 Task: Search one way flight ticket for 4 adults, 2 children, 2 infants in seat and 1 infant on lap in economy from Wilkes-barre/scranton: Wilkes-barre/scranton International Airport to Greensboro: Piedmont Triad International Airport on 5-1-2023. Choice of flights is Alaska. Price is upto 90000. Outbound departure time preference is 7:30.
Action: Mouse moved to (250, 282)
Screenshot: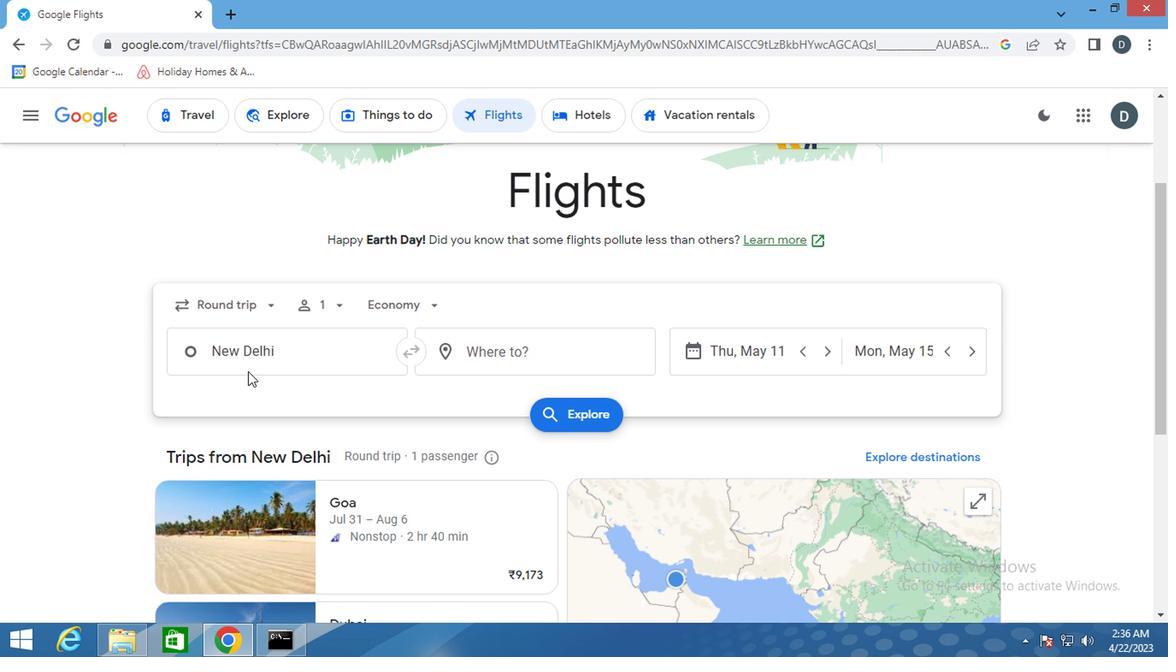 
Action: Mouse pressed left at (250, 282)
Screenshot: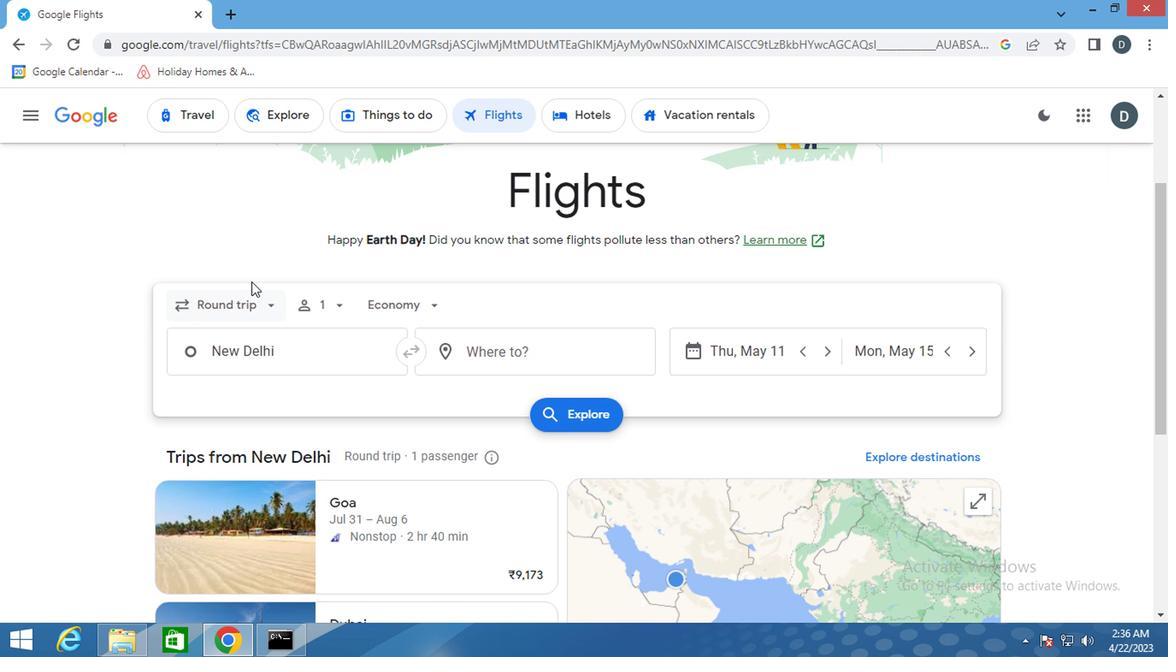 
Action: Mouse moved to (248, 299)
Screenshot: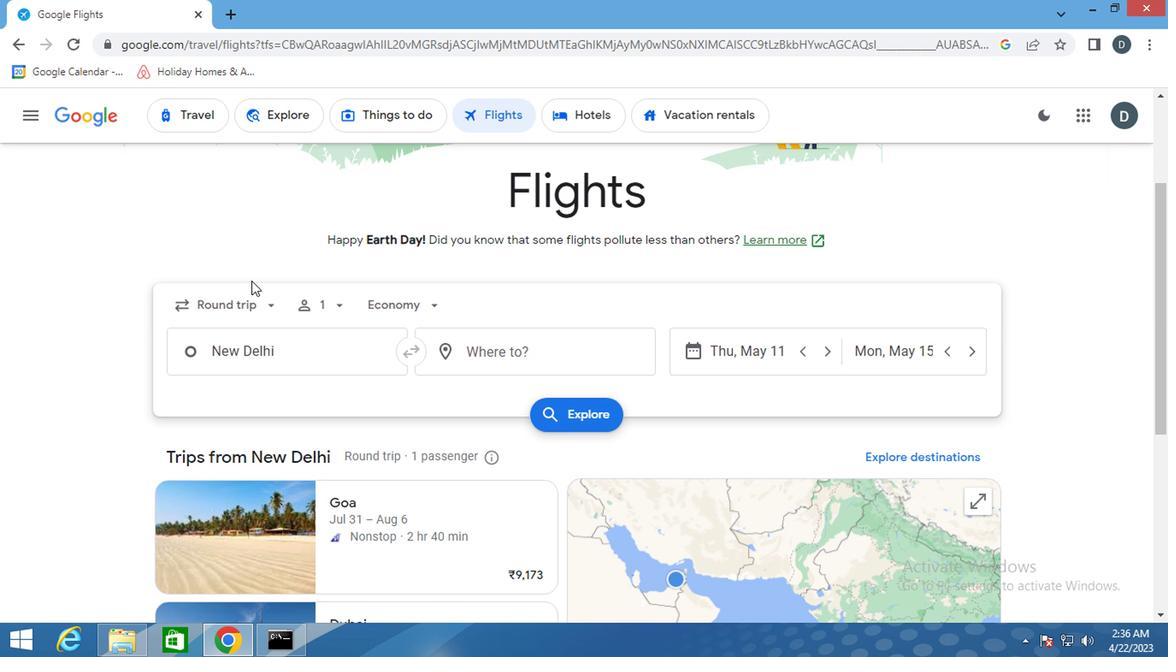 
Action: Mouse pressed left at (248, 299)
Screenshot: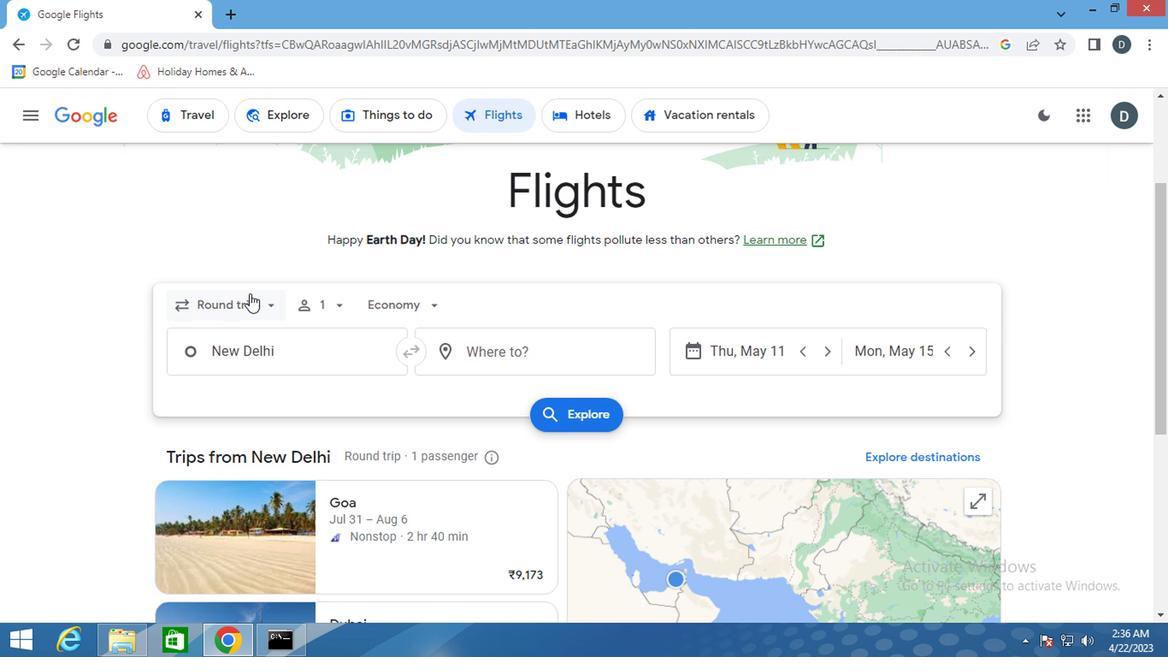 
Action: Mouse moved to (258, 386)
Screenshot: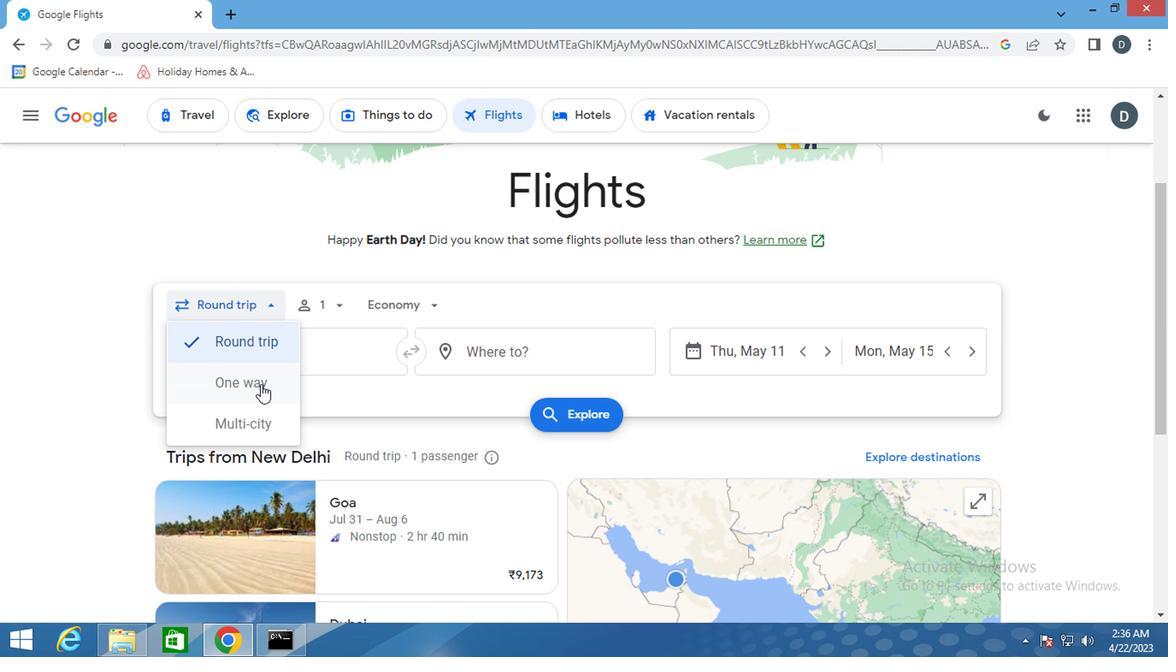
Action: Mouse pressed left at (258, 386)
Screenshot: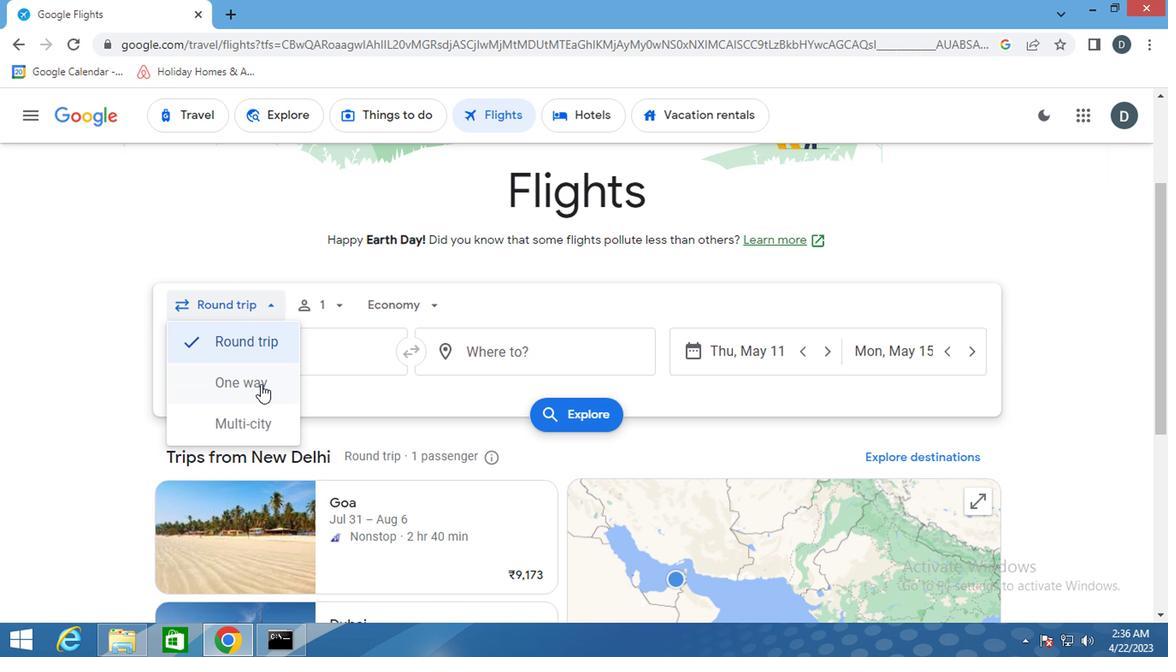 
Action: Mouse moved to (316, 306)
Screenshot: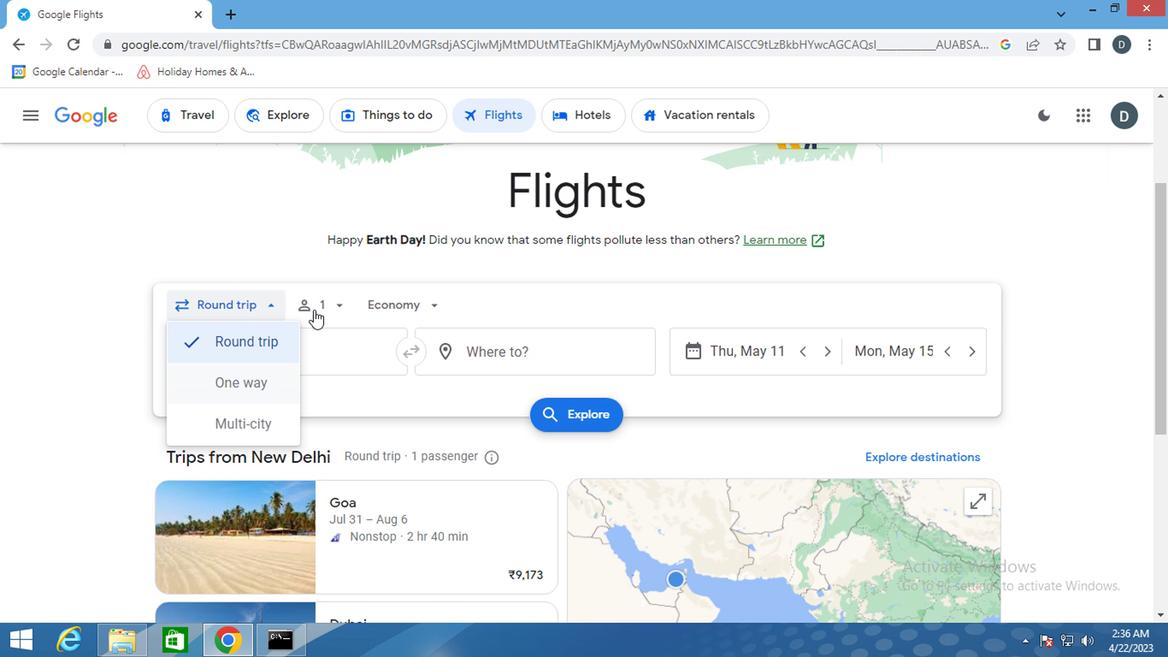 
Action: Mouse pressed left at (316, 306)
Screenshot: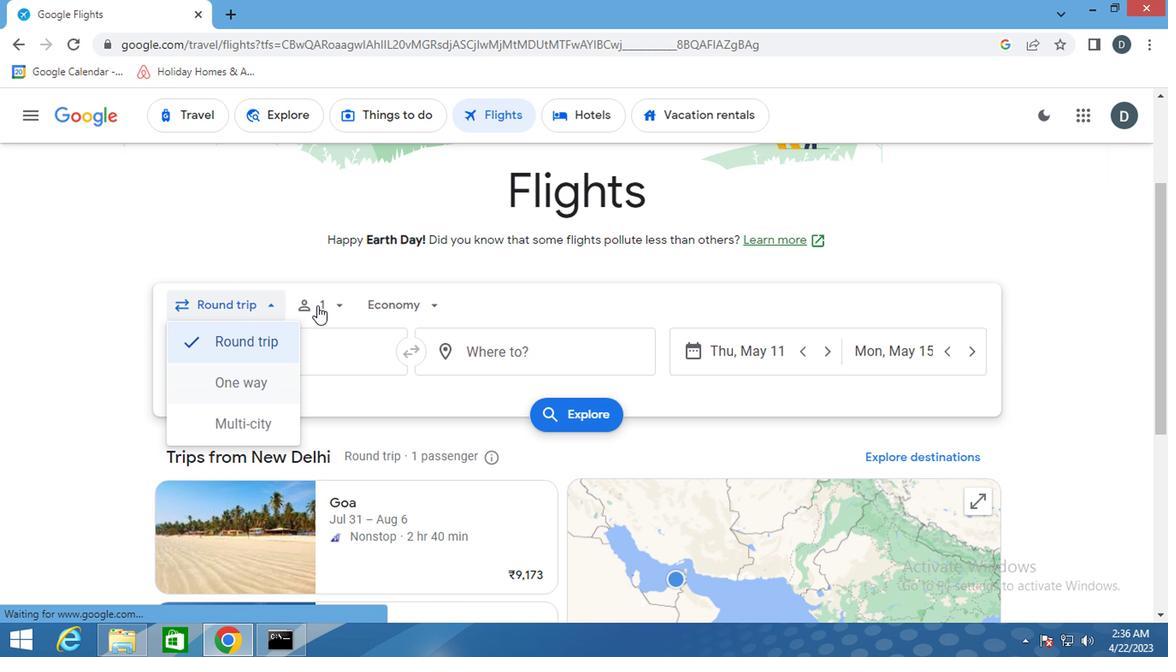 
Action: Mouse moved to (463, 351)
Screenshot: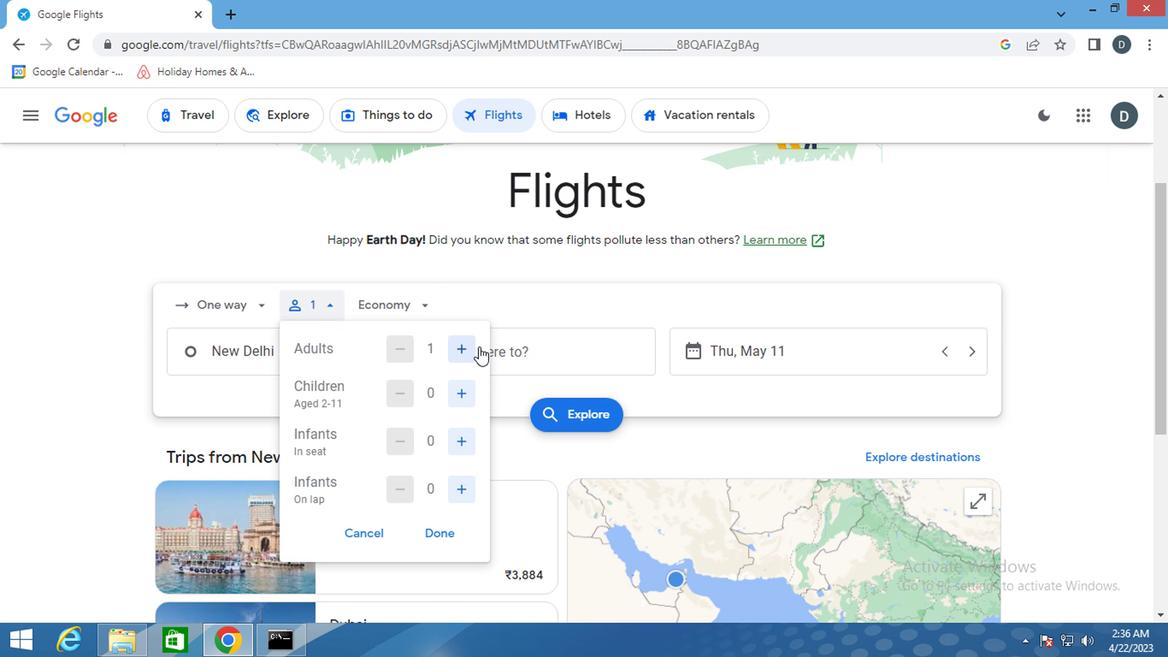 
Action: Mouse pressed left at (463, 351)
Screenshot: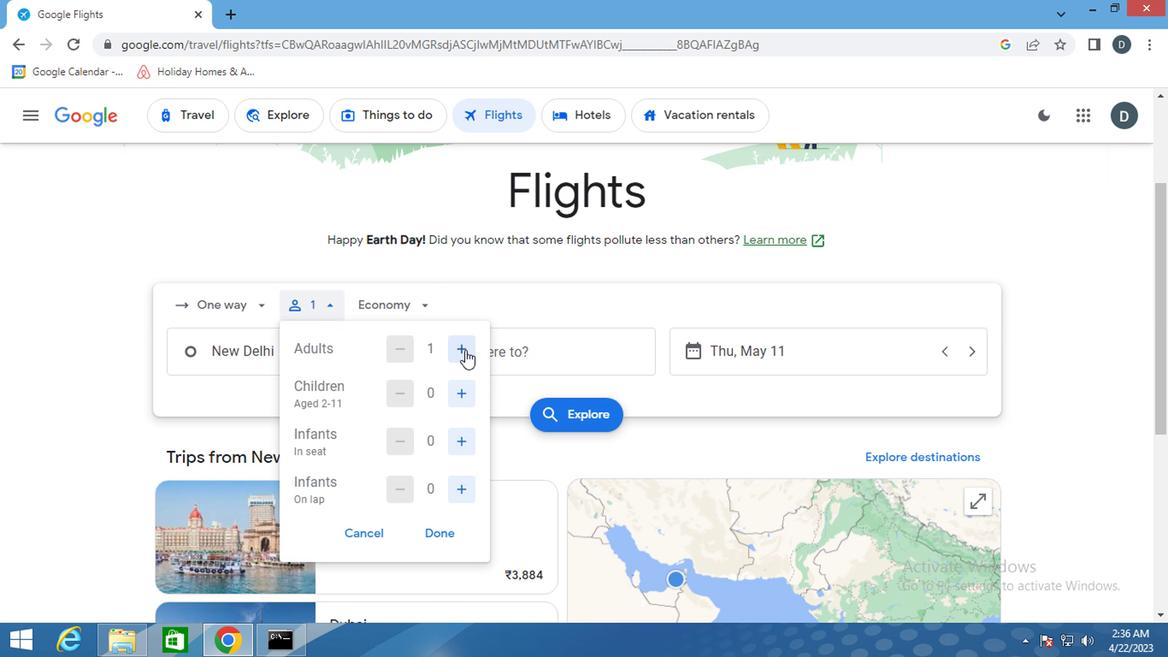 
Action: Mouse pressed left at (463, 351)
Screenshot: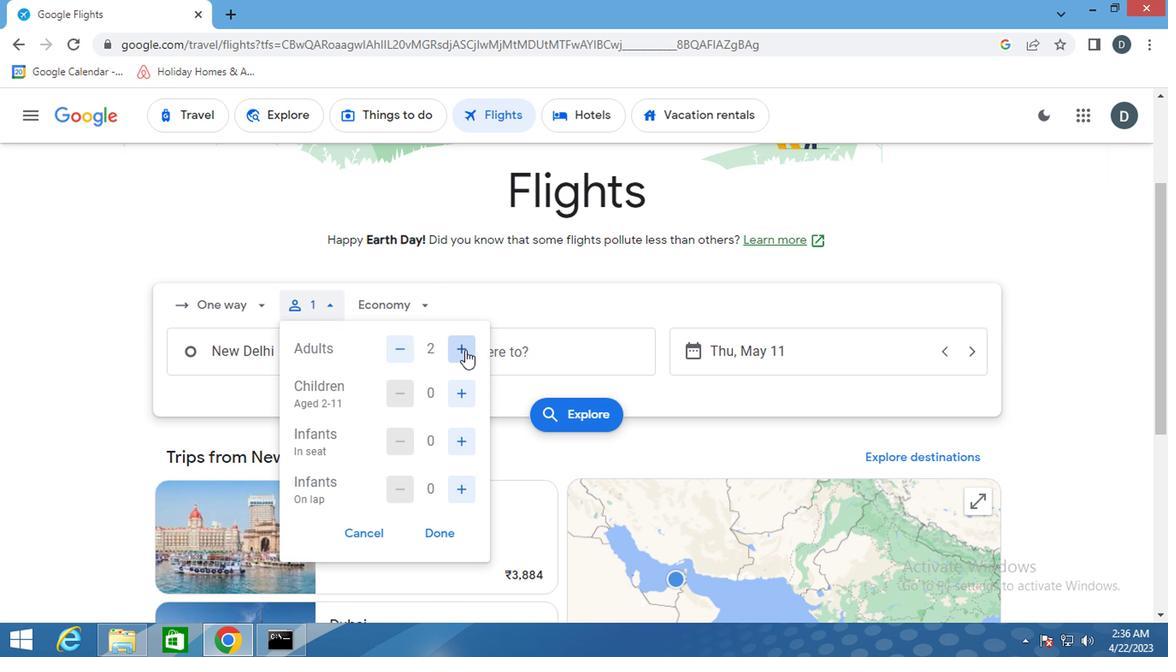 
Action: Mouse pressed left at (463, 351)
Screenshot: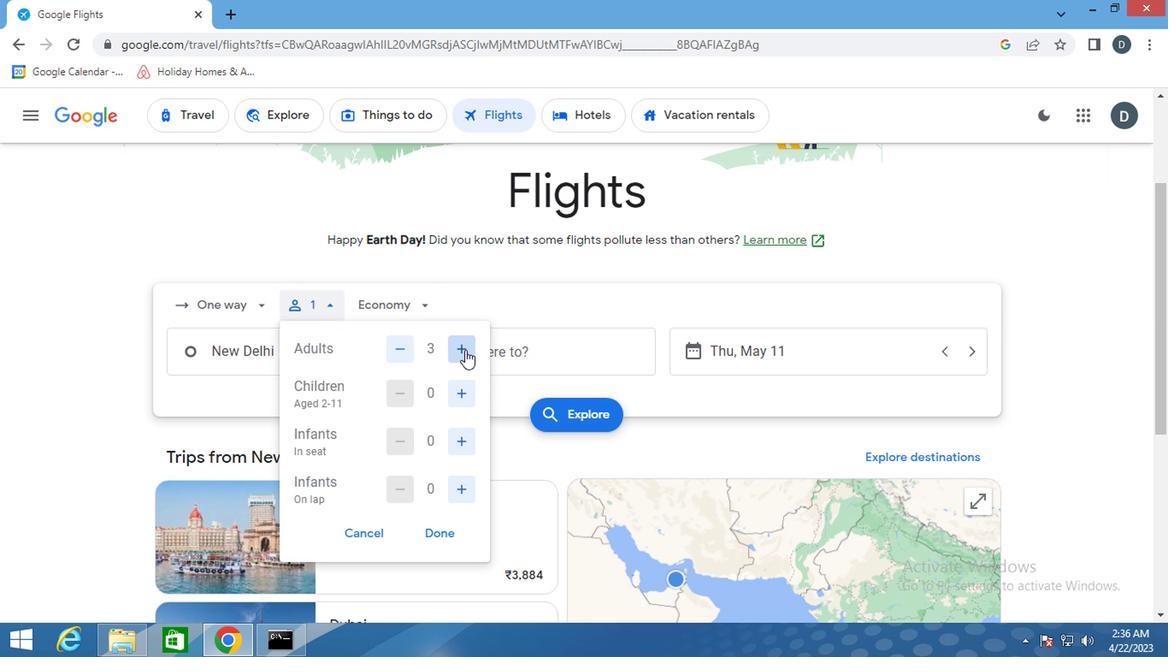 
Action: Mouse moved to (458, 394)
Screenshot: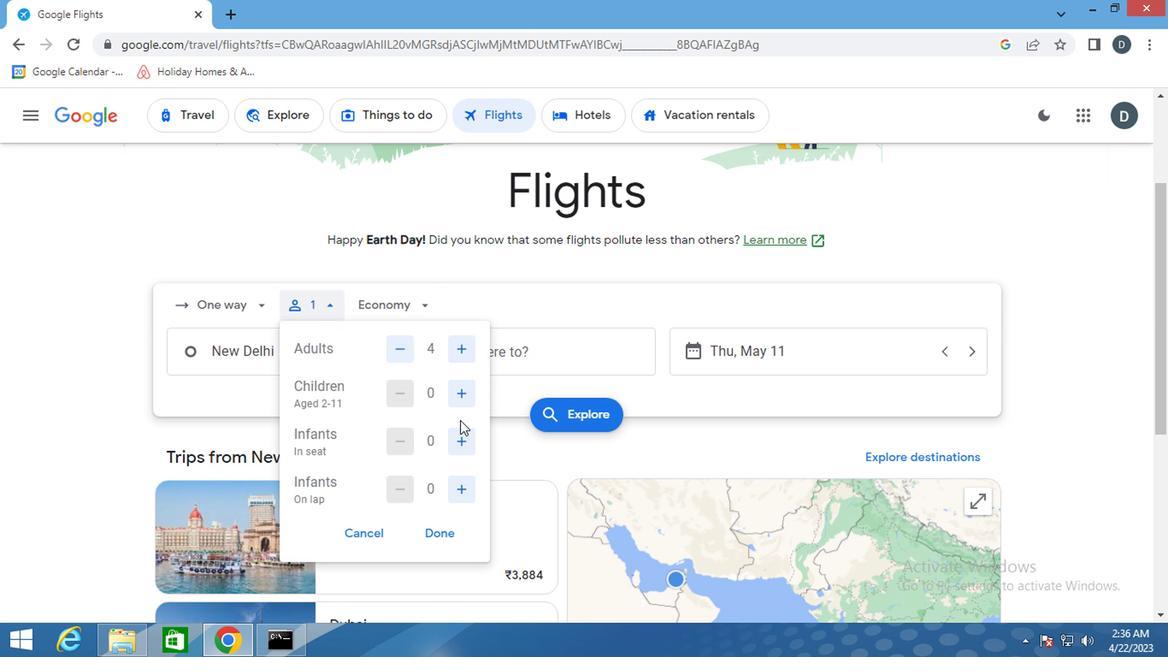 
Action: Mouse pressed left at (458, 394)
Screenshot: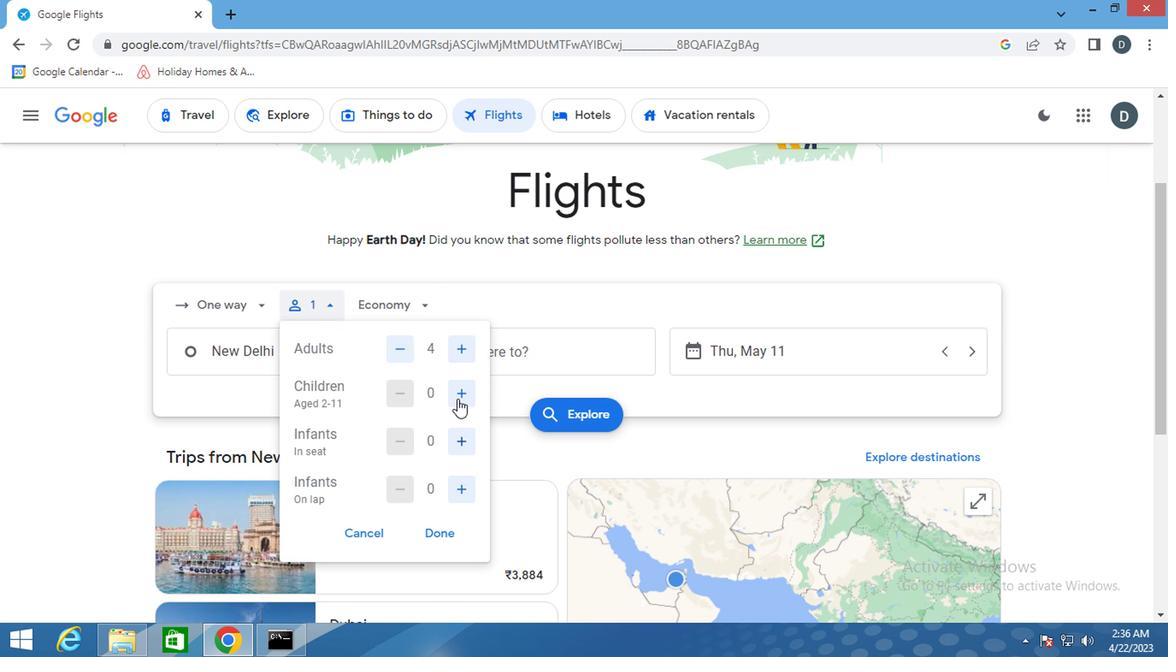 
Action: Mouse pressed left at (458, 394)
Screenshot: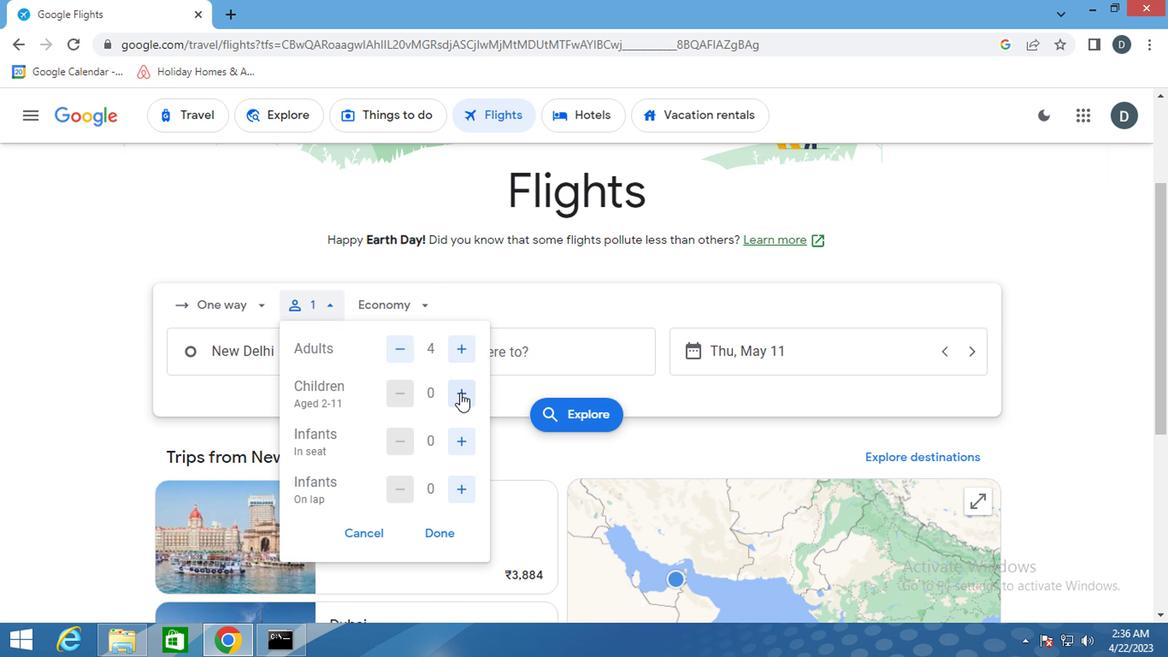 
Action: Mouse moved to (459, 432)
Screenshot: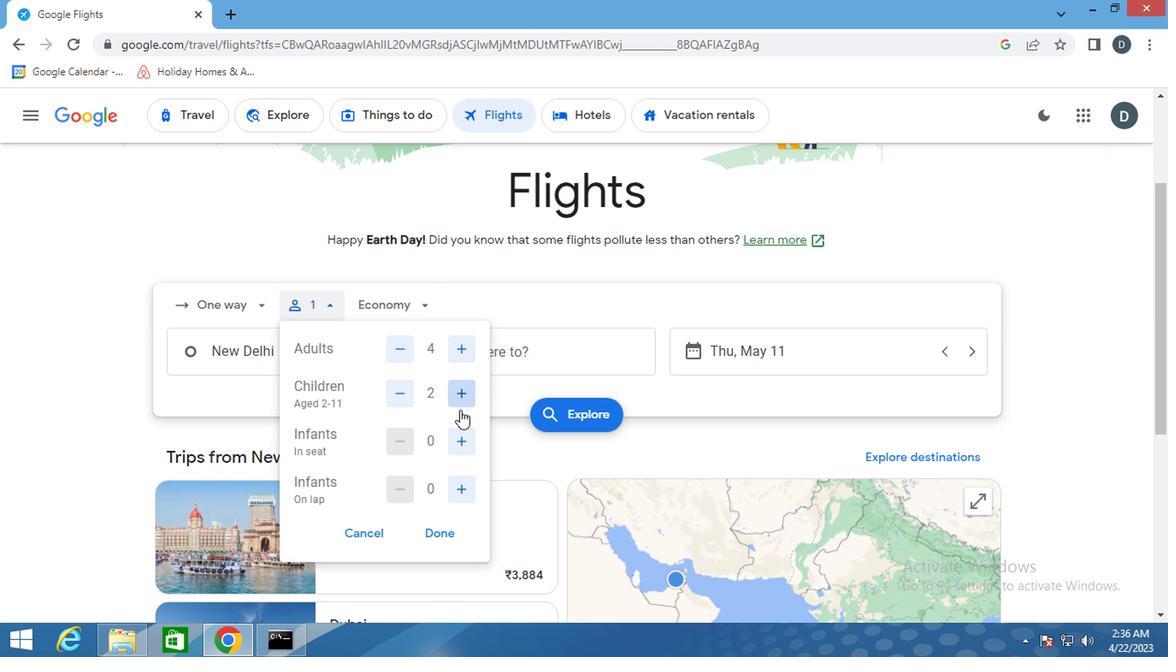 
Action: Mouse pressed left at (459, 432)
Screenshot: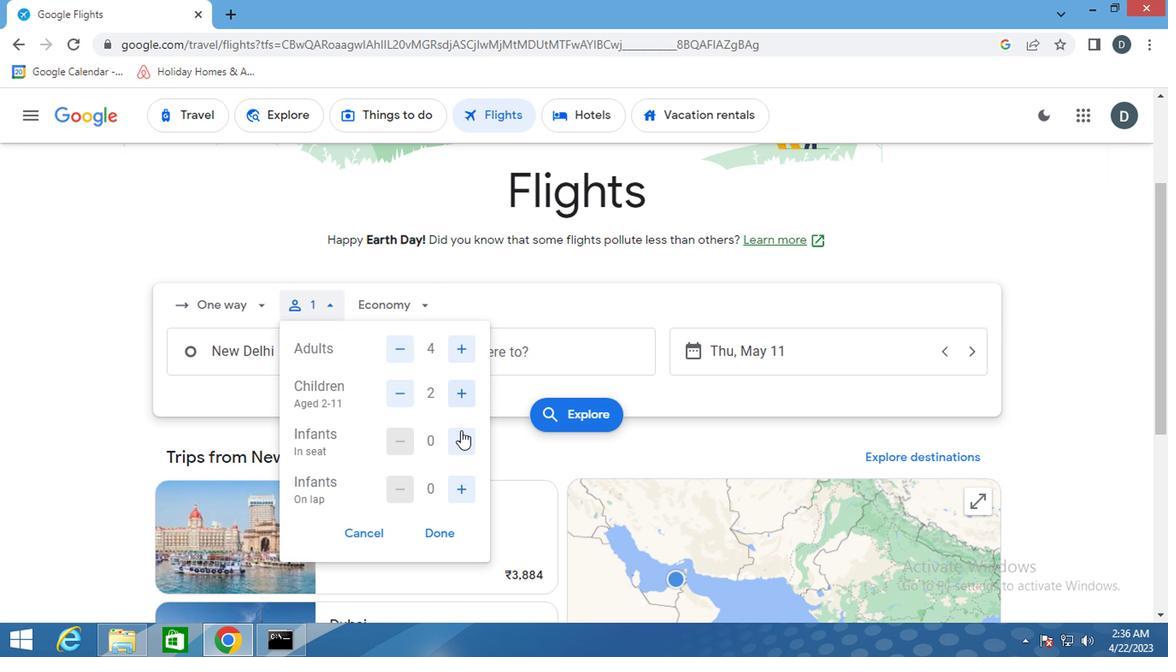
Action: Mouse pressed left at (459, 432)
Screenshot: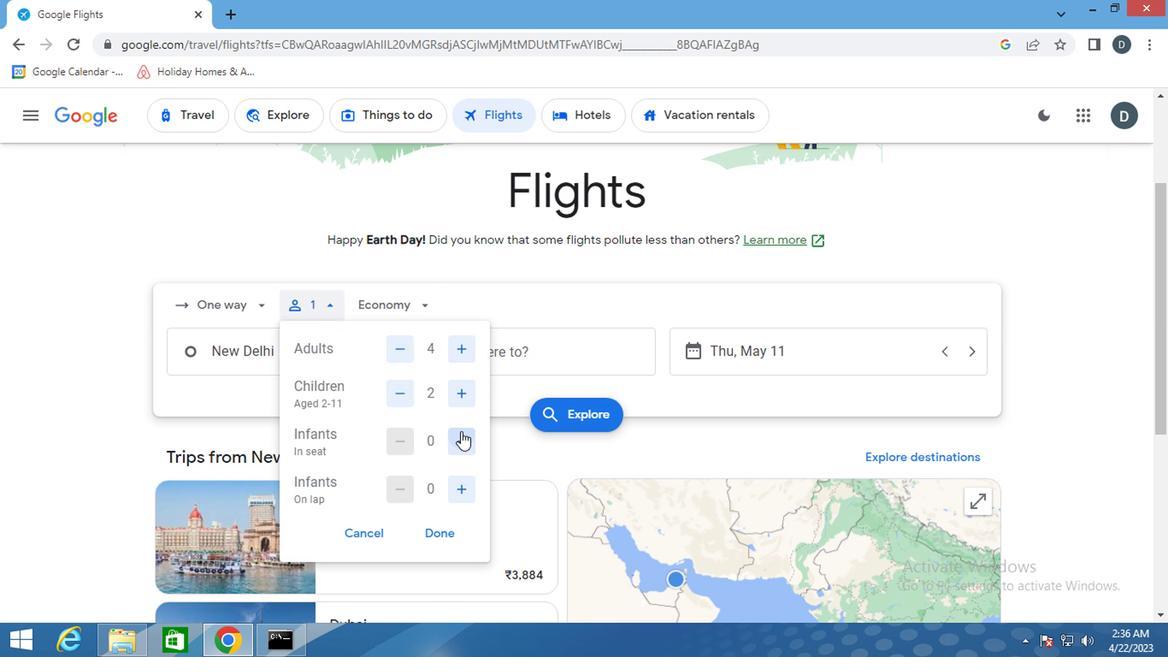 
Action: Mouse moved to (470, 500)
Screenshot: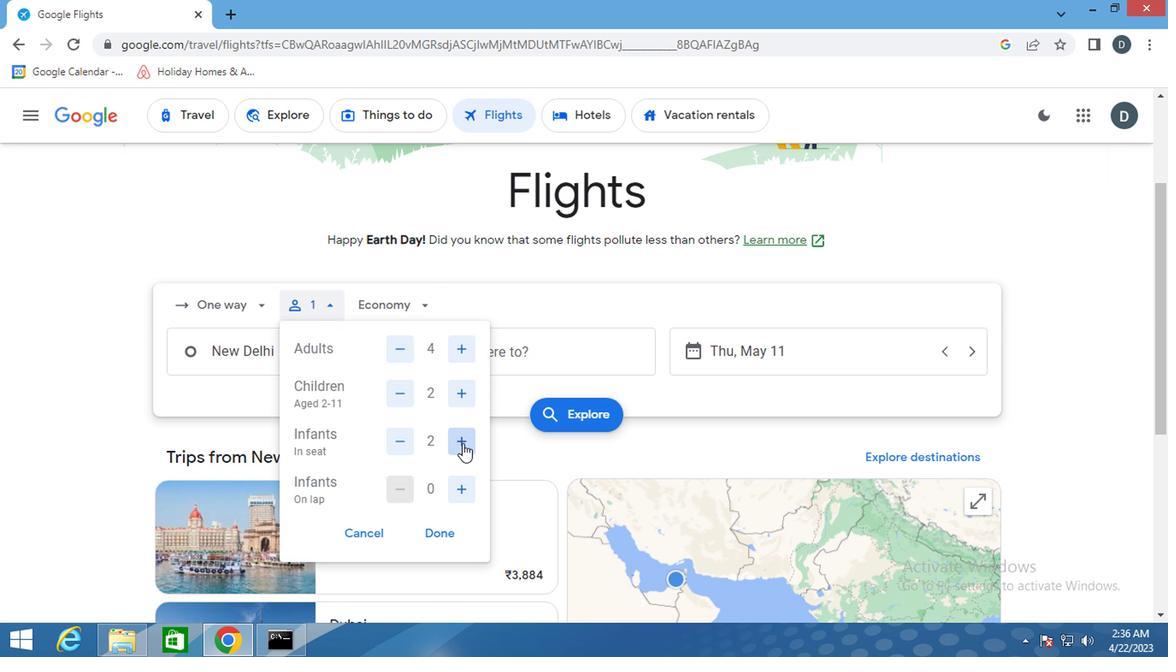 
Action: Mouse pressed left at (470, 500)
Screenshot: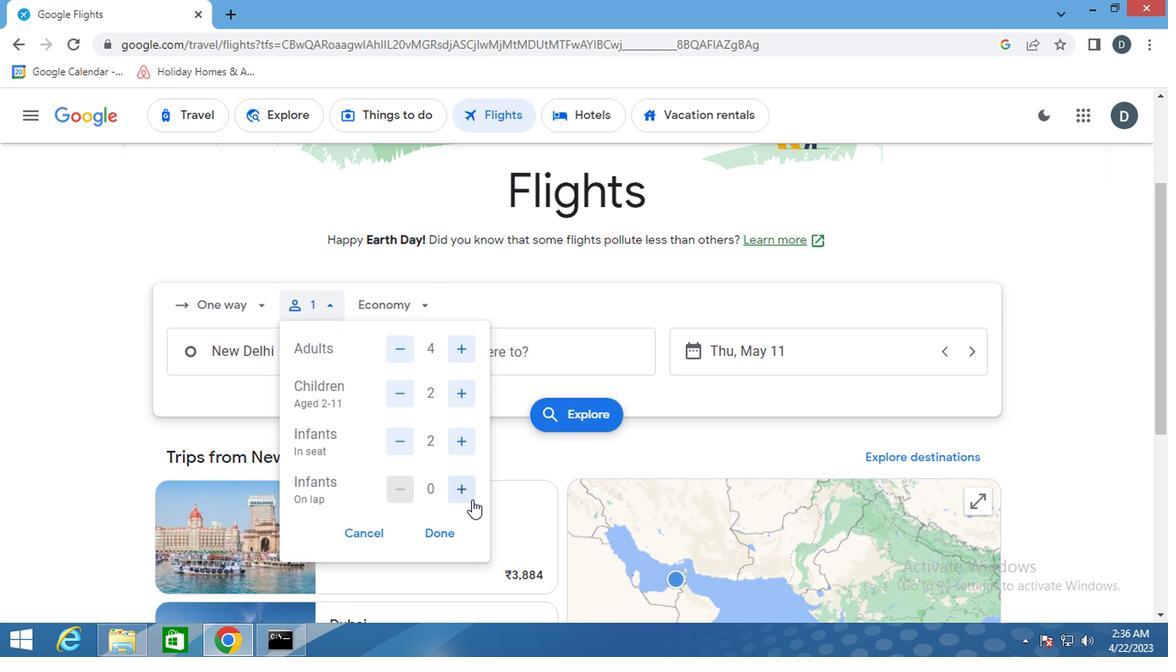 
Action: Mouse moved to (445, 529)
Screenshot: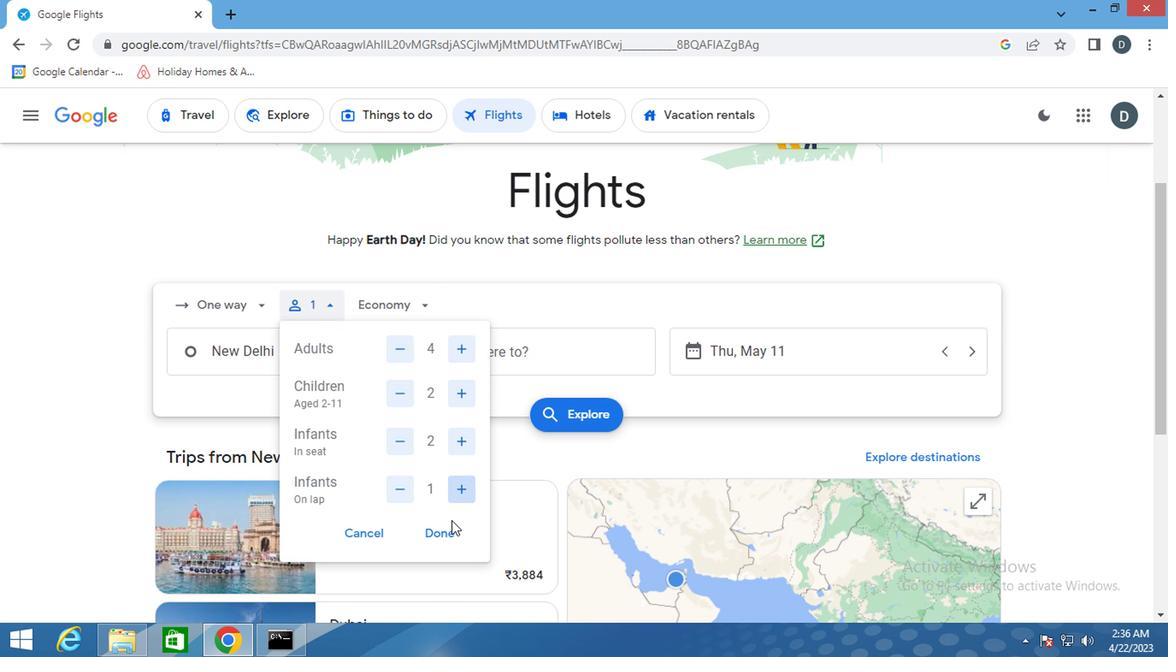 
Action: Mouse pressed left at (445, 529)
Screenshot: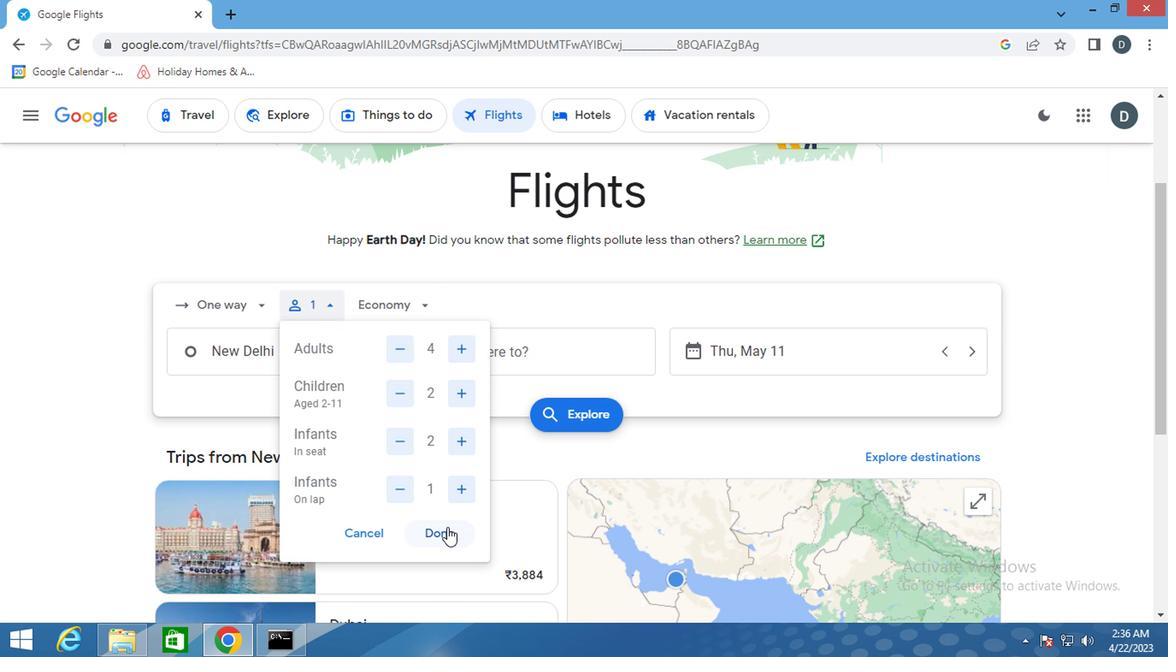 
Action: Mouse moved to (285, 365)
Screenshot: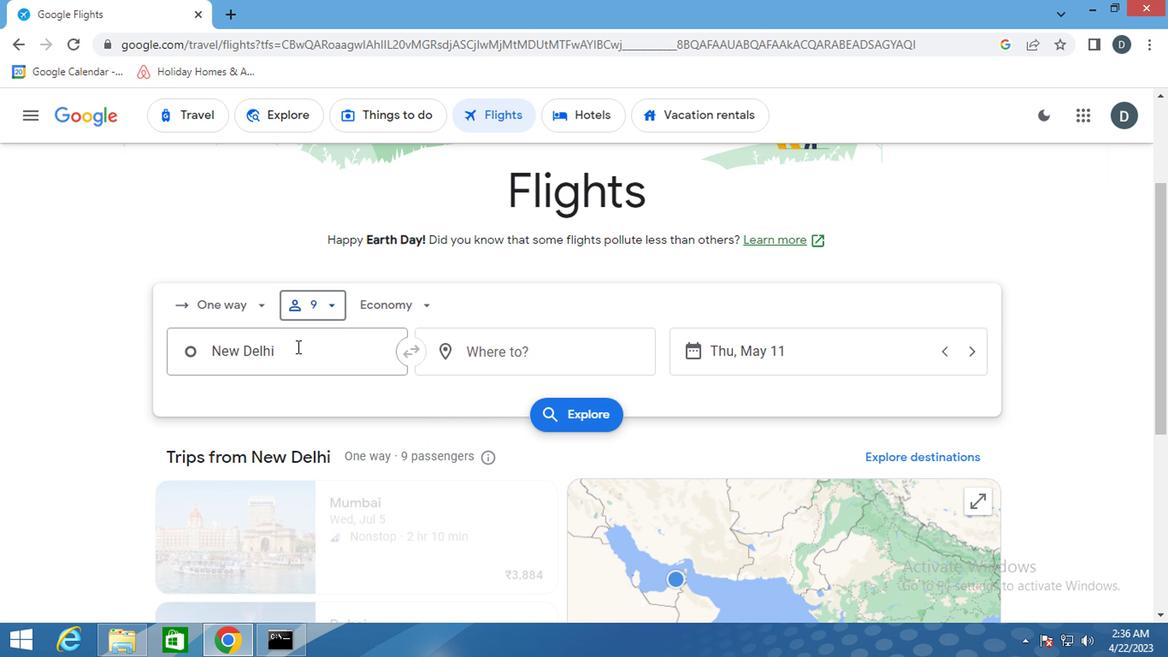 
Action: Mouse pressed left at (285, 365)
Screenshot: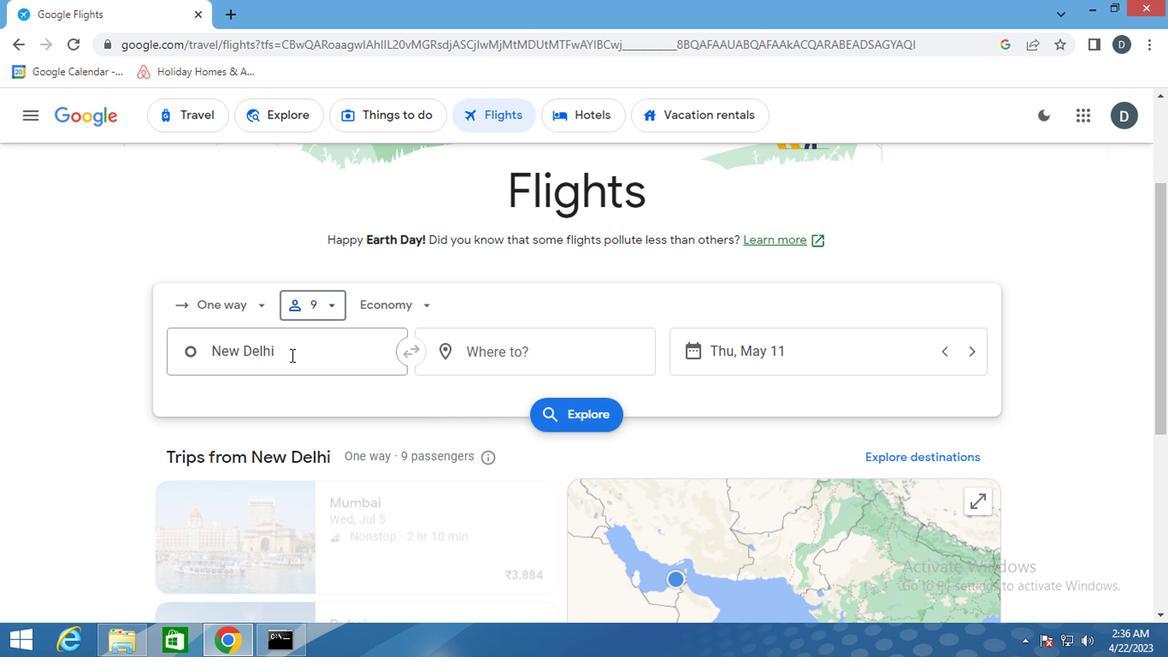 
Action: Key pressed <Key.shift>WILKES
Screenshot: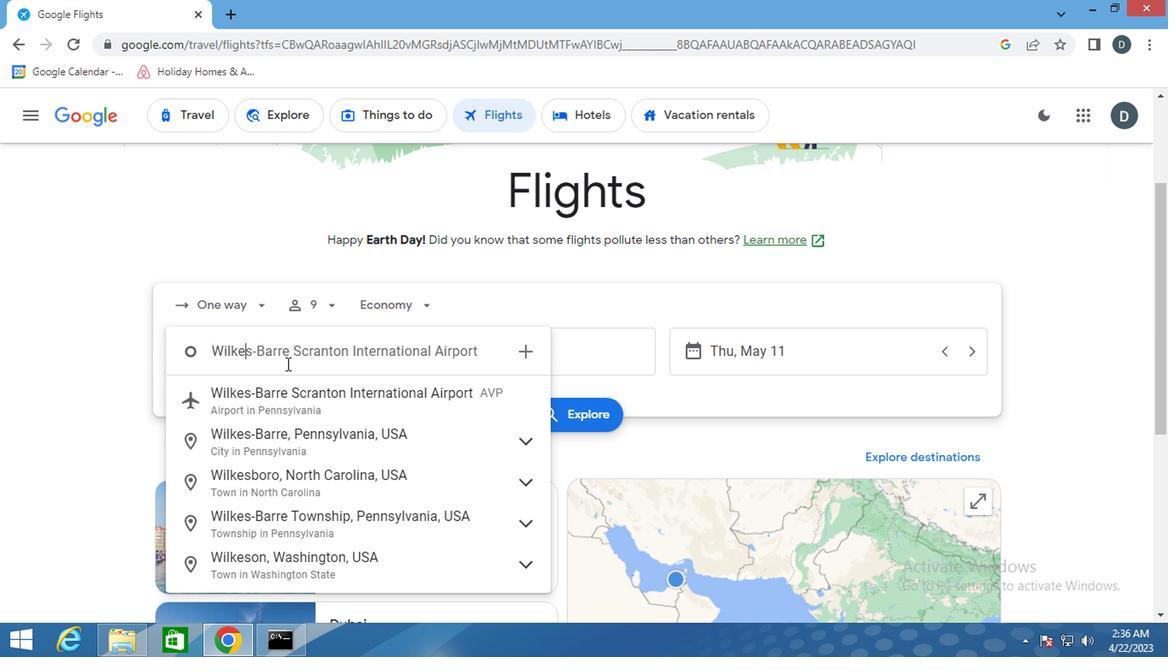 
Action: Mouse moved to (337, 402)
Screenshot: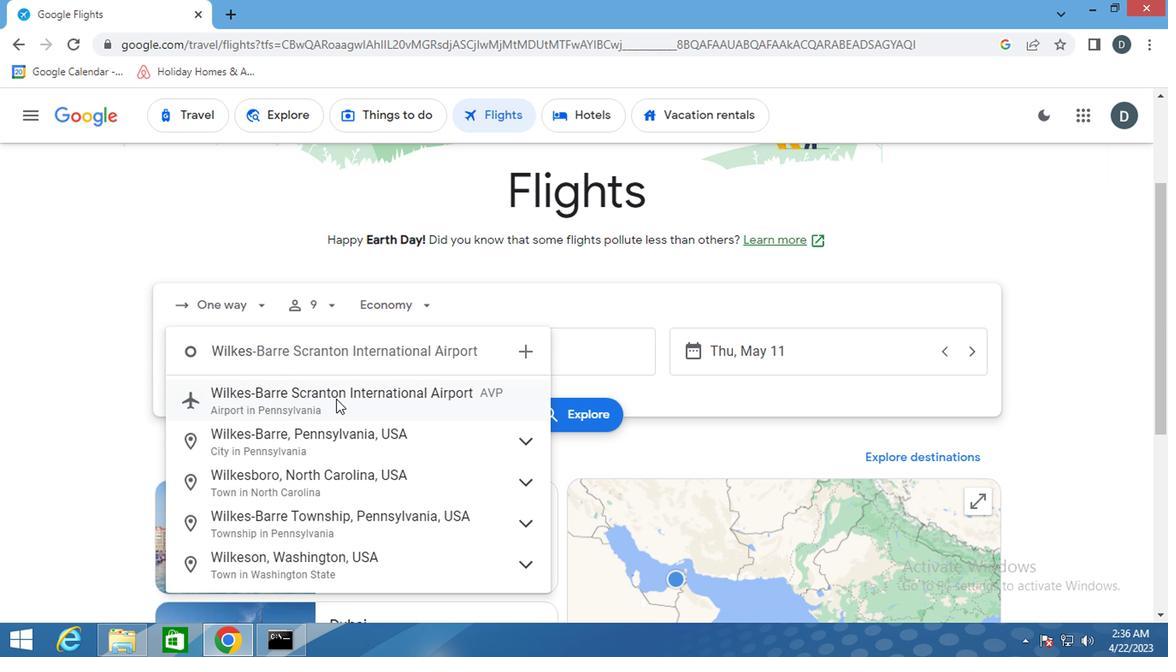 
Action: Mouse pressed left at (337, 402)
Screenshot: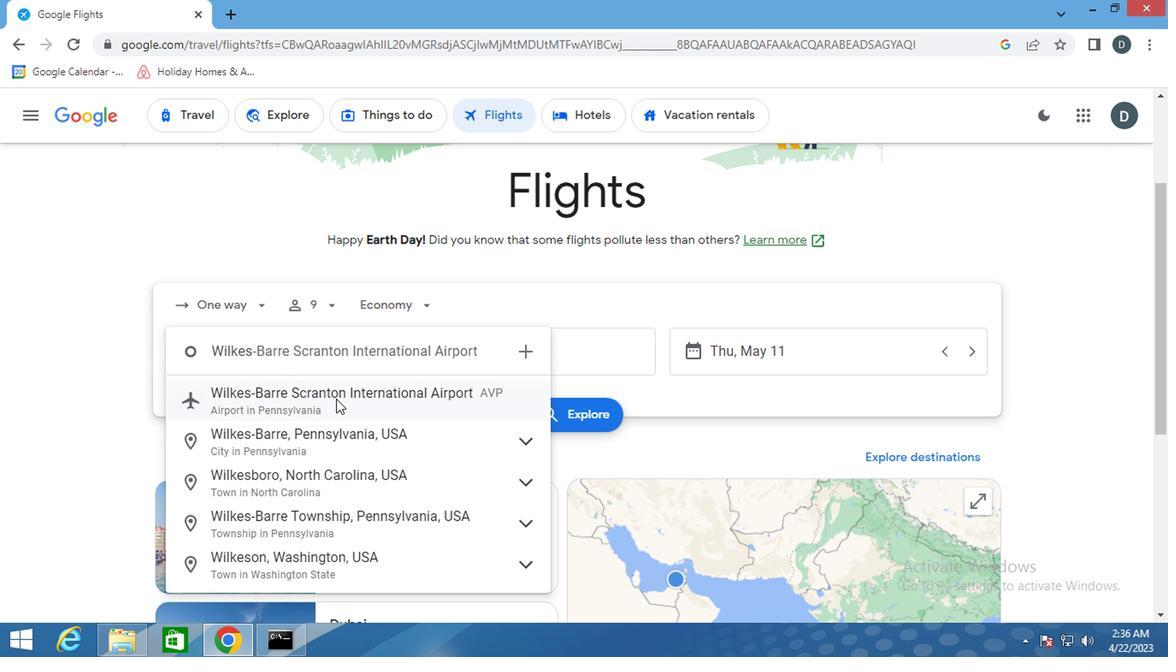 
Action: Mouse moved to (505, 343)
Screenshot: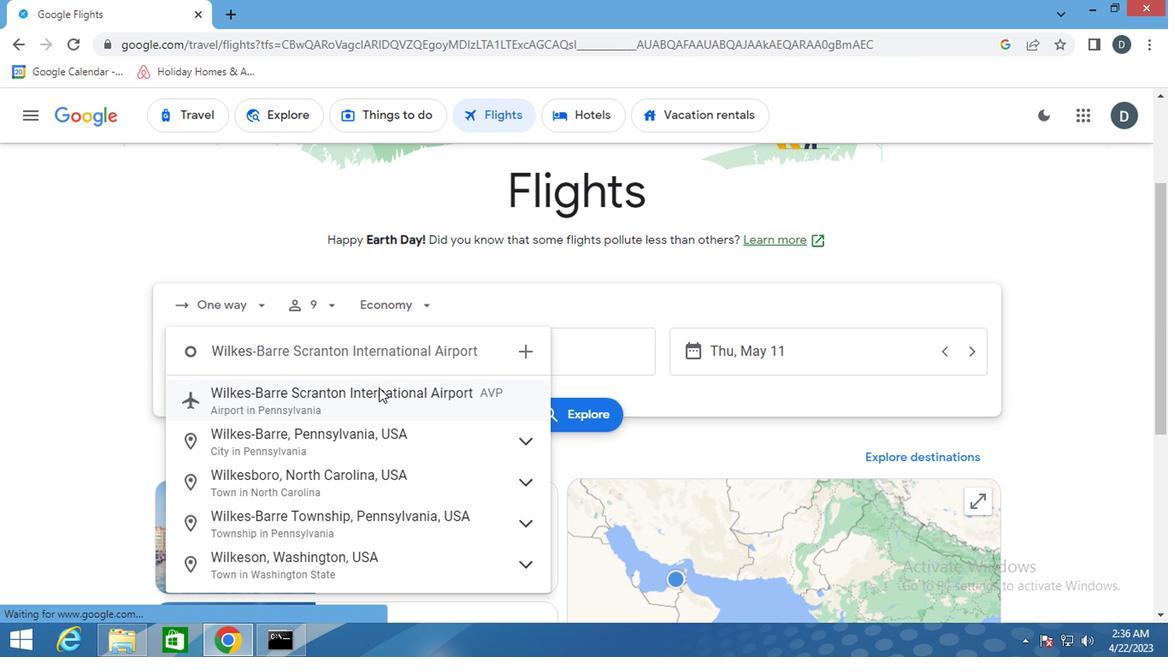 
Action: Mouse pressed left at (505, 343)
Screenshot: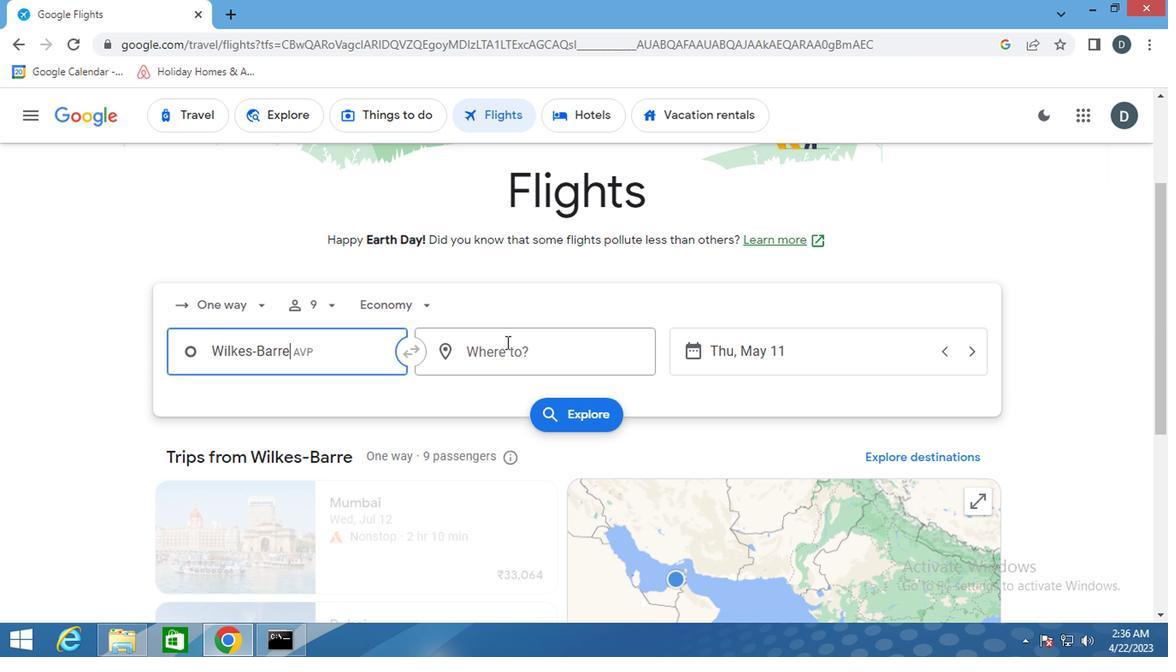 
Action: Key pressed <Key.shift>GREENS
Screenshot: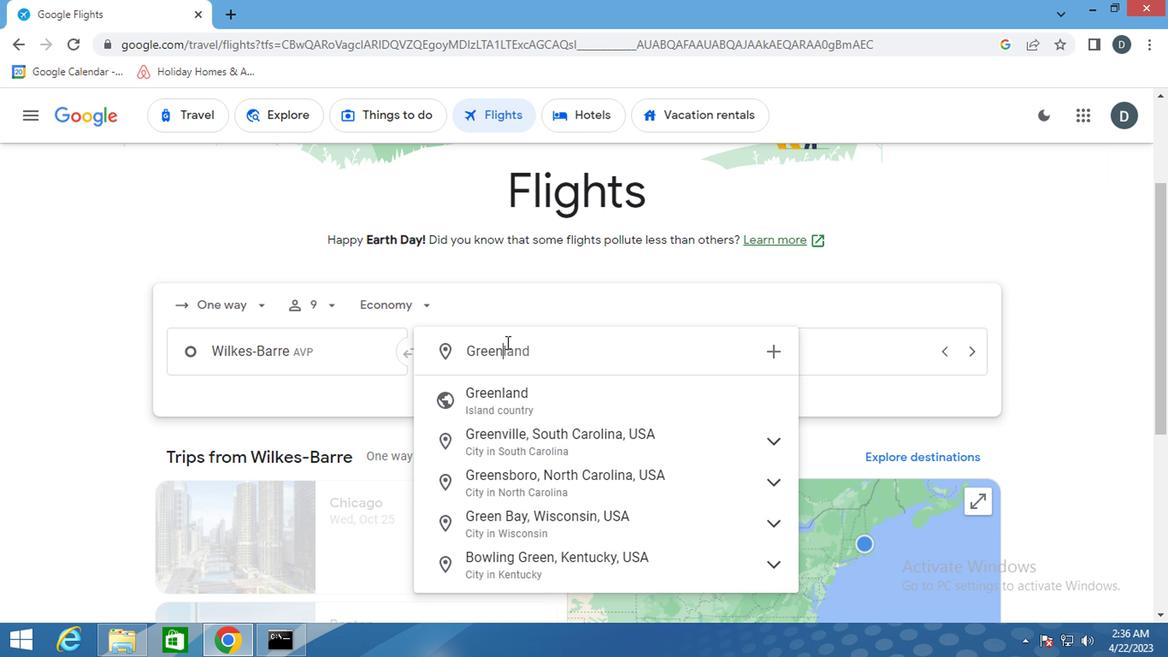 
Action: Mouse moved to (573, 438)
Screenshot: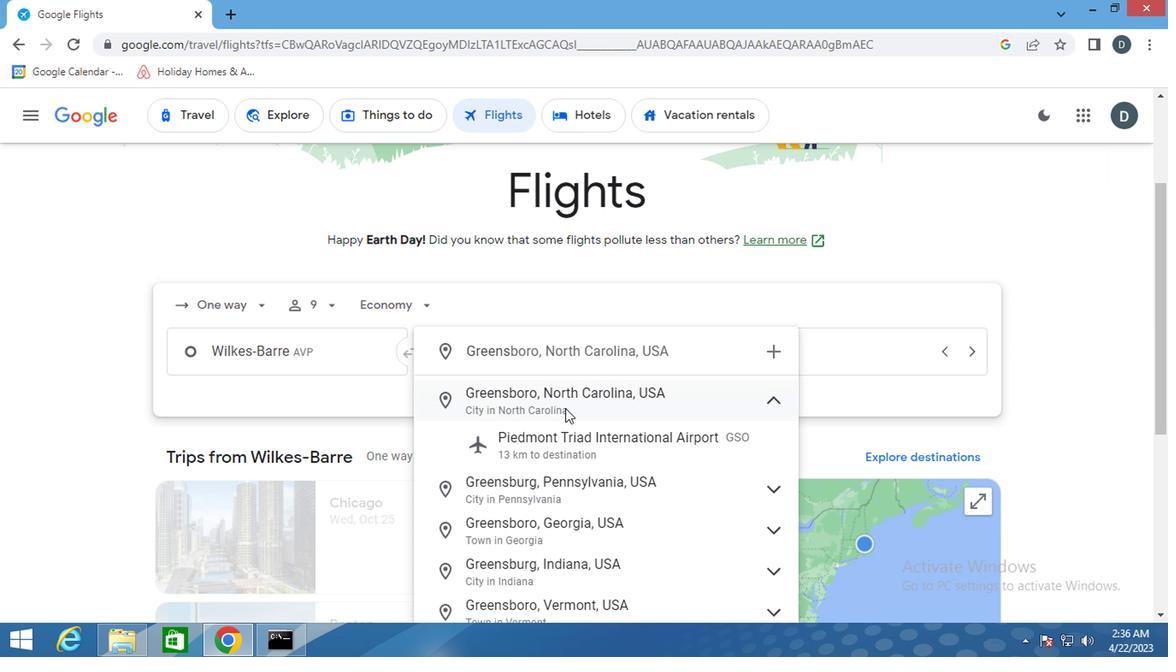 
Action: Mouse pressed left at (573, 438)
Screenshot: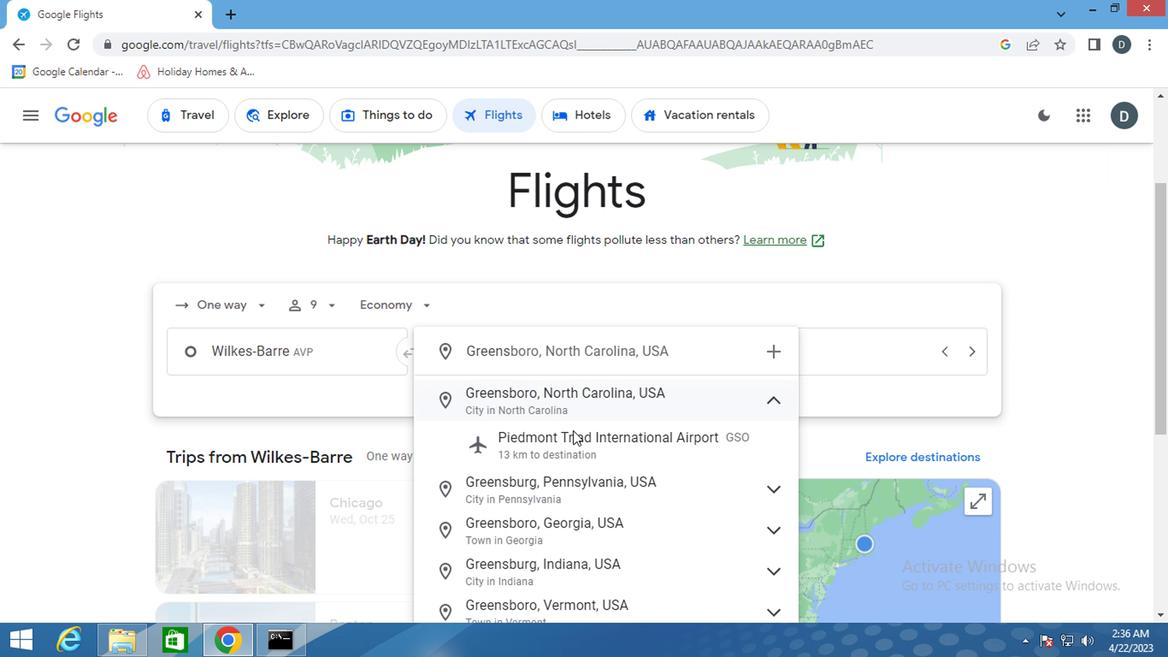 
Action: Mouse moved to (794, 340)
Screenshot: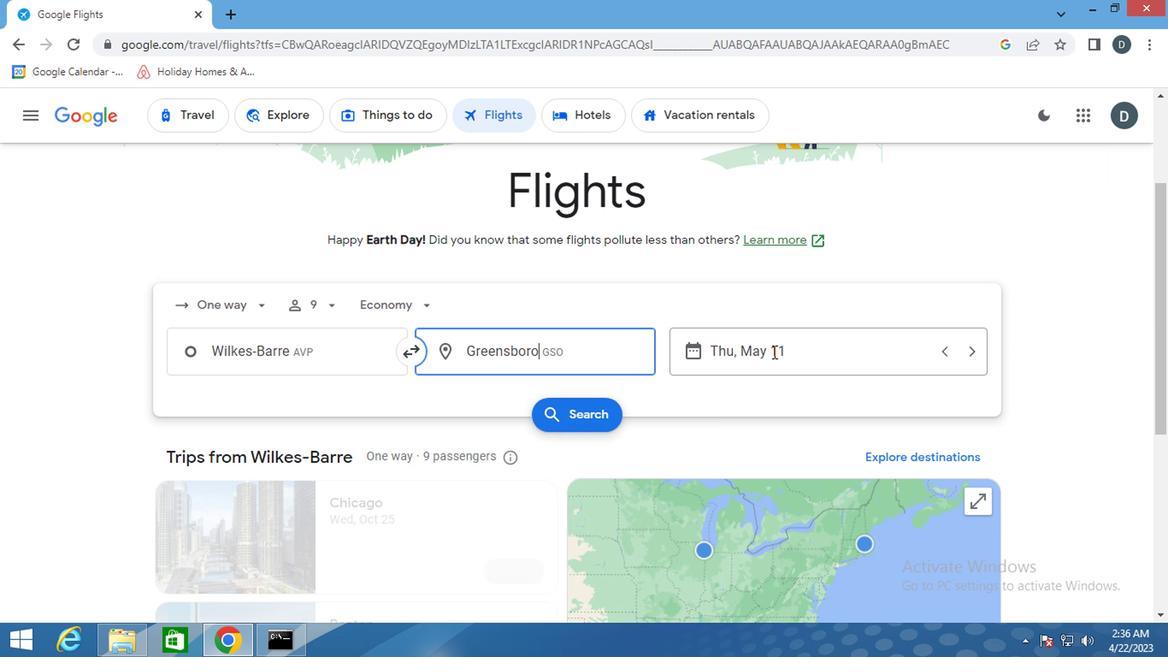 
Action: Mouse pressed left at (794, 340)
Screenshot: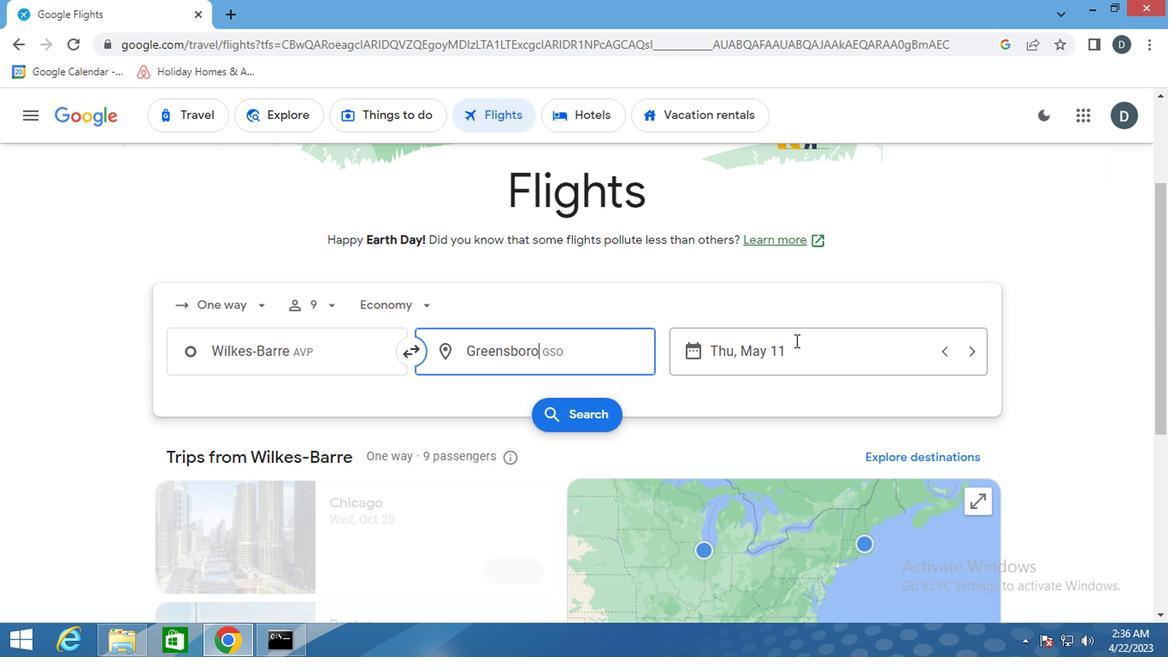 
Action: Mouse moved to (740, 310)
Screenshot: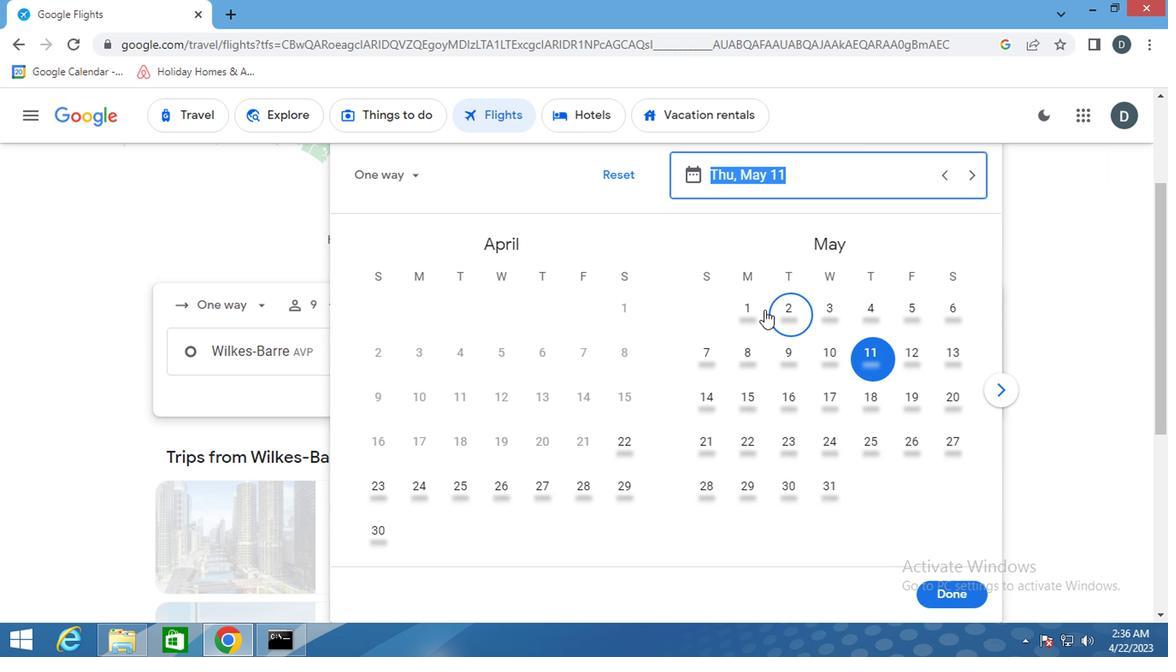 
Action: Mouse pressed left at (740, 310)
Screenshot: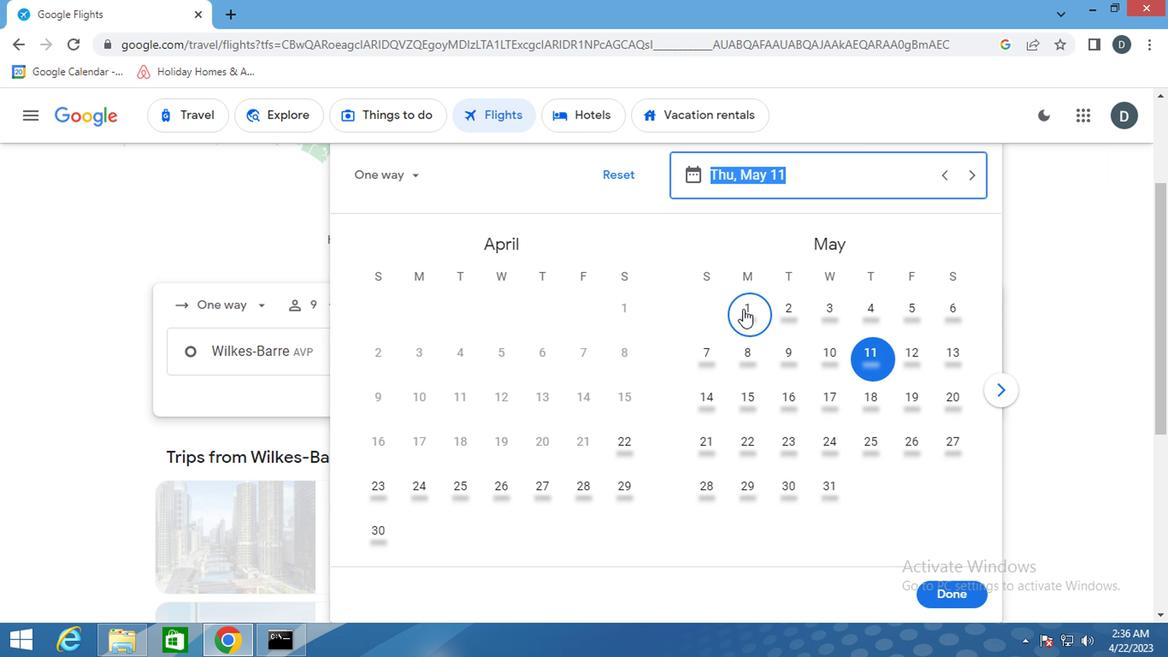 
Action: Mouse moved to (949, 599)
Screenshot: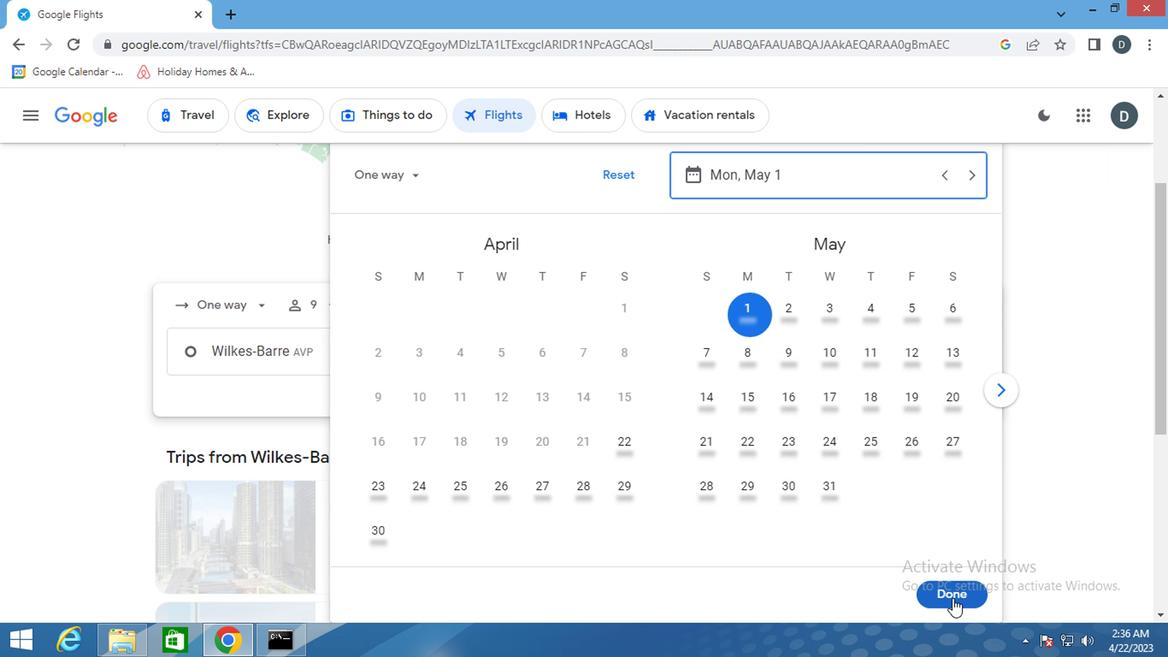
Action: Mouse pressed left at (949, 599)
Screenshot: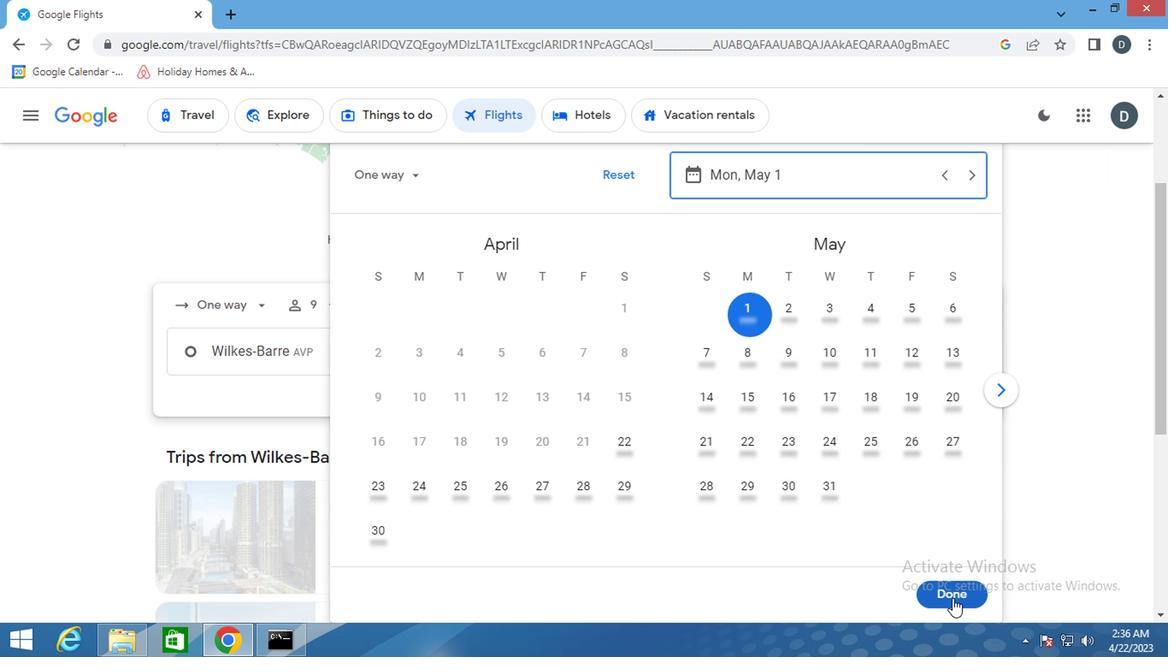 
Action: Mouse moved to (591, 428)
Screenshot: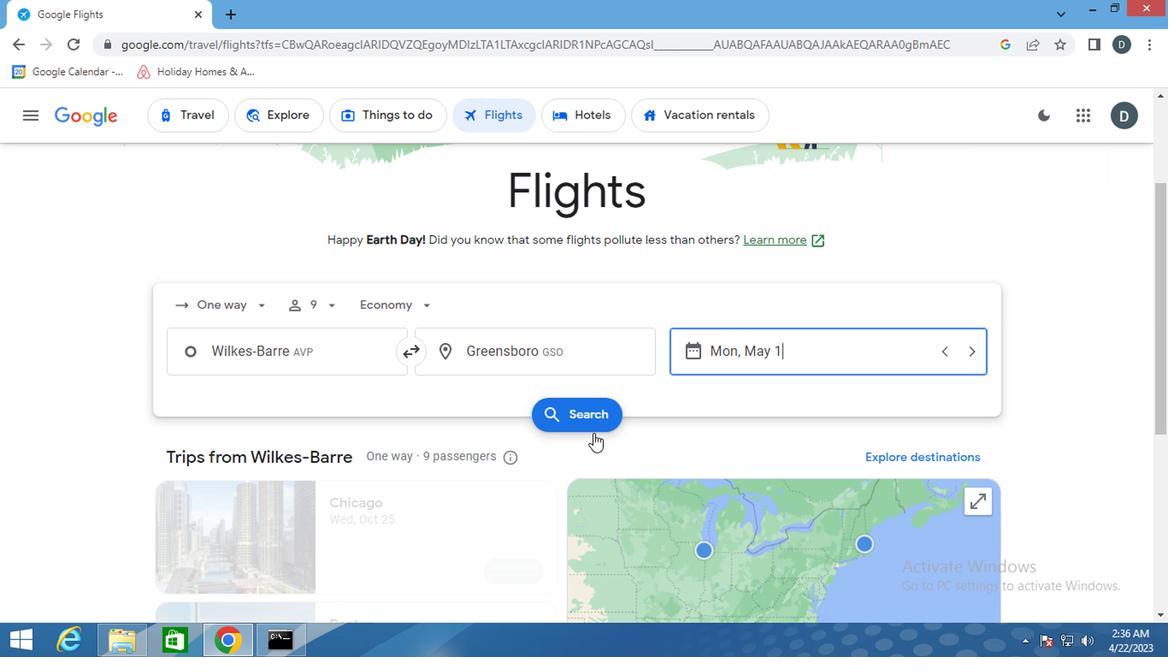 
Action: Mouse pressed left at (591, 428)
Screenshot: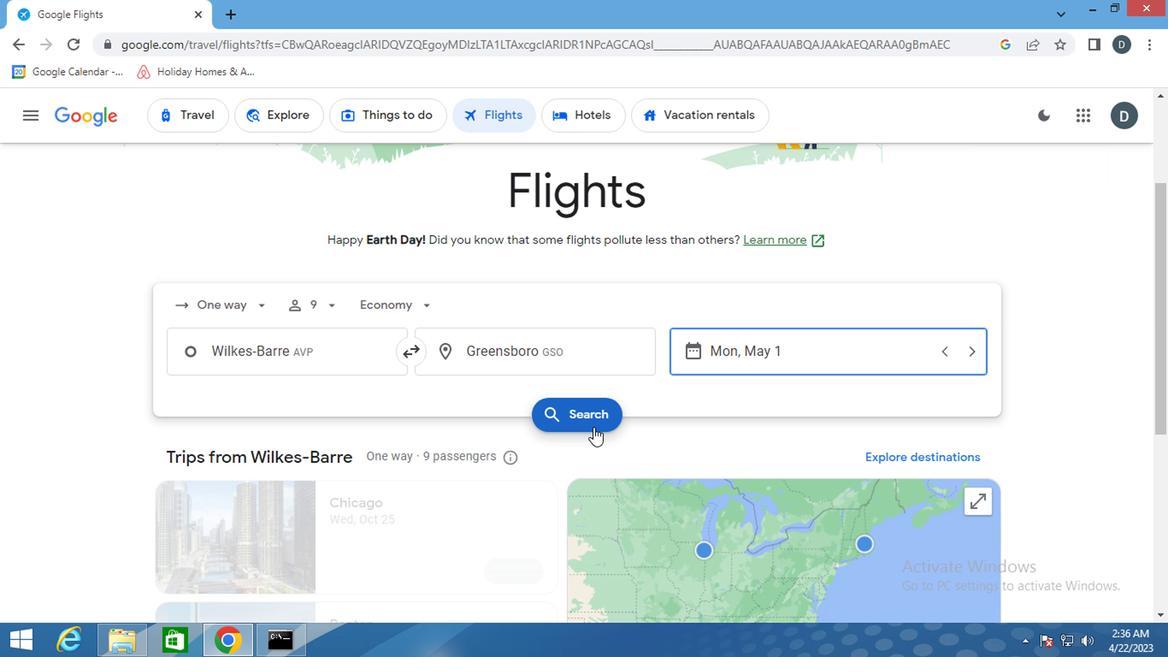 
Action: Mouse moved to (197, 273)
Screenshot: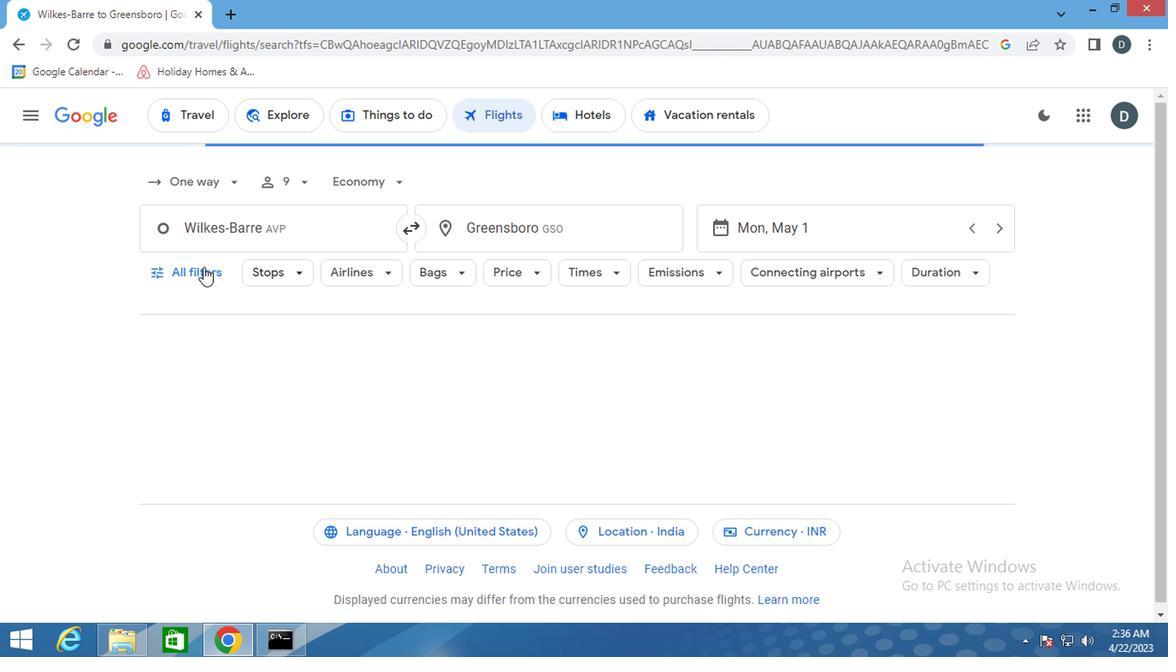 
Action: Mouse pressed left at (197, 273)
Screenshot: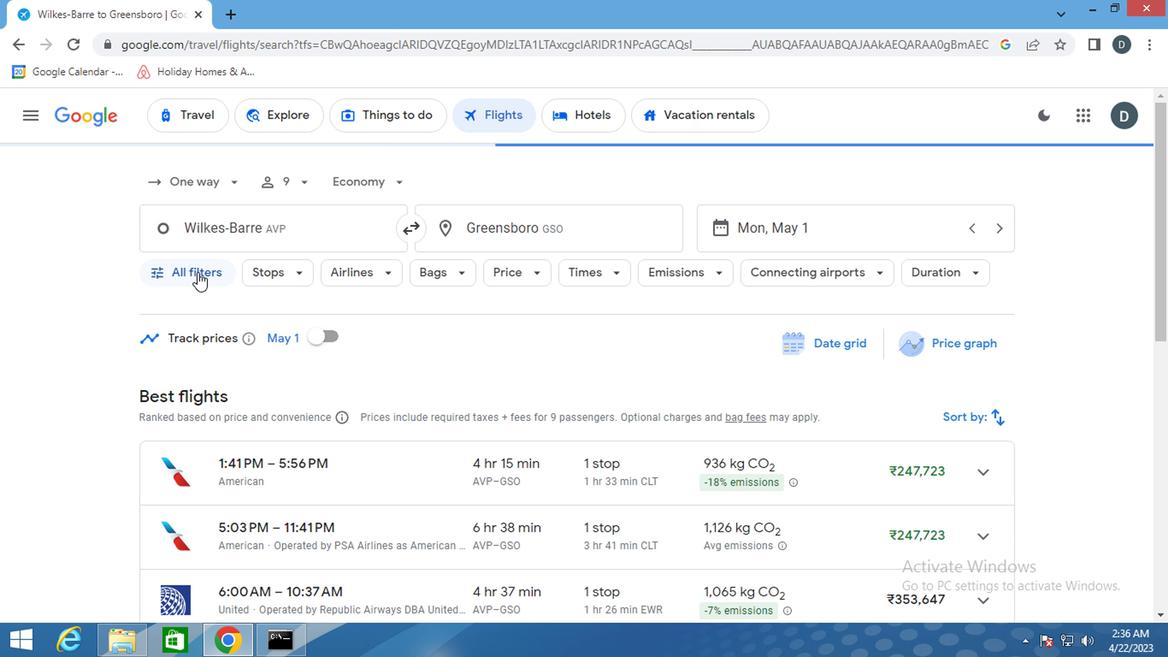 
Action: Mouse moved to (315, 470)
Screenshot: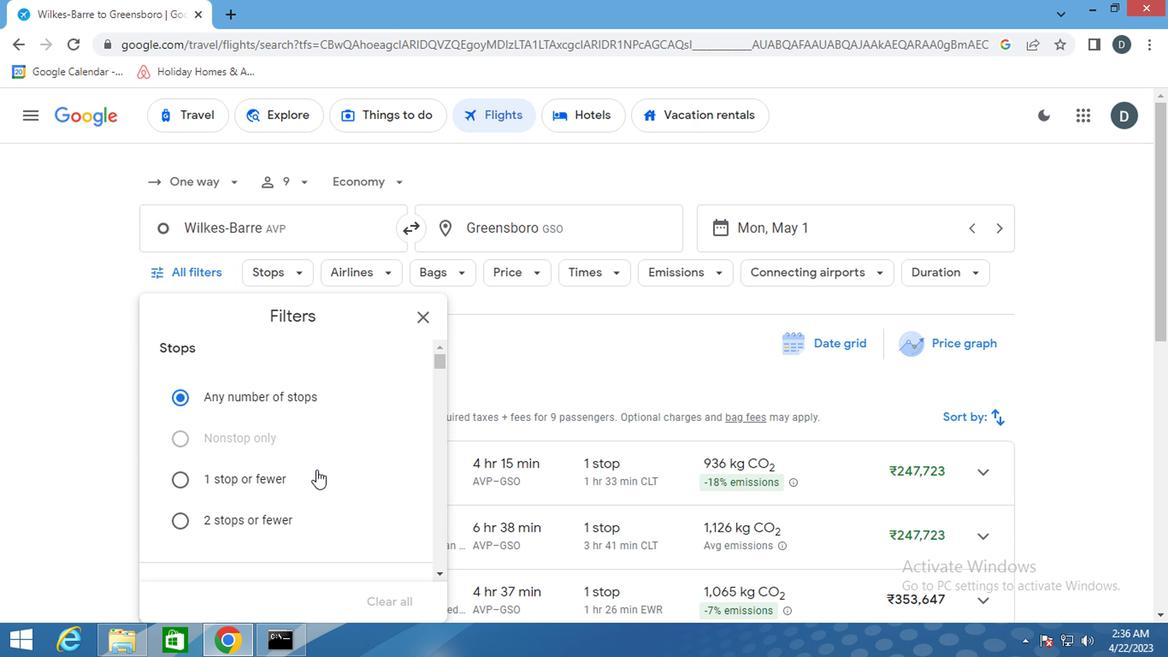 
Action: Mouse scrolled (315, 470) with delta (0, 0)
Screenshot: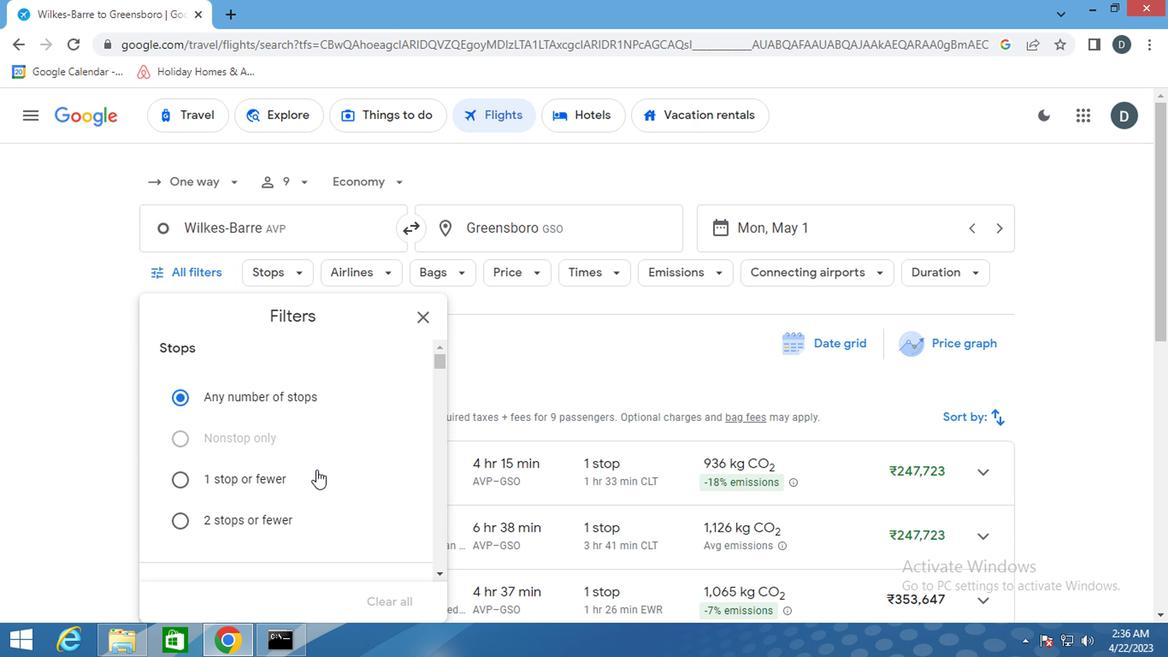 
Action: Mouse scrolled (315, 470) with delta (0, 0)
Screenshot: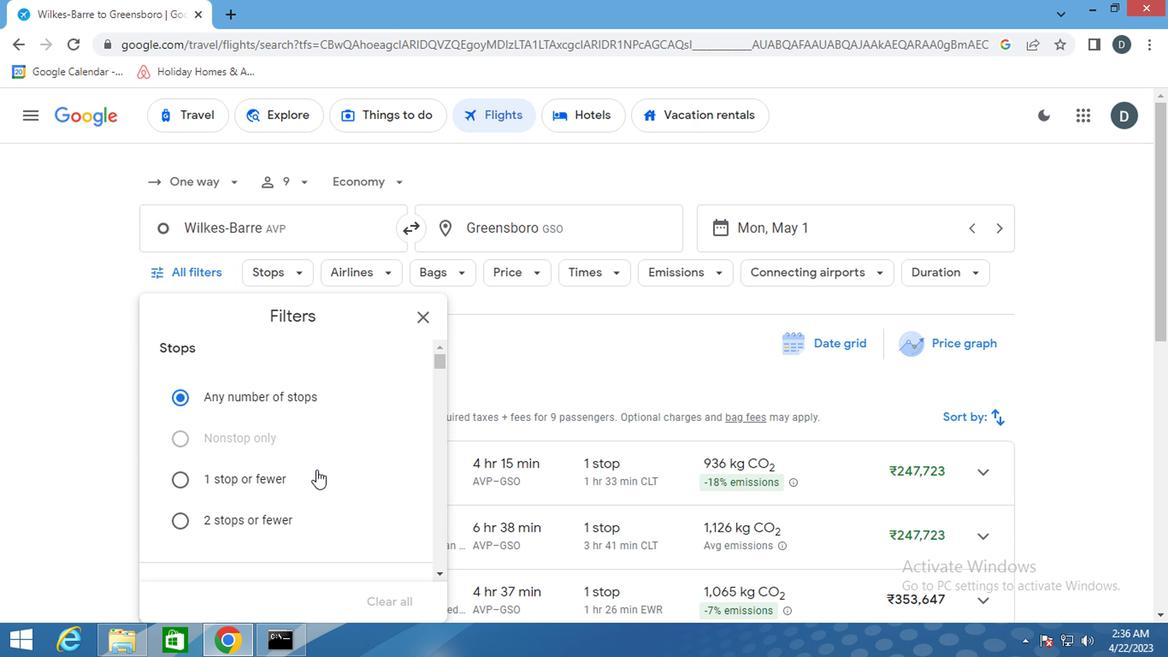 
Action: Mouse scrolled (315, 470) with delta (0, 0)
Screenshot: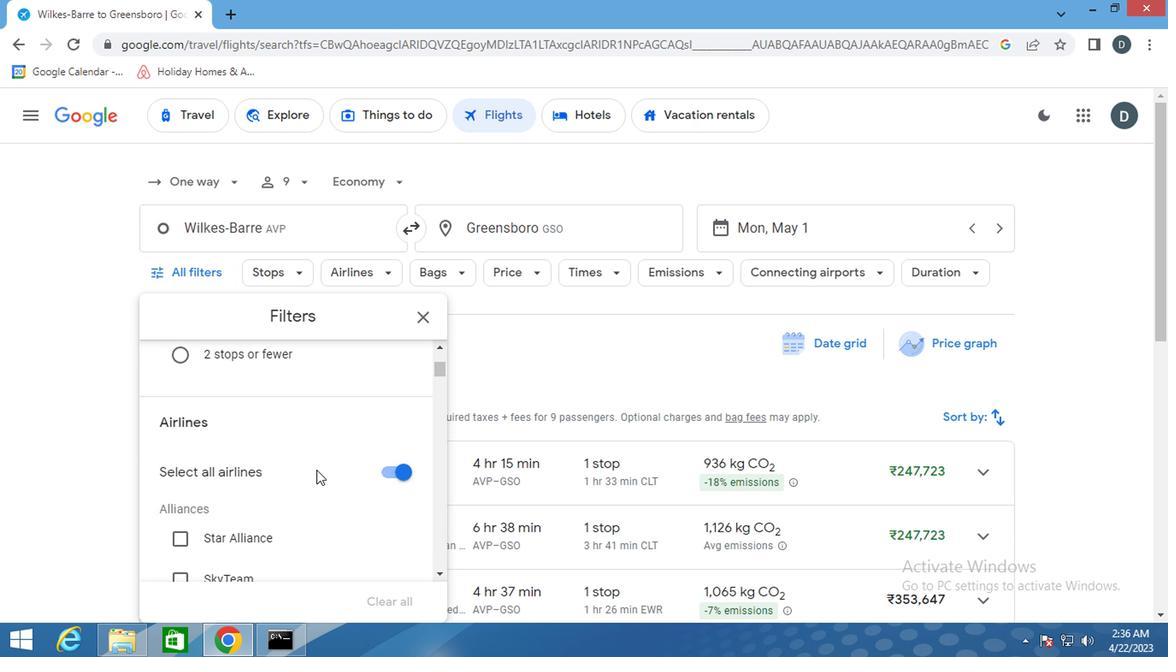 
Action: Mouse scrolled (315, 470) with delta (0, 0)
Screenshot: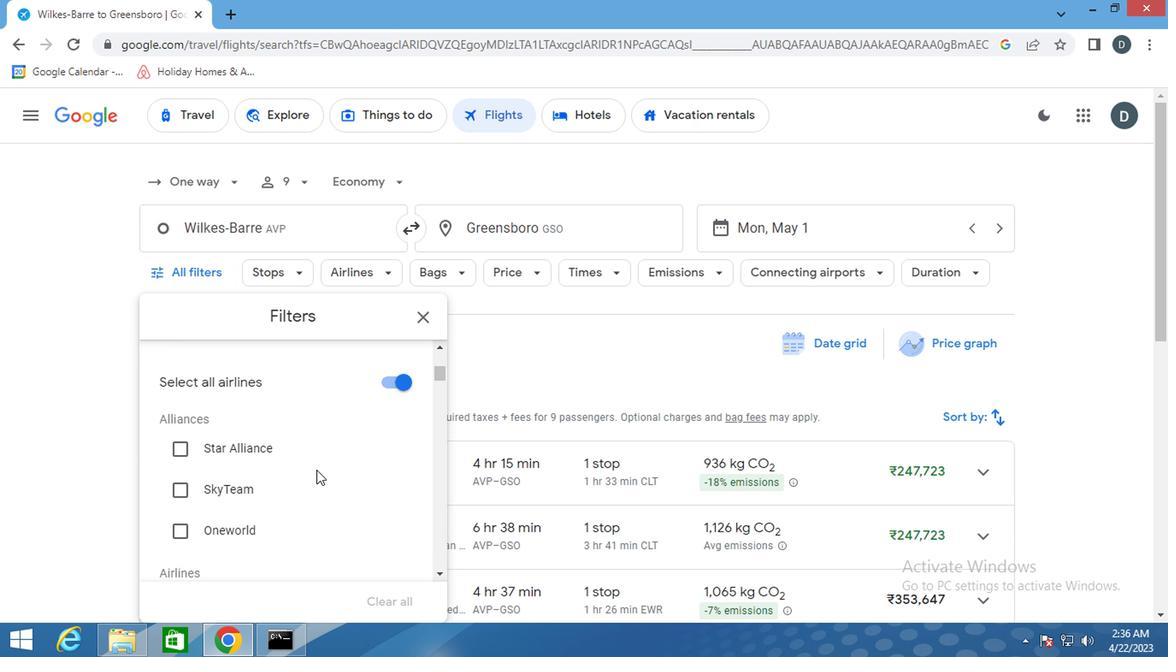 
Action: Mouse scrolled (315, 470) with delta (0, 0)
Screenshot: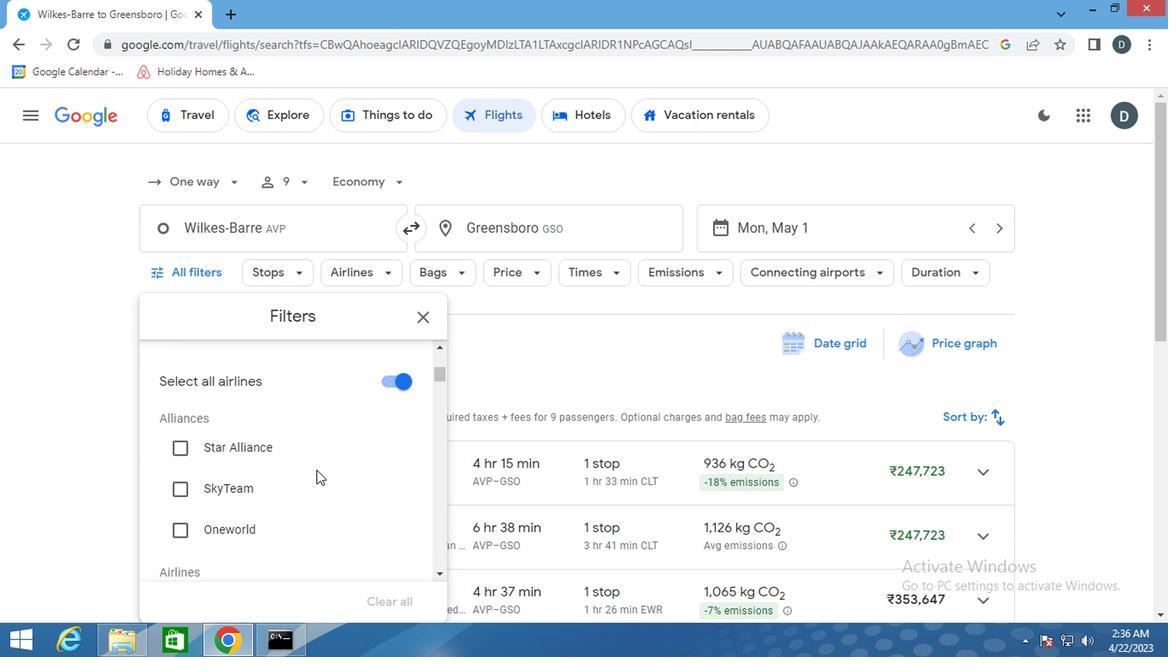 
Action: Mouse moved to (231, 505)
Screenshot: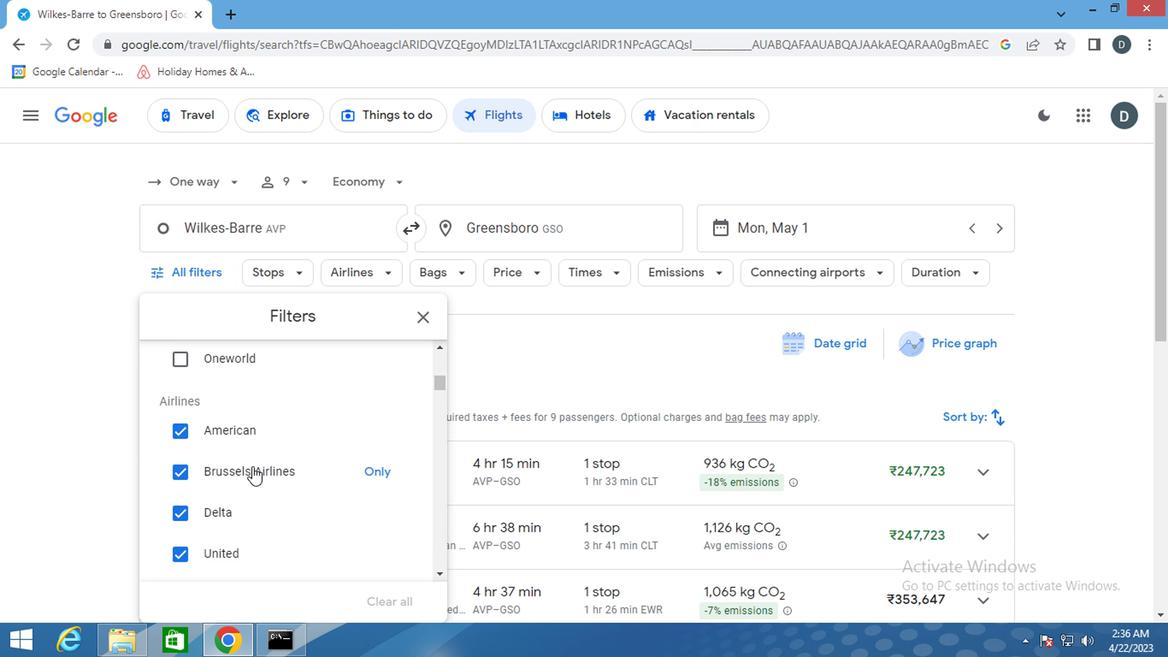 
Action: Mouse scrolled (231, 504) with delta (0, -1)
Screenshot: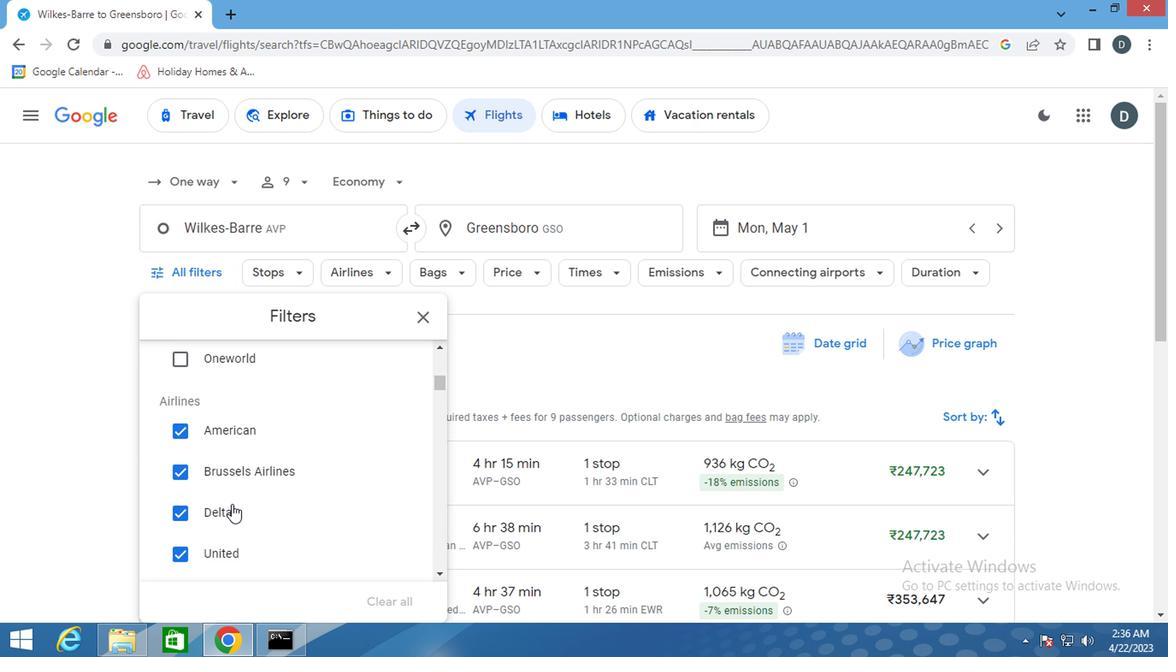 
Action: Mouse scrolled (231, 504) with delta (0, -1)
Screenshot: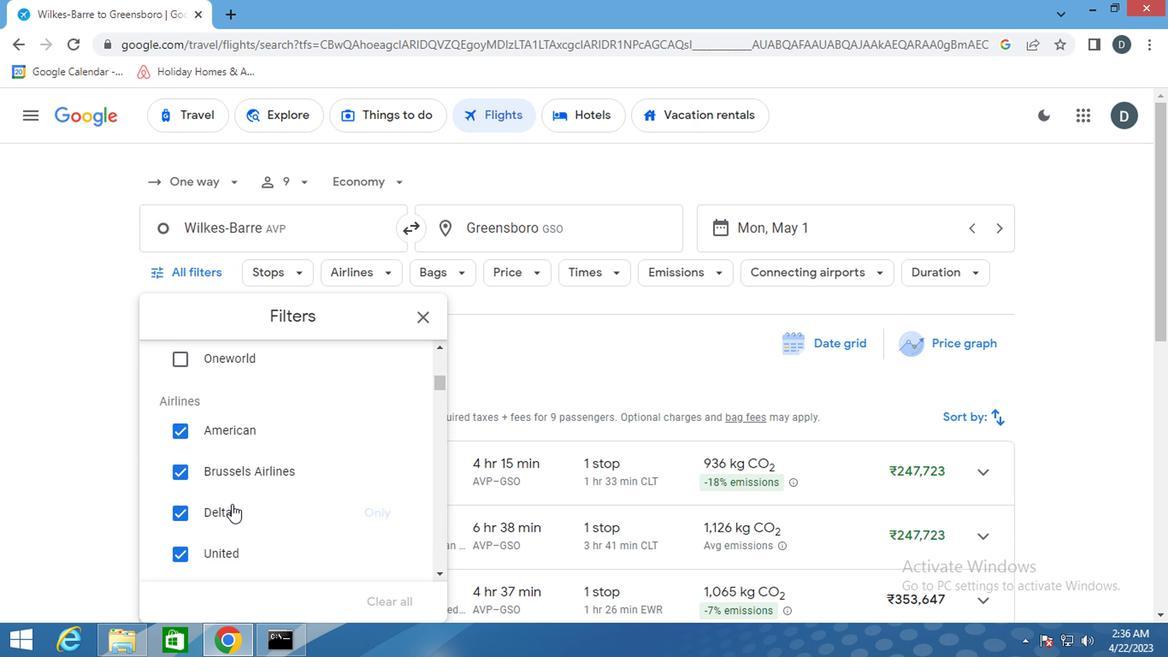 
Action: Mouse moved to (263, 495)
Screenshot: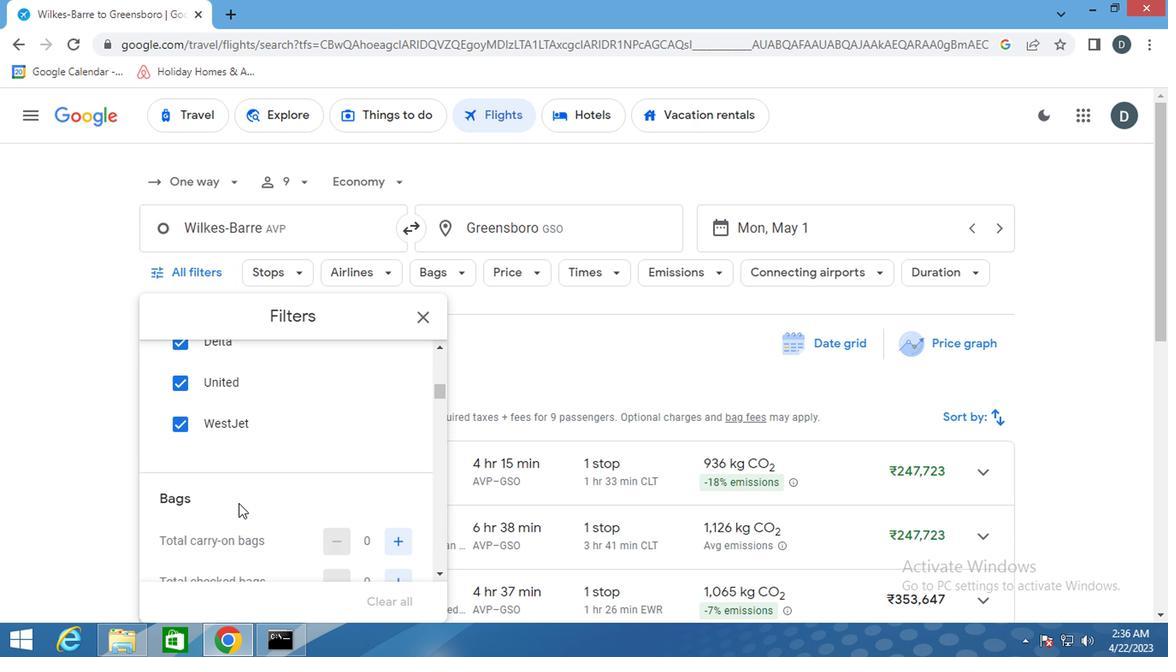 
Action: Mouse scrolled (263, 495) with delta (0, 0)
Screenshot: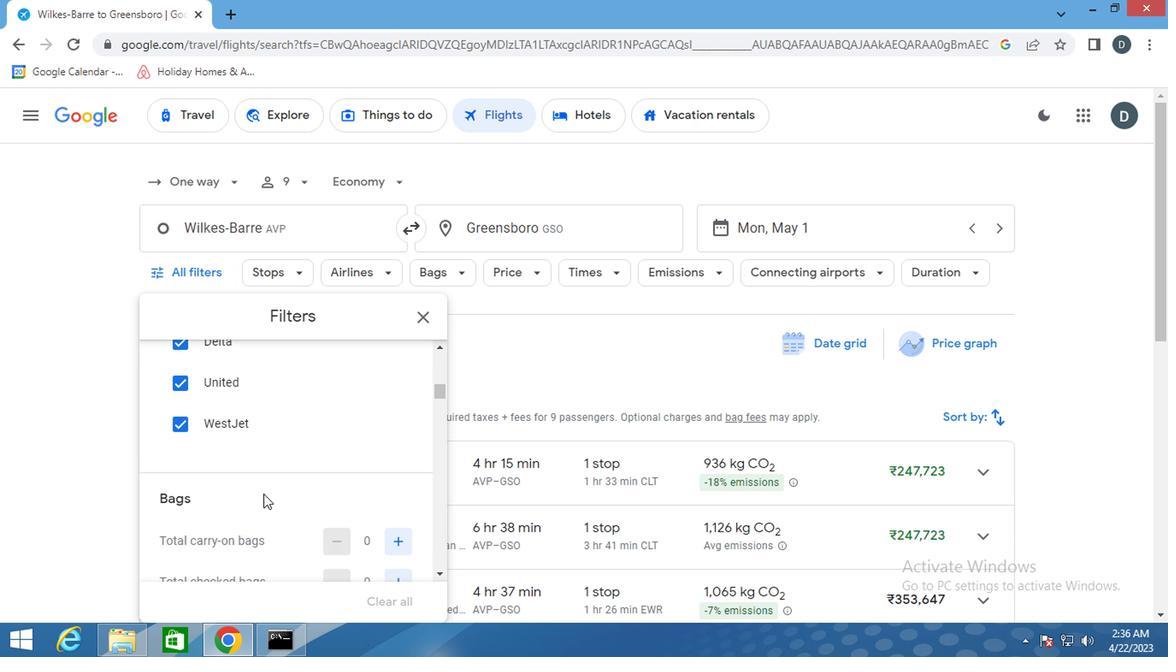 
Action: Mouse scrolled (263, 495) with delta (0, 0)
Screenshot: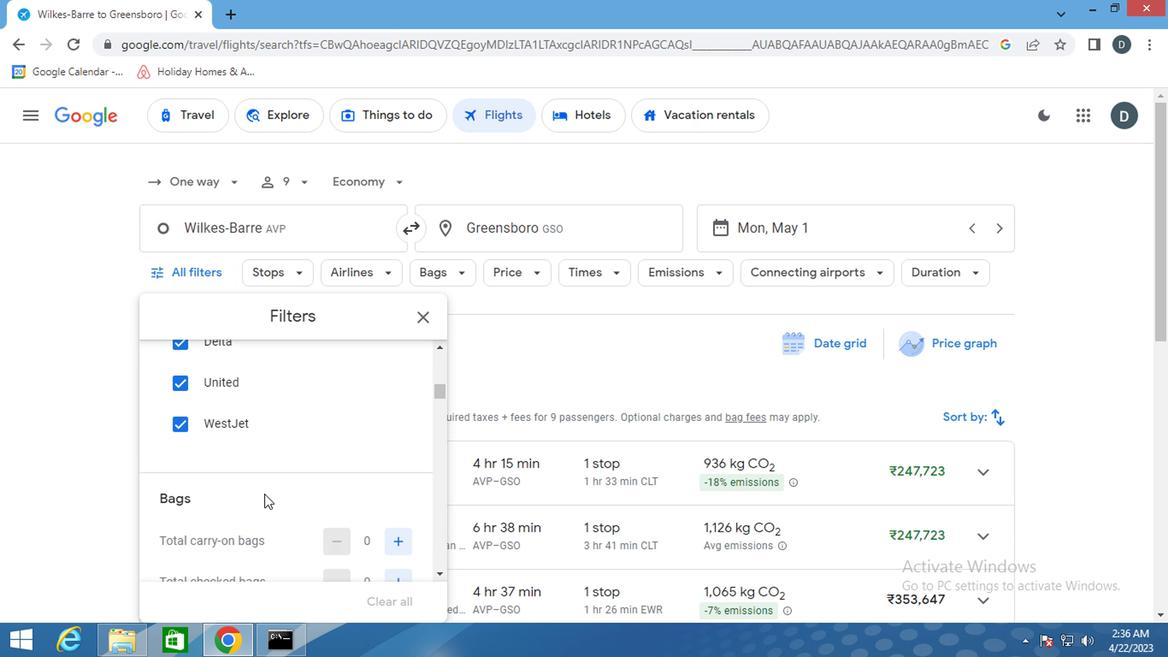 
Action: Mouse scrolled (263, 495) with delta (0, 0)
Screenshot: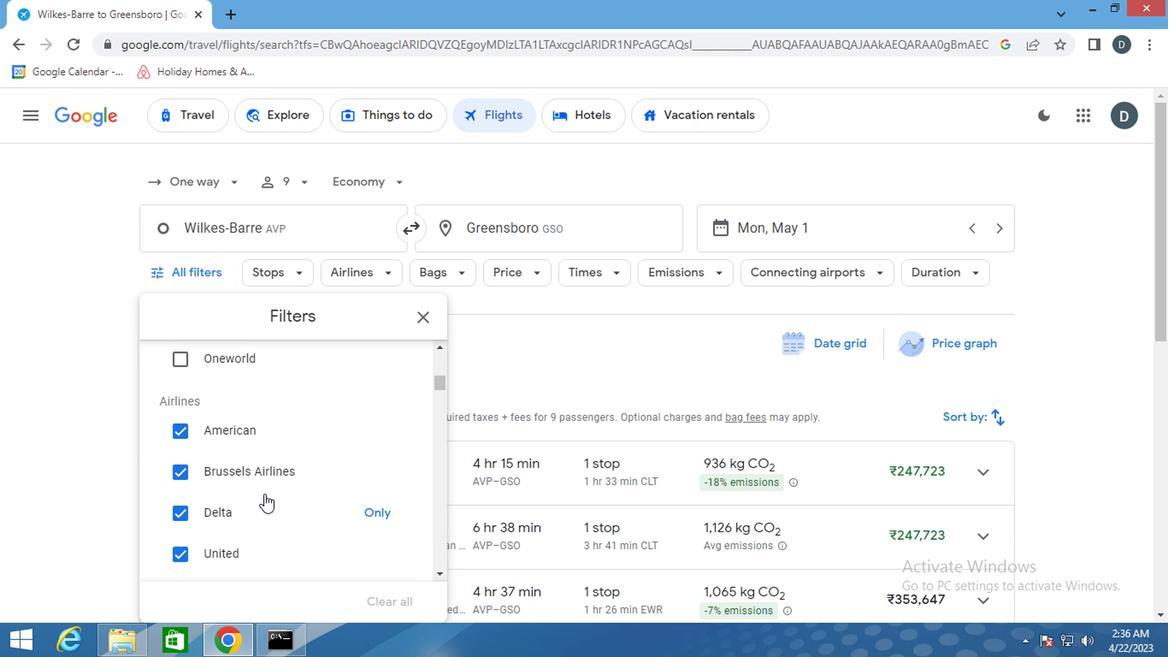 
Action: Mouse scrolled (263, 494) with delta (0, -1)
Screenshot: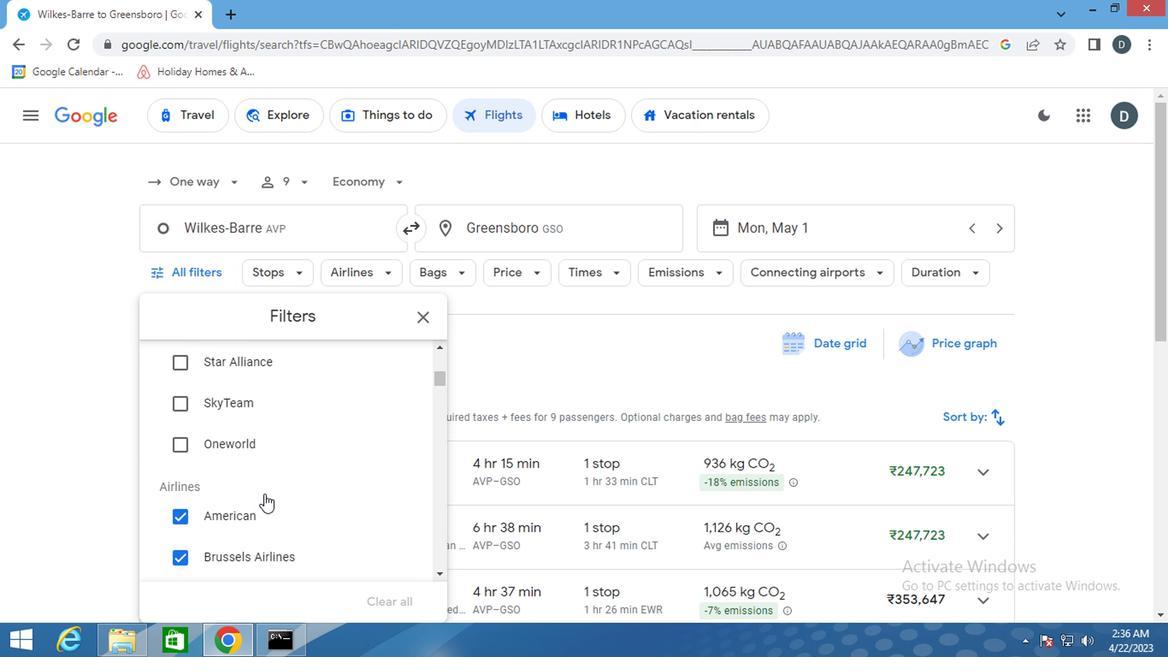 
Action: Mouse scrolled (263, 494) with delta (0, -1)
Screenshot: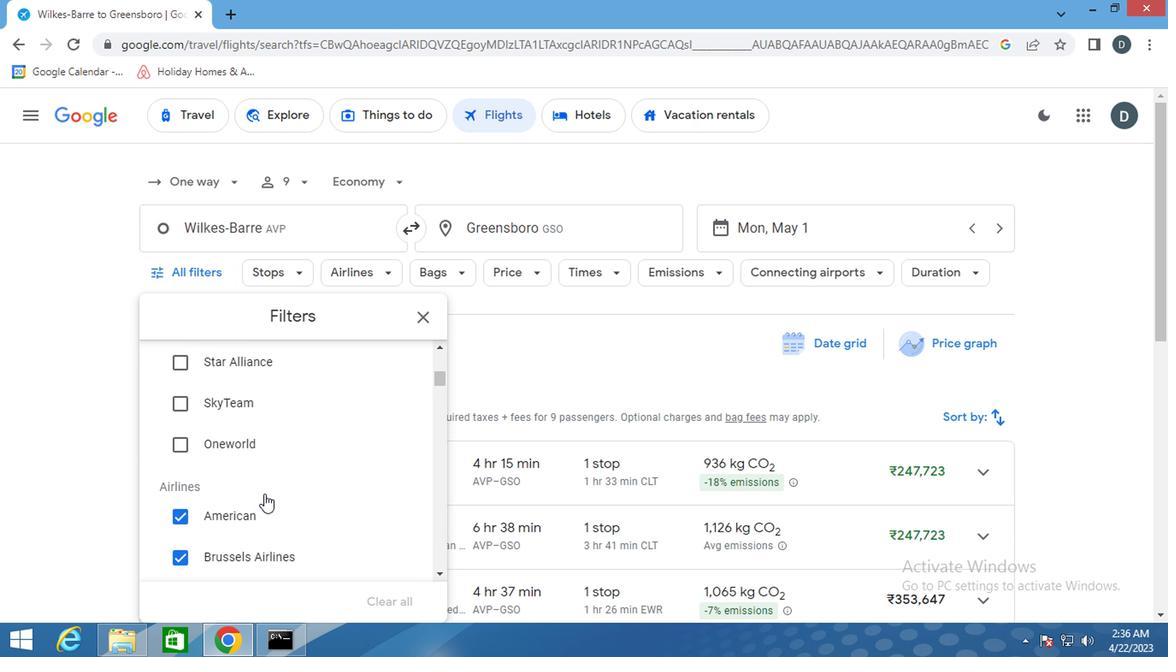 
Action: Mouse scrolled (263, 494) with delta (0, -1)
Screenshot: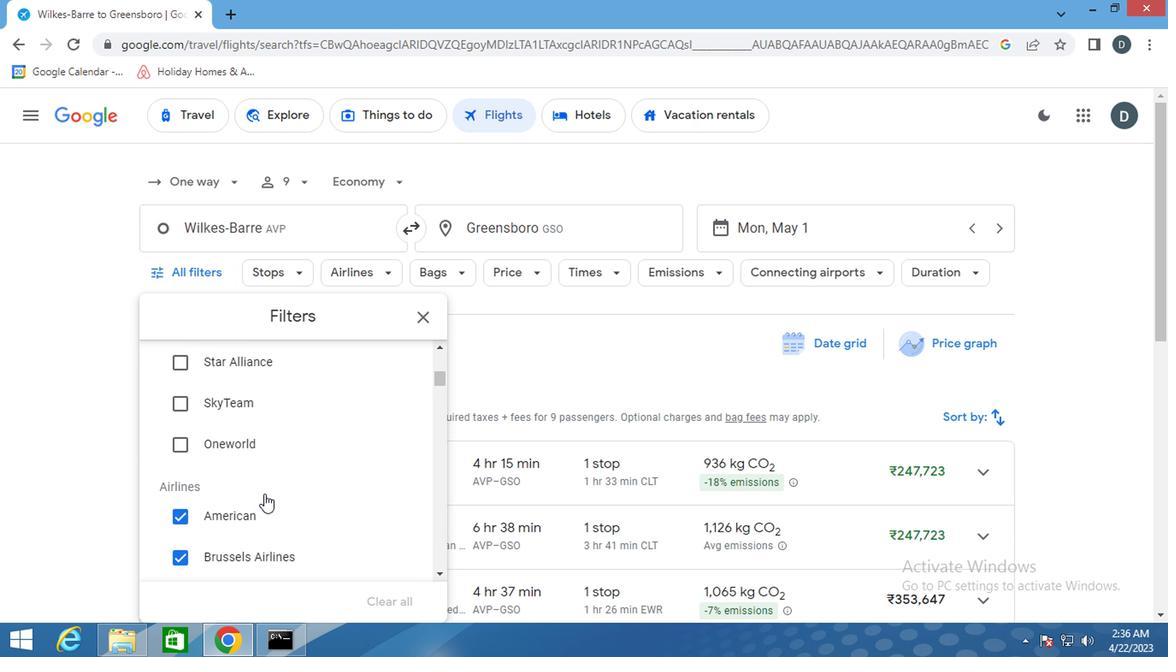 
Action: Mouse scrolled (263, 494) with delta (0, -1)
Screenshot: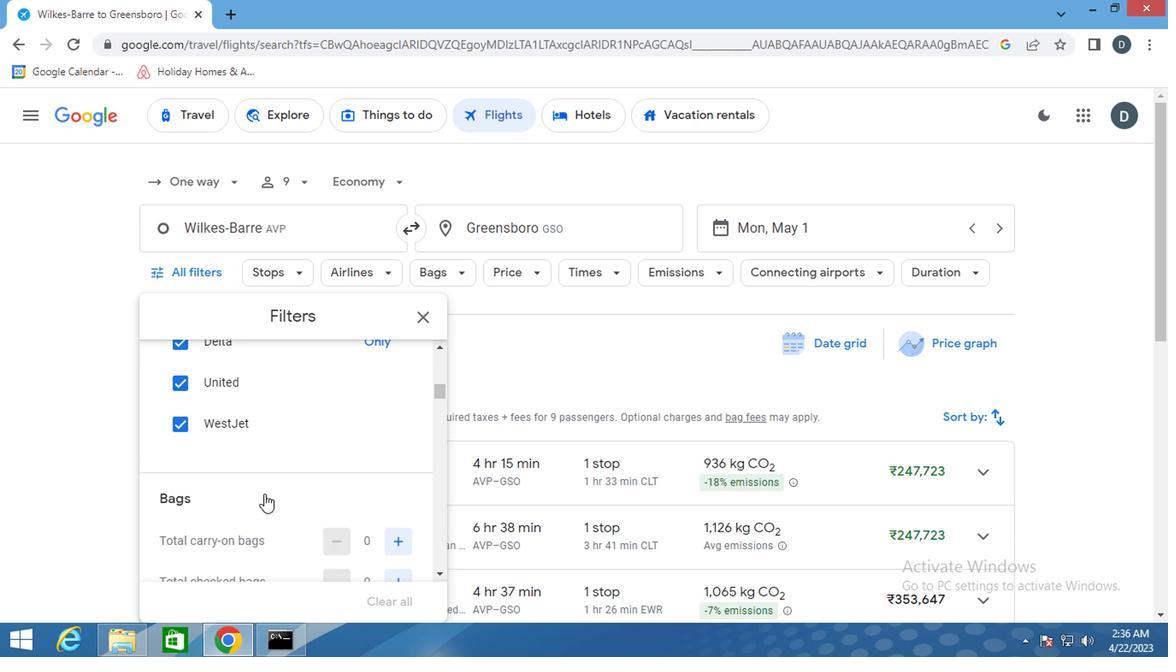 
Action: Mouse moved to (321, 477)
Screenshot: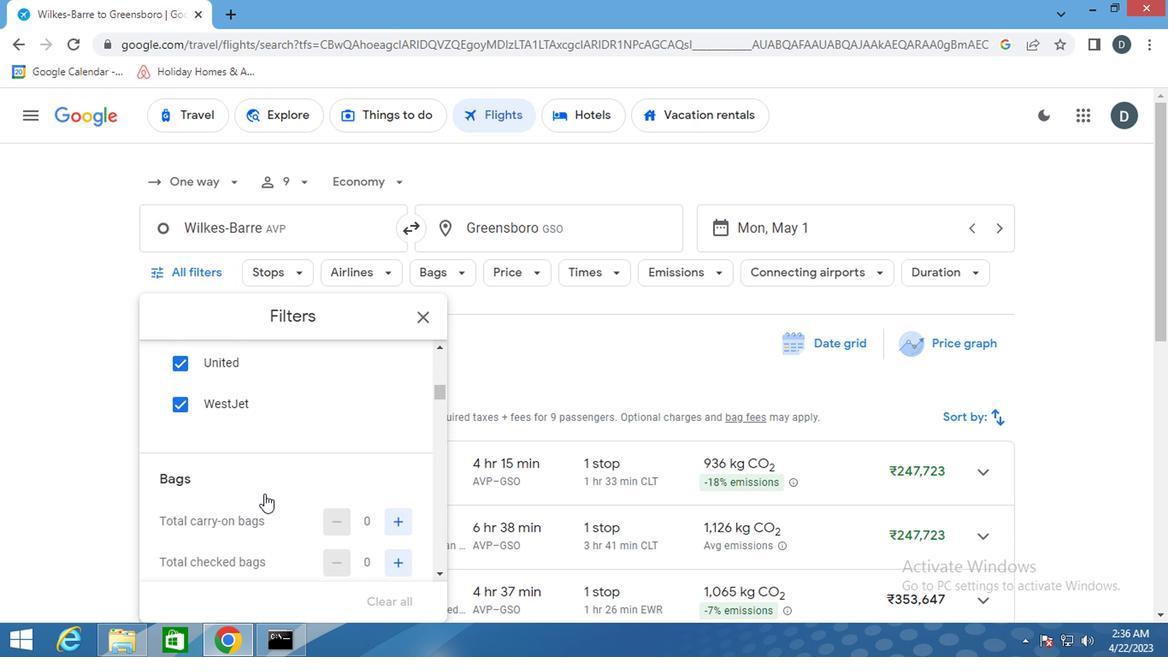 
Action: Mouse scrolled (321, 476) with delta (0, 0)
Screenshot: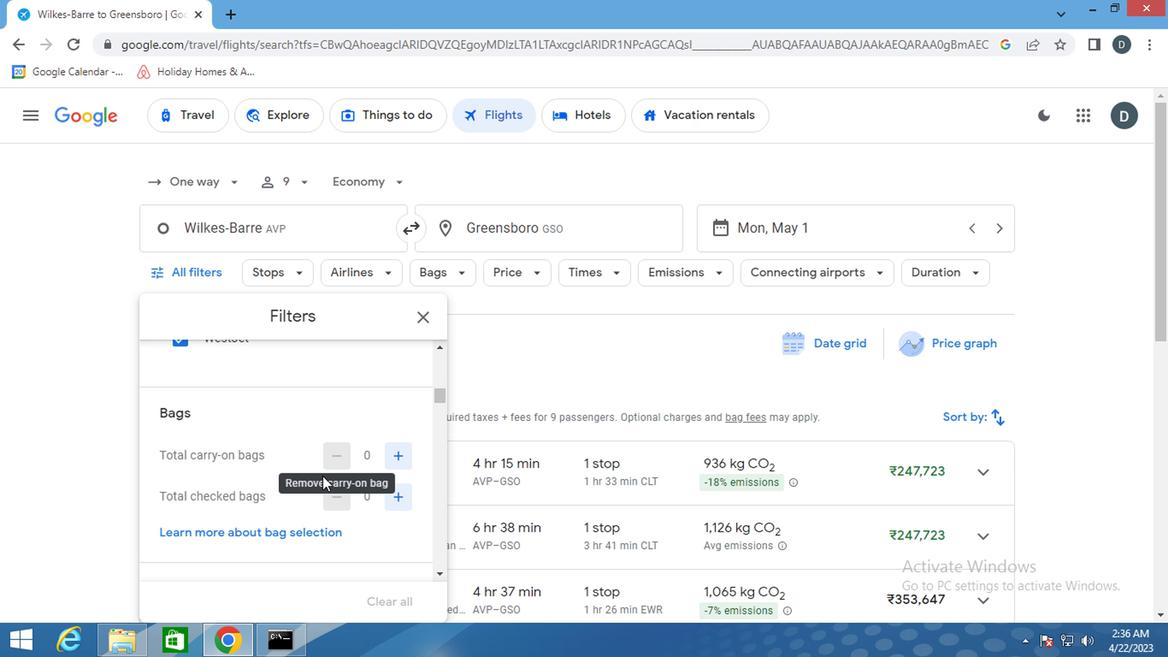 
Action: Mouse scrolled (321, 476) with delta (0, 0)
Screenshot: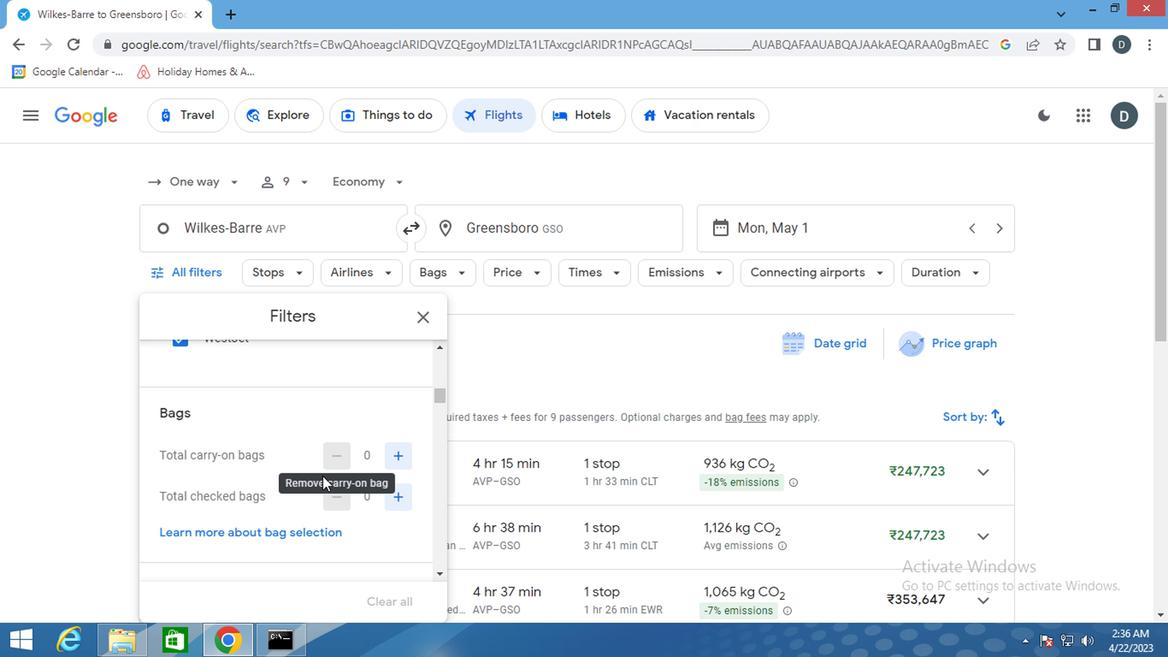 
Action: Mouse moved to (638, 372)
Screenshot: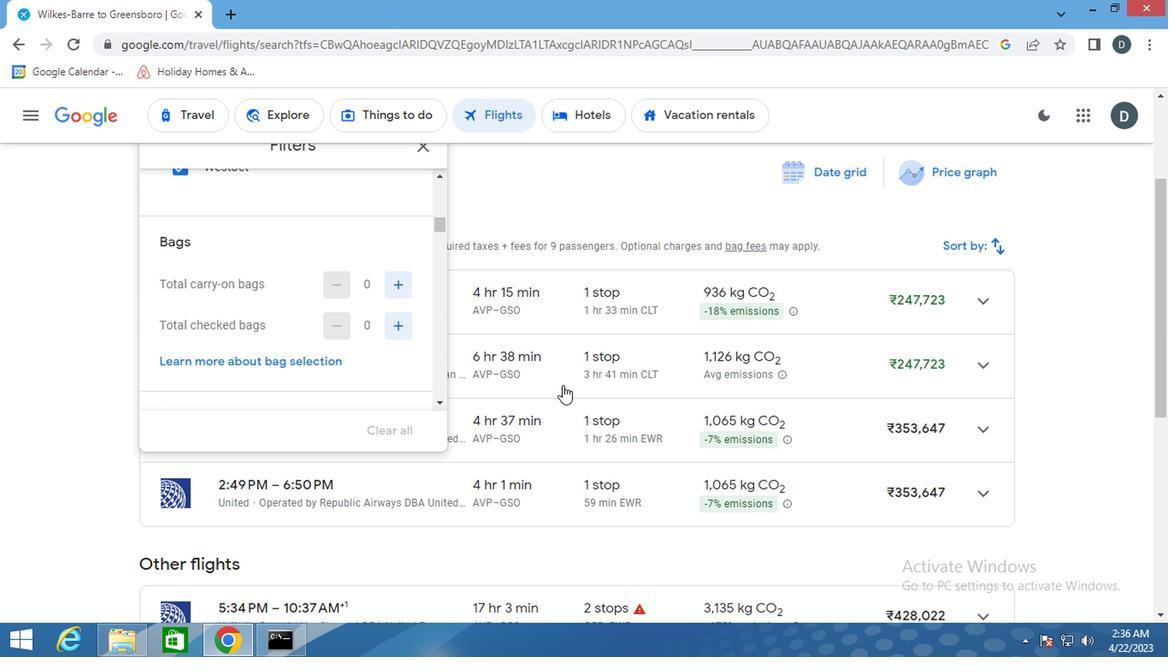 
Action: Mouse scrolled (638, 373) with delta (0, 1)
Screenshot: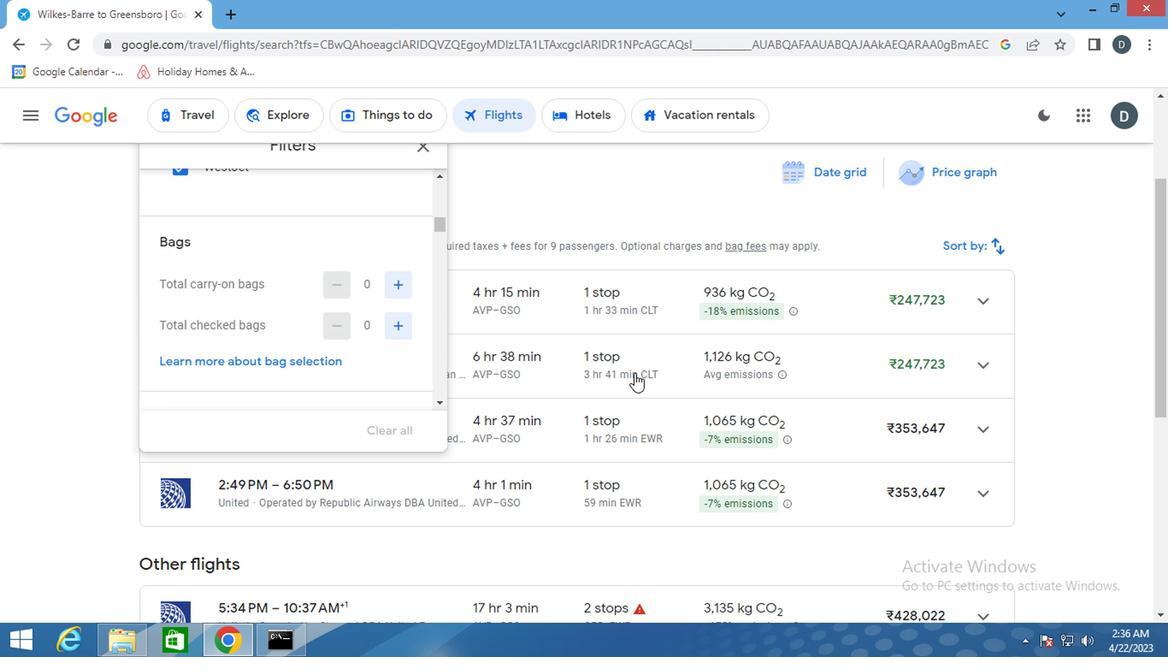 
Action: Mouse scrolled (638, 373) with delta (0, 1)
Screenshot: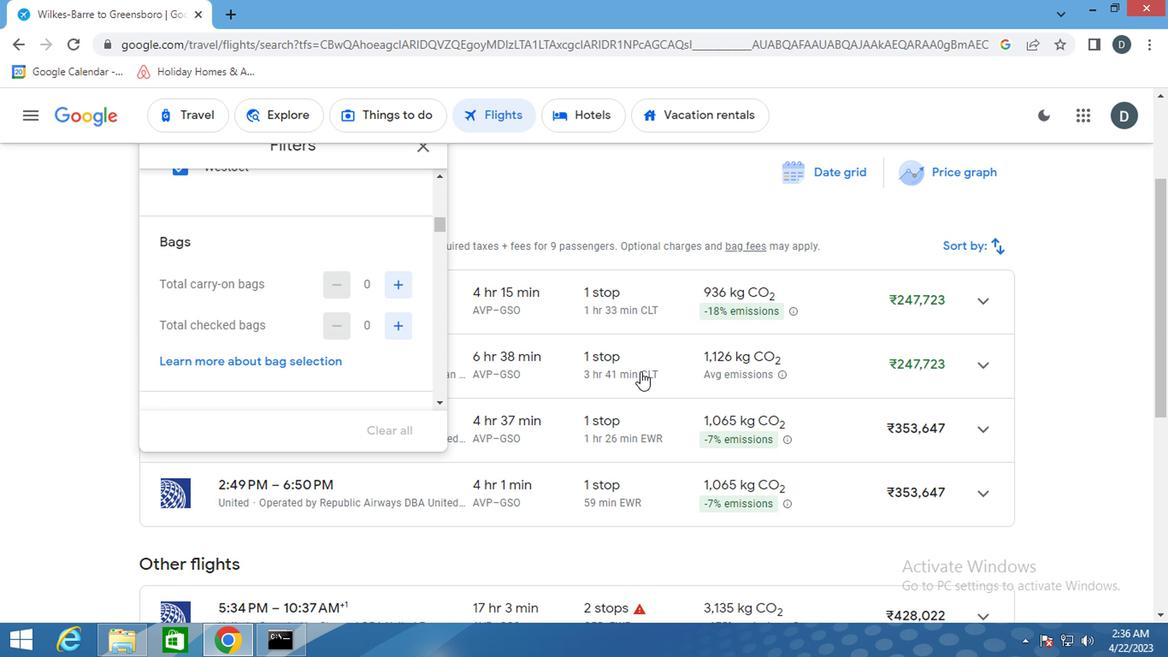 
Action: Mouse moved to (360, 464)
Screenshot: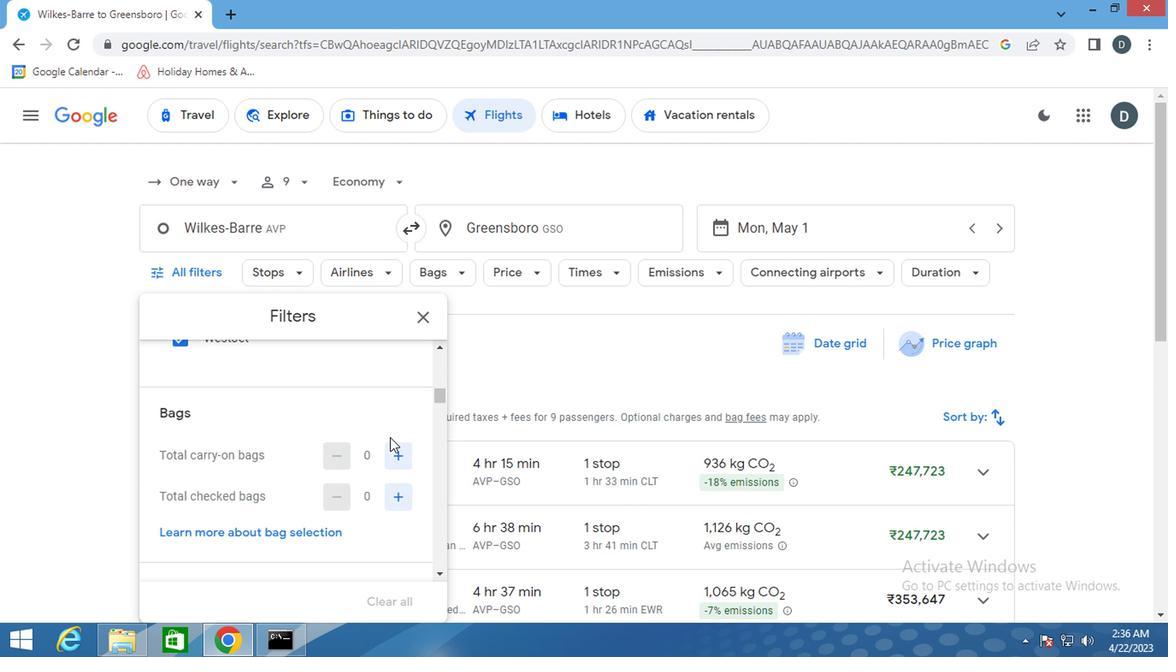 
Action: Mouse scrolled (360, 463) with delta (0, 0)
Screenshot: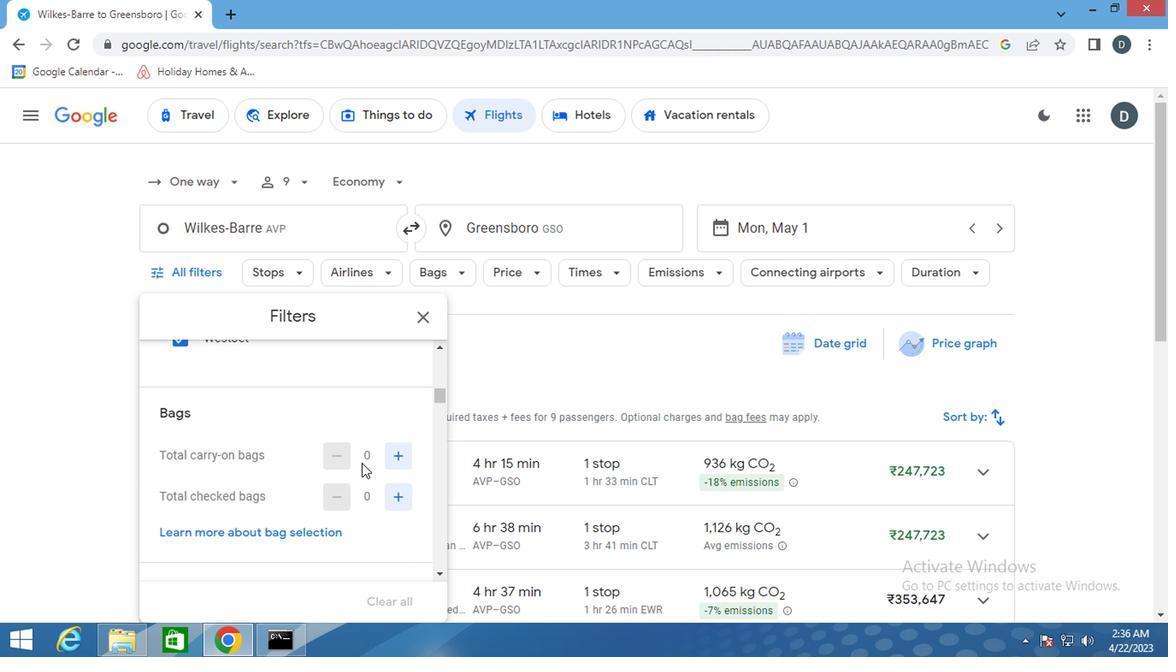 
Action: Mouse scrolled (360, 463) with delta (0, 0)
Screenshot: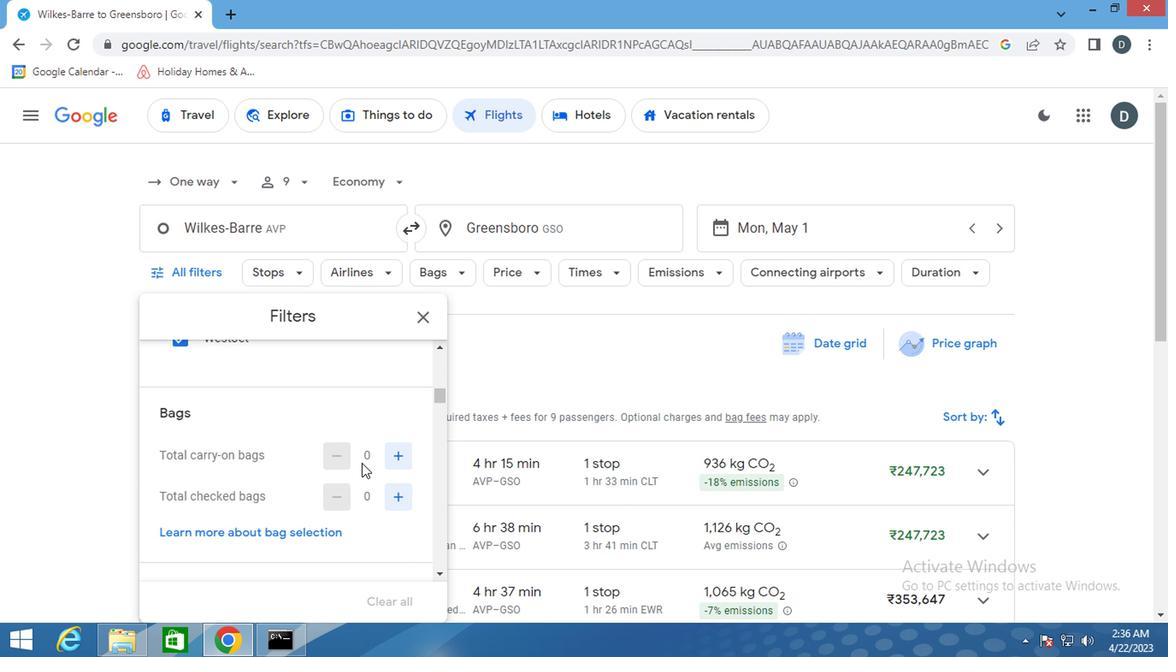 
Action: Mouse moved to (403, 489)
Screenshot: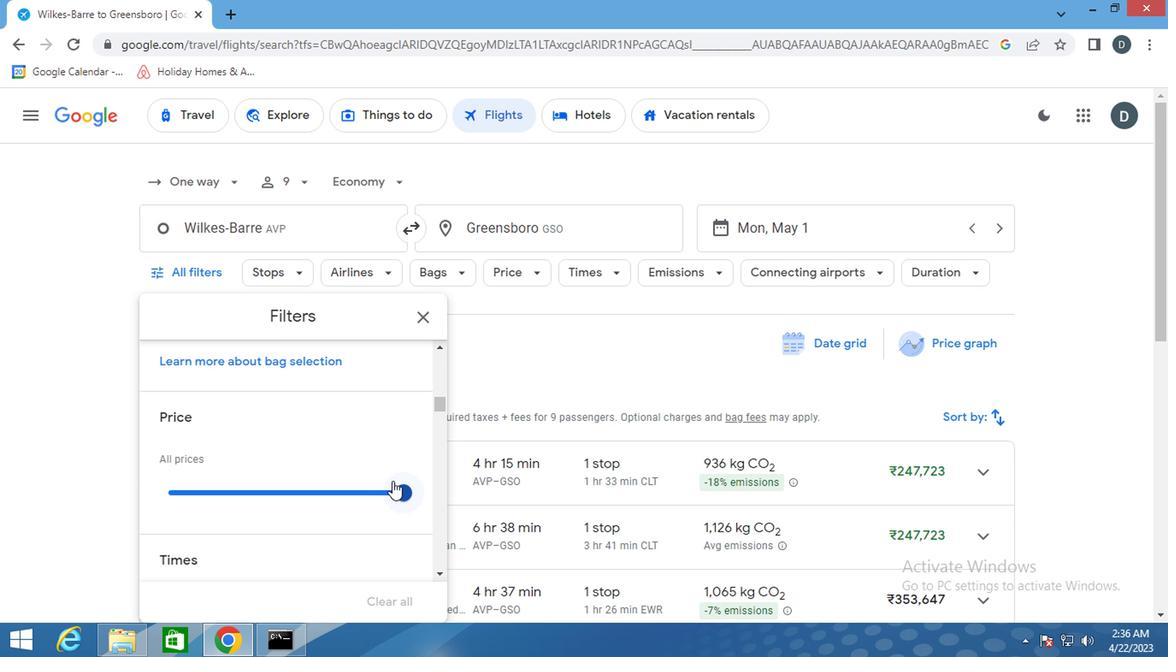
Action: Mouse pressed left at (403, 489)
Screenshot: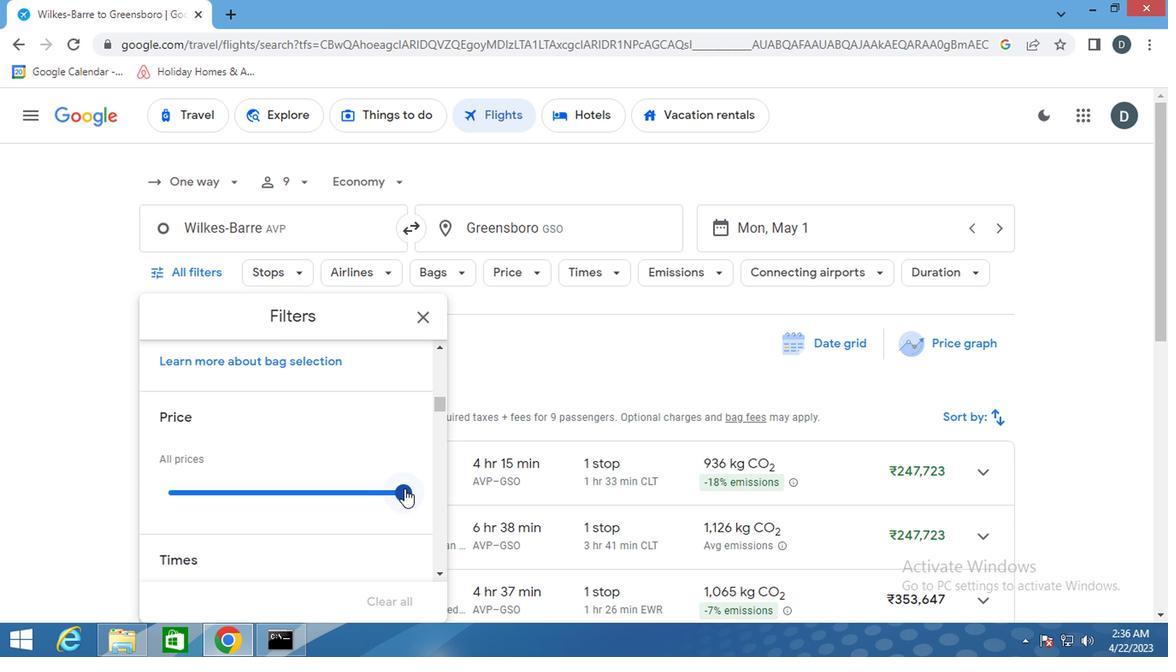 
Action: Mouse moved to (262, 526)
Screenshot: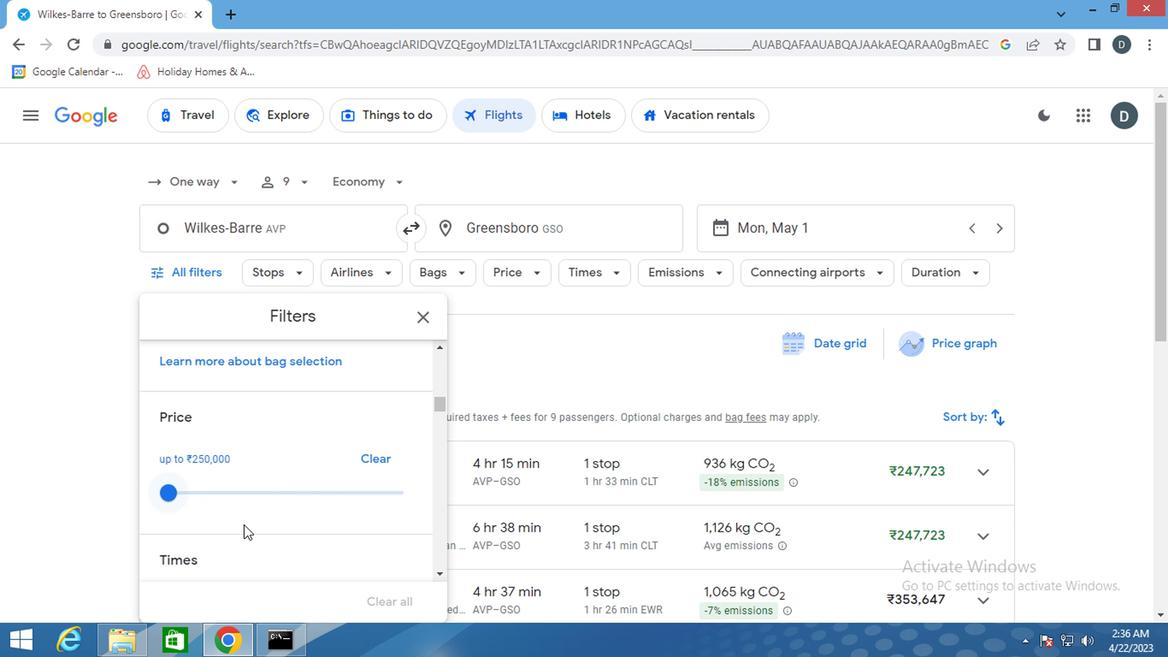 
Action: Mouse scrolled (262, 525) with delta (0, -1)
Screenshot: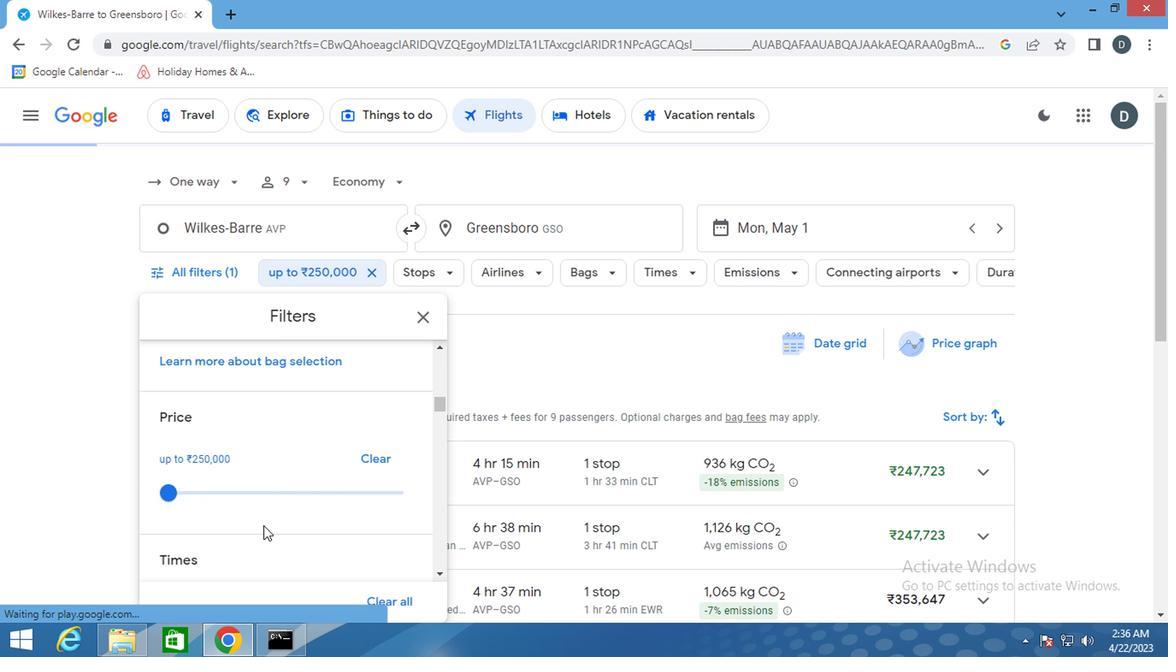 
Action: Mouse scrolled (262, 525) with delta (0, -1)
Screenshot: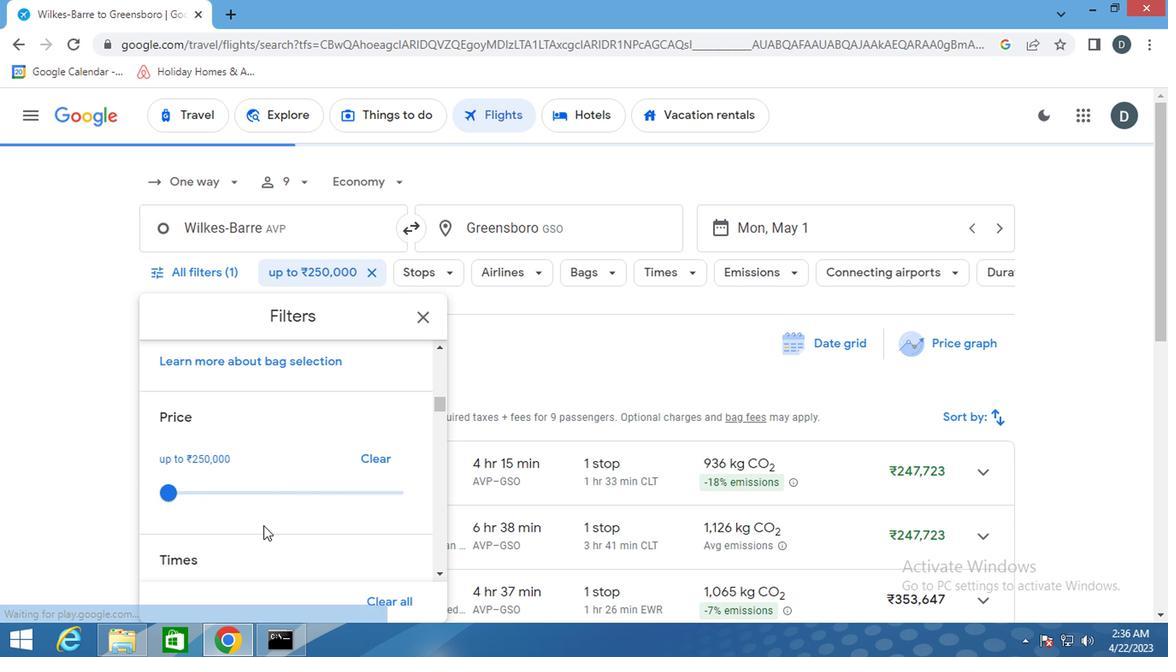 
Action: Mouse moved to (208, 483)
Screenshot: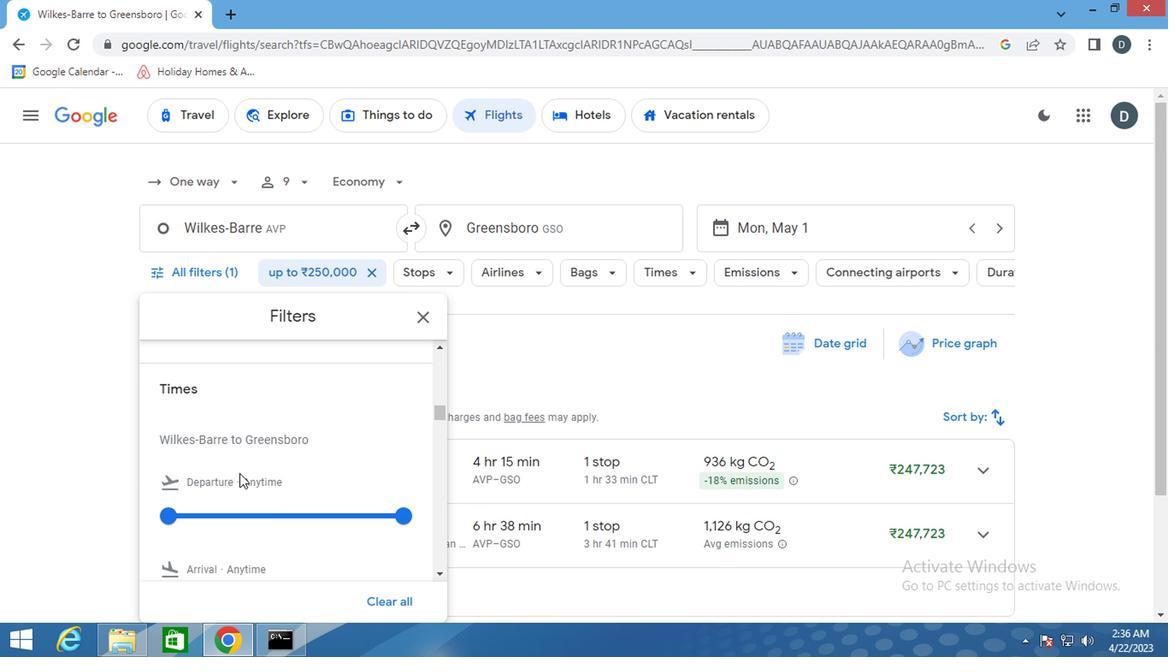 
Action: Mouse scrolled (208, 483) with delta (0, 0)
Screenshot: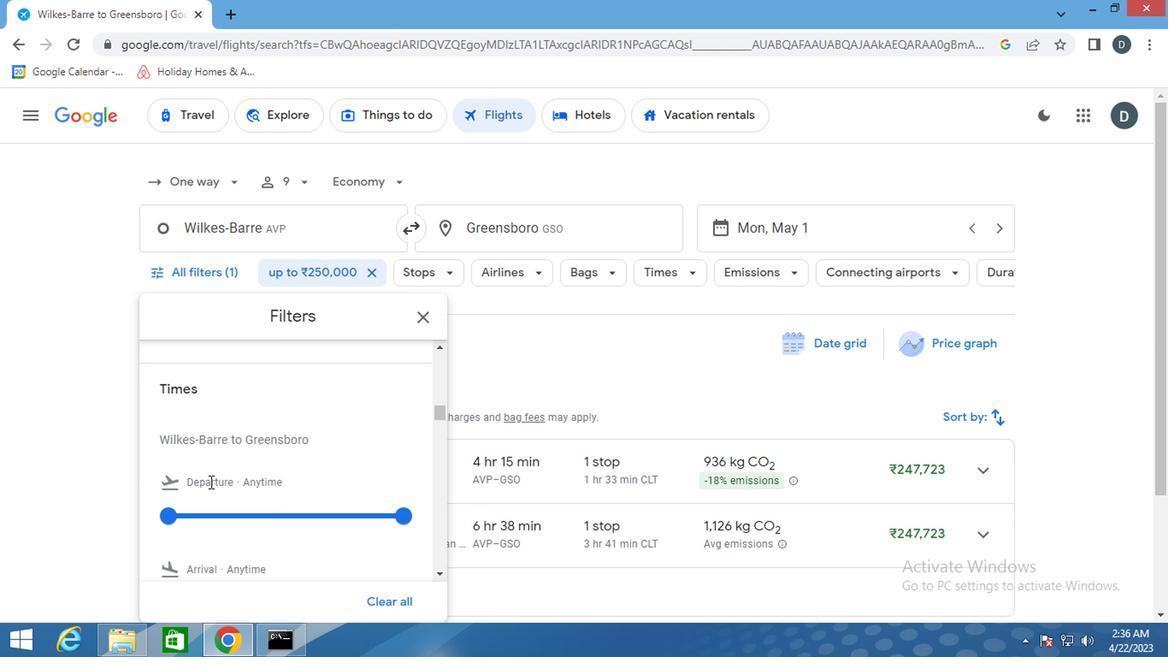 
Action: Mouse moved to (163, 418)
Screenshot: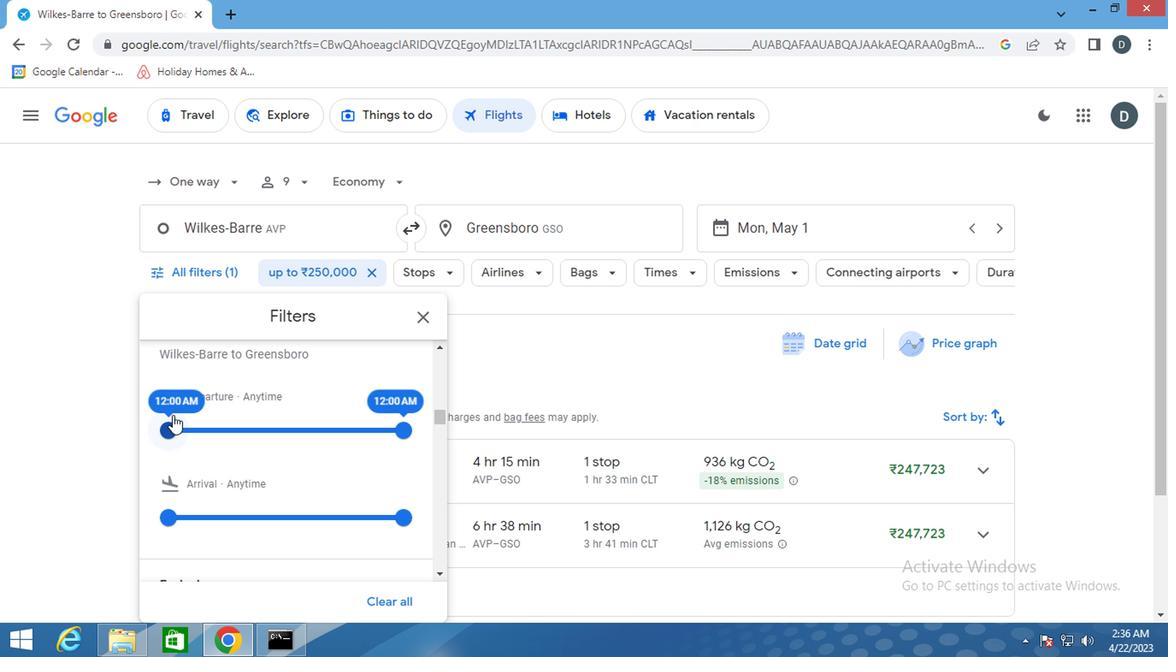 
Action: Mouse pressed left at (163, 418)
Screenshot: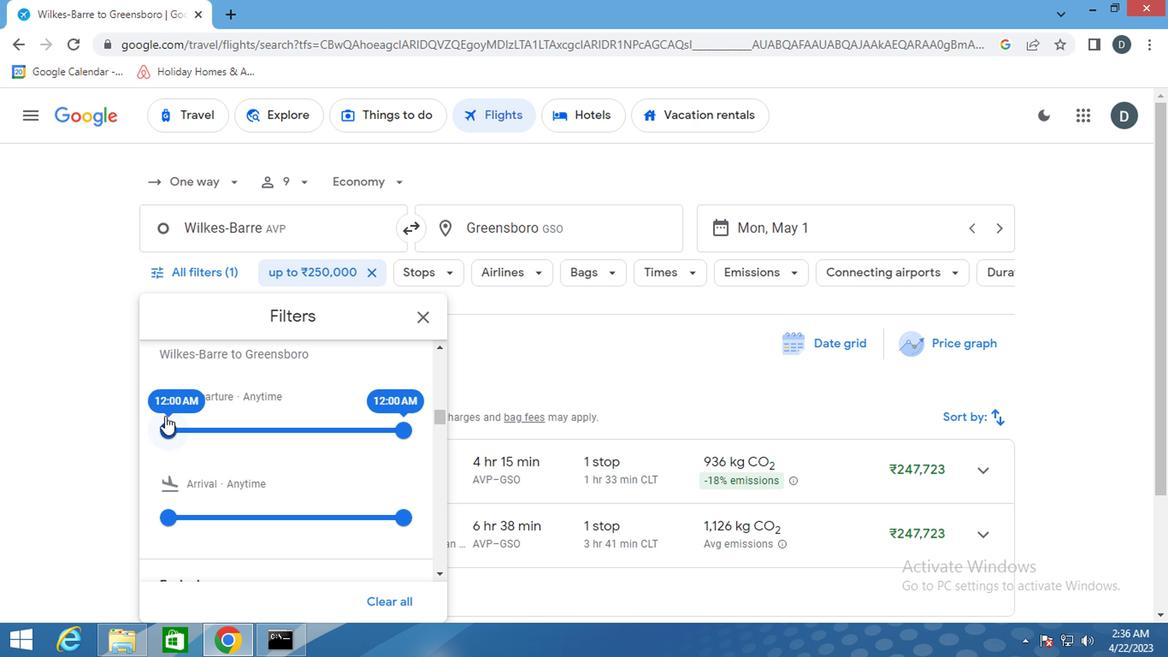 
Action: Mouse moved to (243, 431)
Screenshot: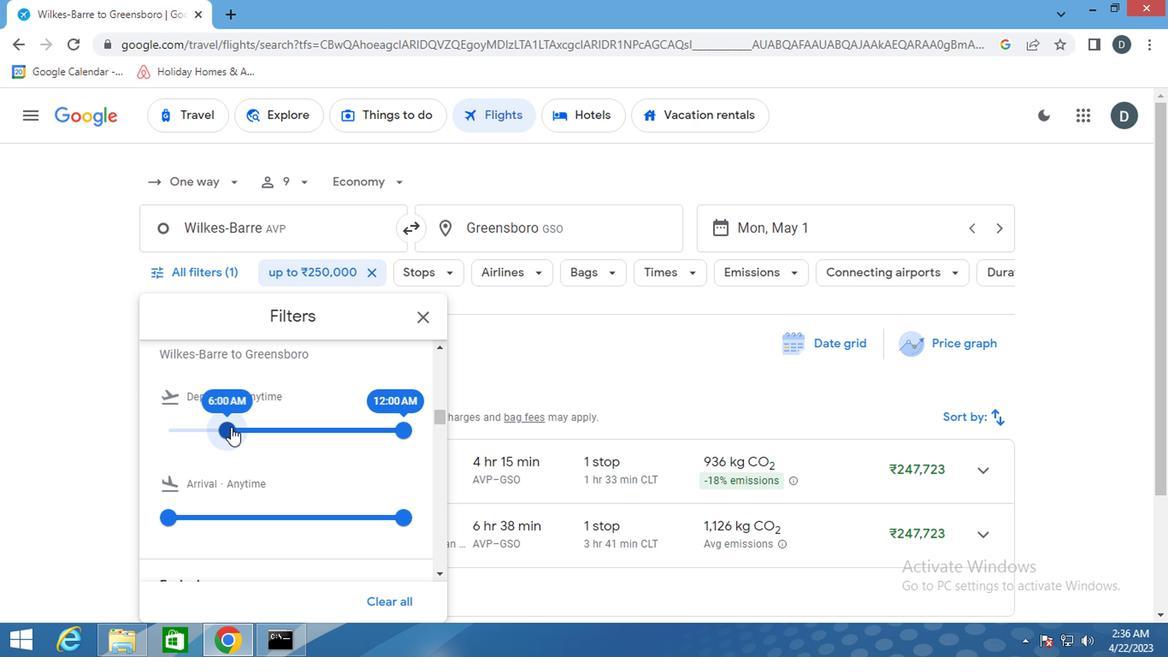 
Action: Mouse pressed left at (243, 431)
Screenshot: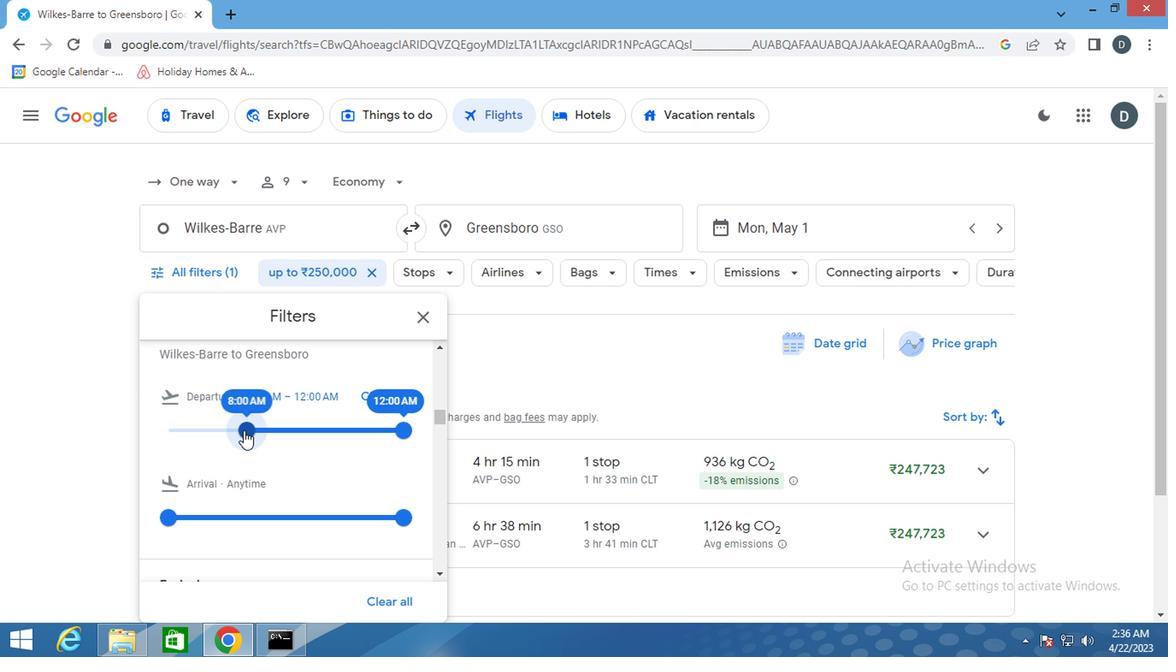 
Action: Mouse moved to (407, 437)
Screenshot: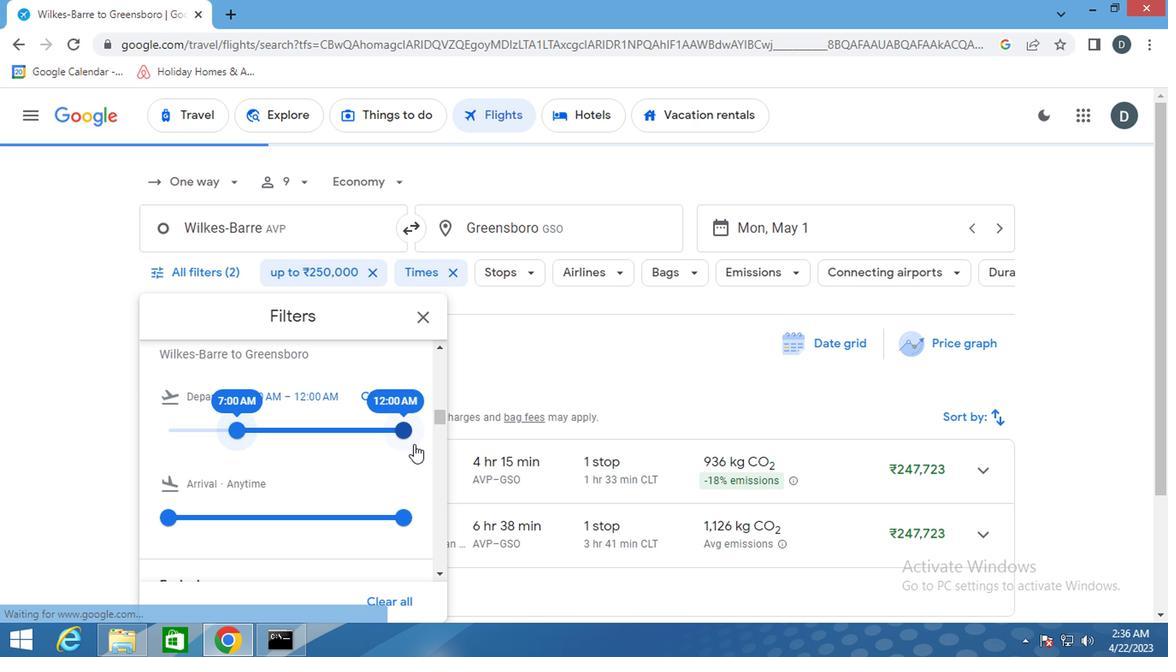 
Action: Mouse pressed left at (407, 437)
Screenshot: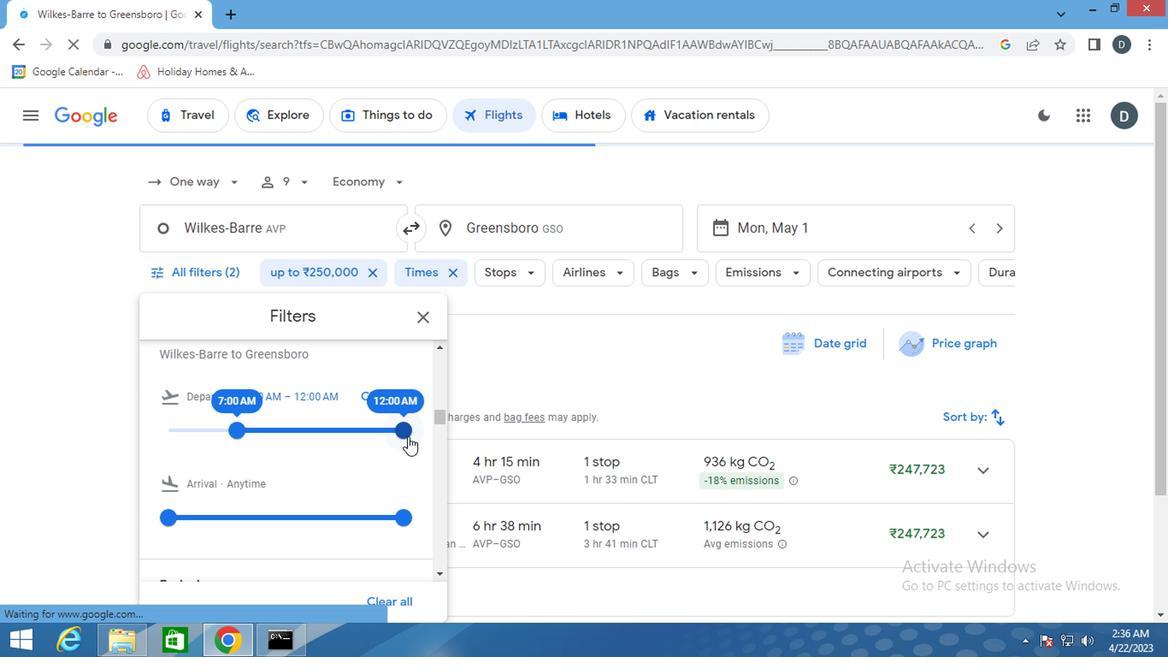 
Action: Mouse moved to (335, 482)
Screenshot: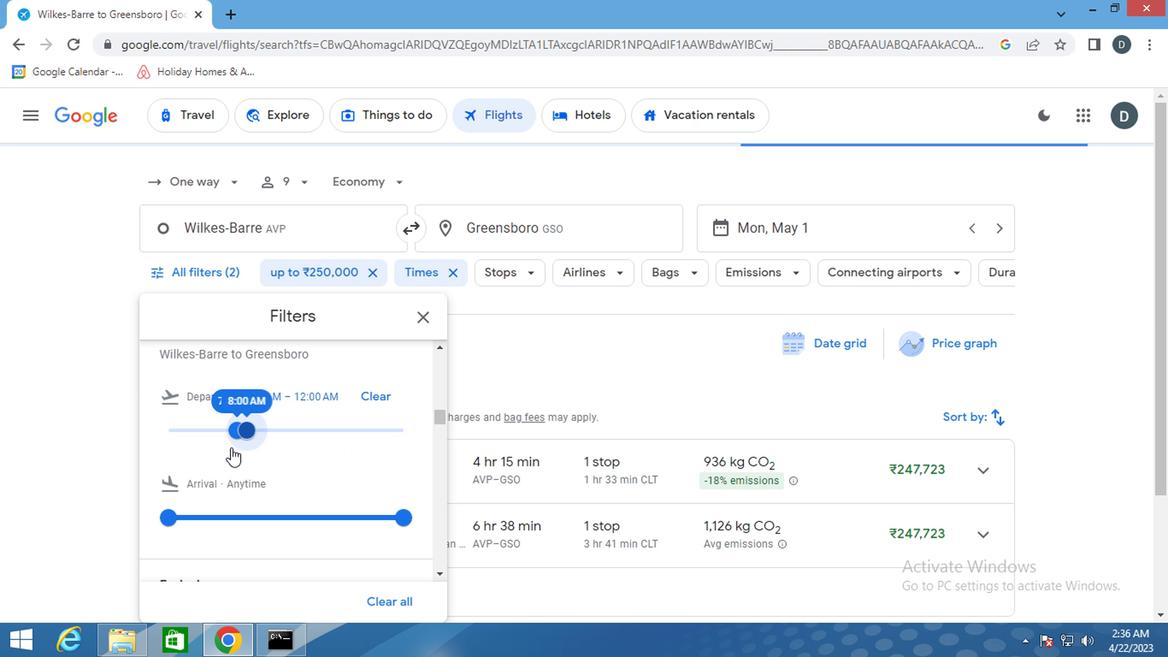 
Action: Mouse scrolled (335, 481) with delta (0, -1)
Screenshot: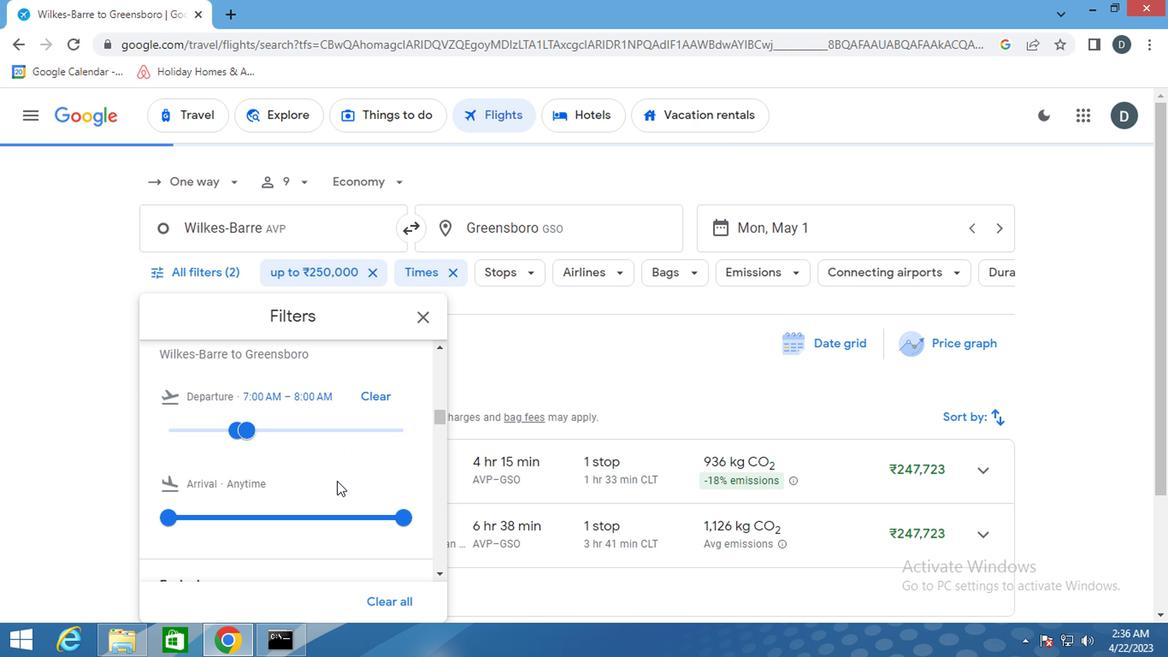 
Action: Mouse scrolled (335, 481) with delta (0, -1)
Screenshot: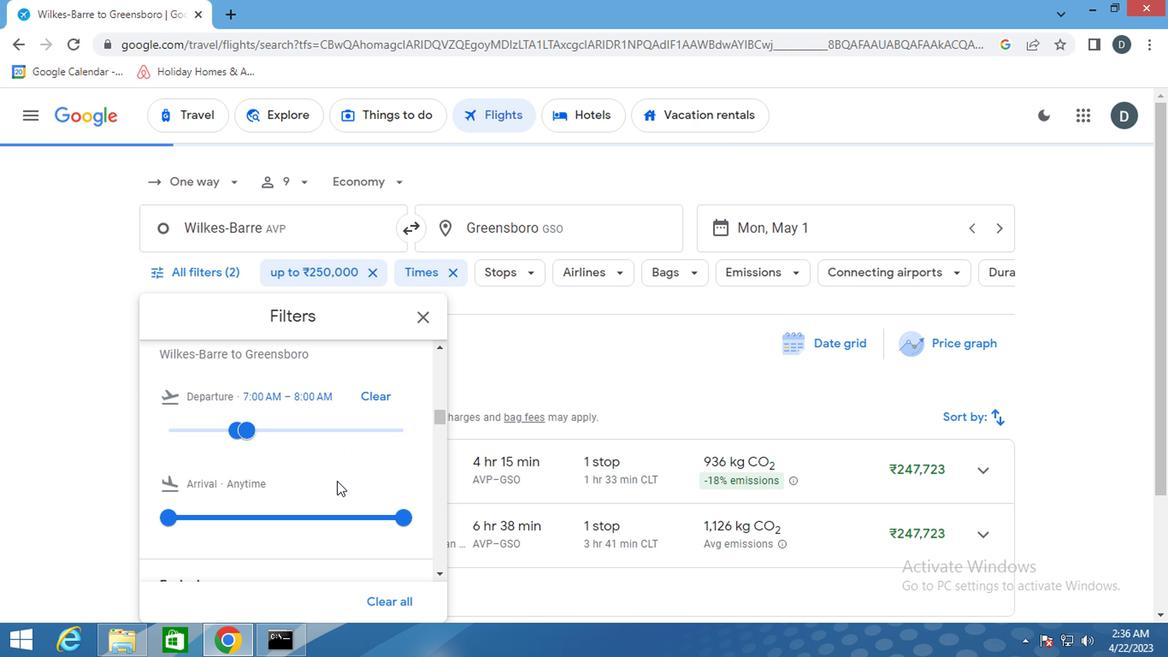 
Action: Mouse scrolled (335, 481) with delta (0, -1)
Screenshot: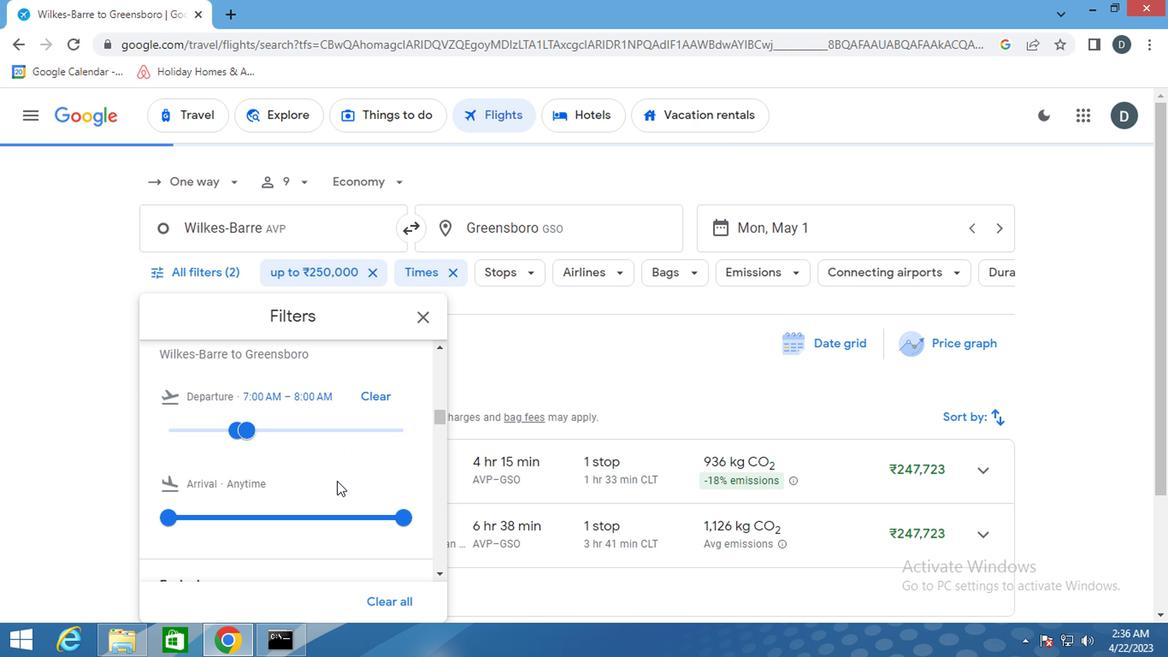 
Action: Mouse scrolled (335, 481) with delta (0, -1)
Screenshot: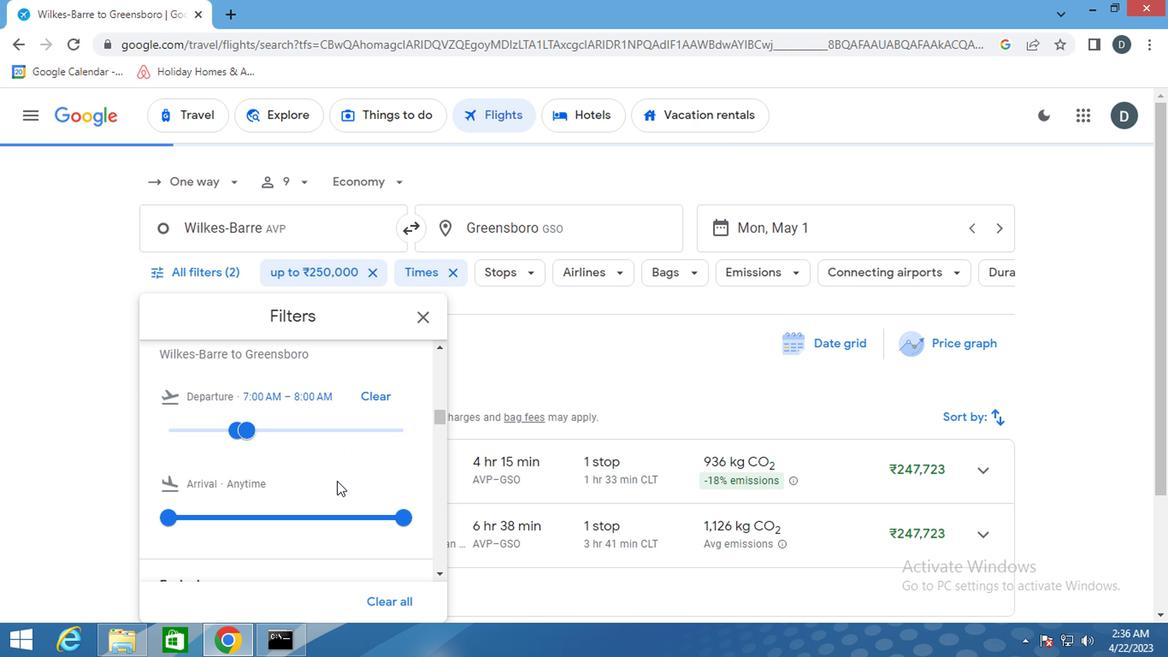 
Action: Mouse scrolled (335, 481) with delta (0, -1)
Screenshot: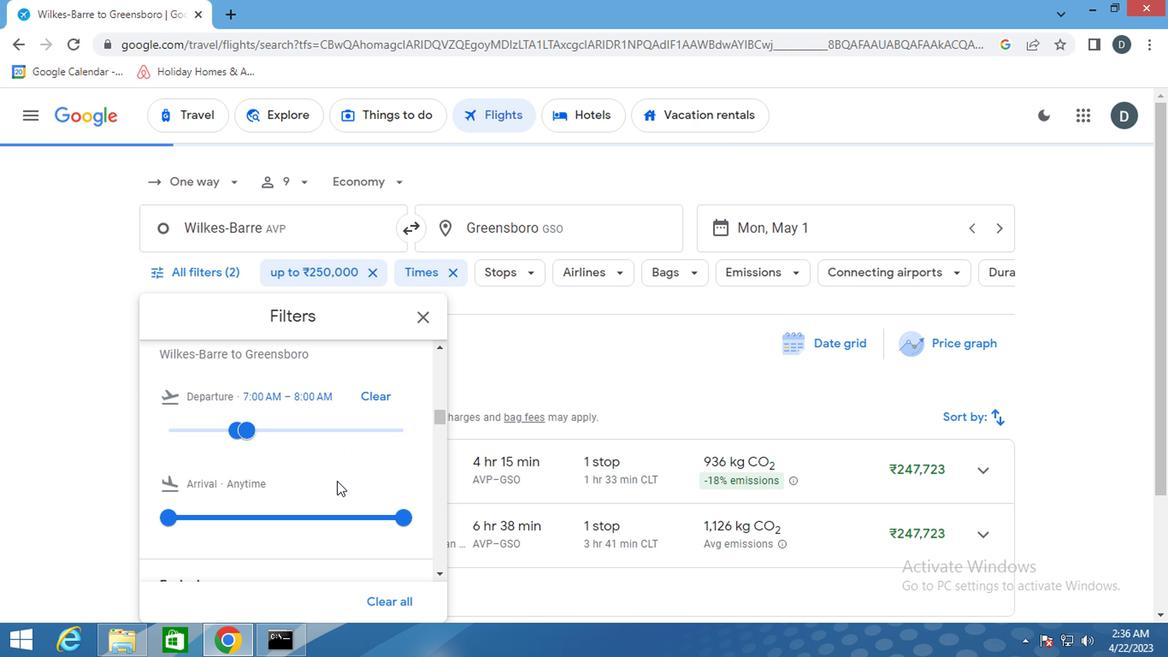 
Action: Mouse scrolled (335, 481) with delta (0, -1)
Screenshot: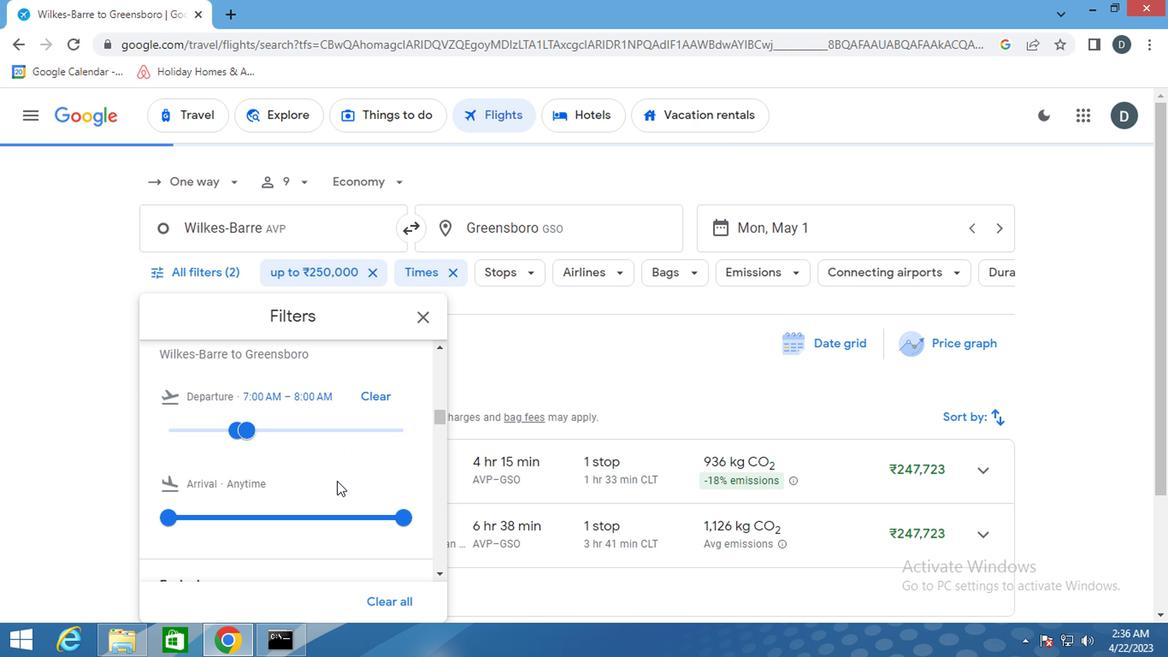 
Action: Mouse scrolled (335, 481) with delta (0, -1)
Screenshot: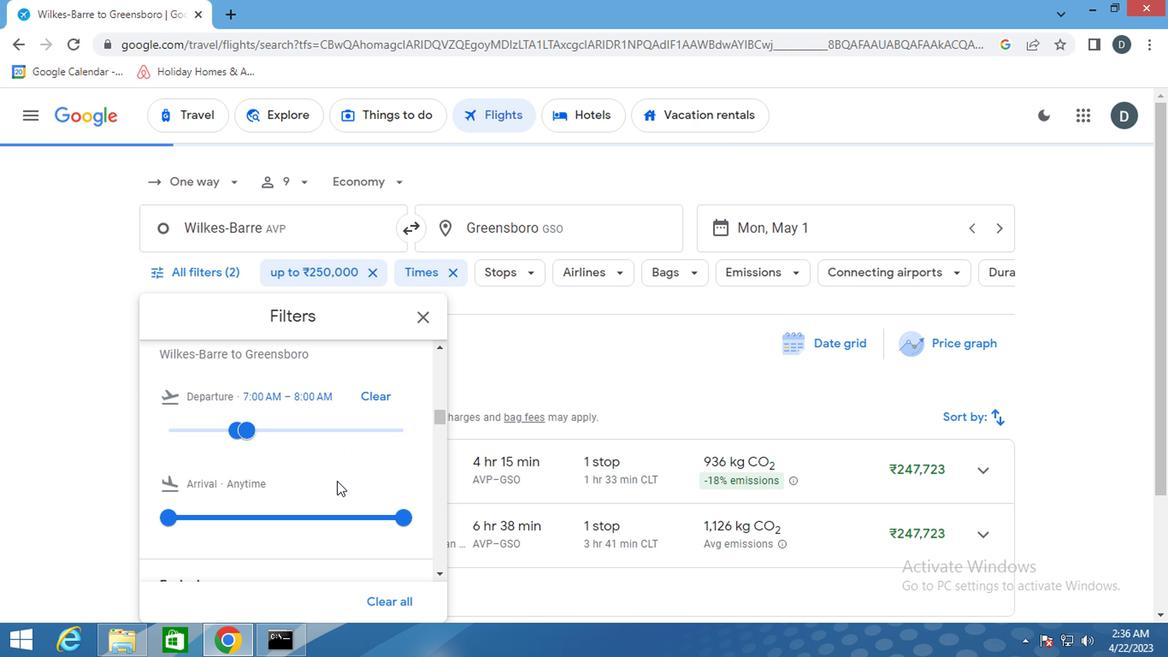 
Action: Mouse scrolled (335, 481) with delta (0, -1)
Screenshot: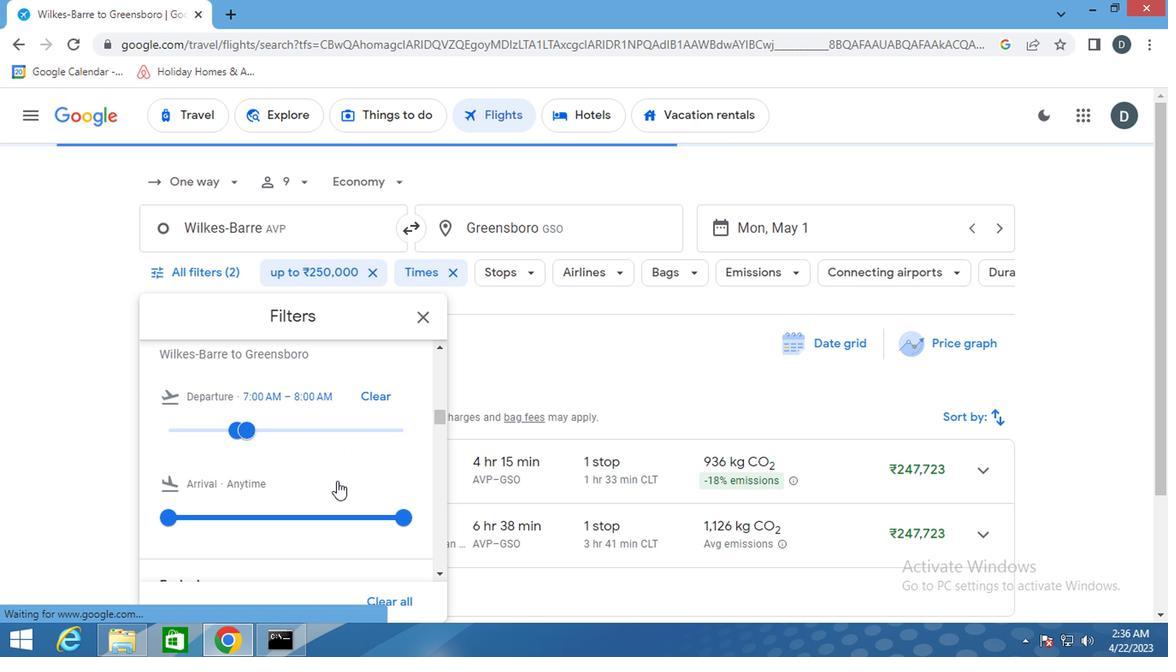 
Action: Mouse scrolled (335, 481) with delta (0, -1)
Screenshot: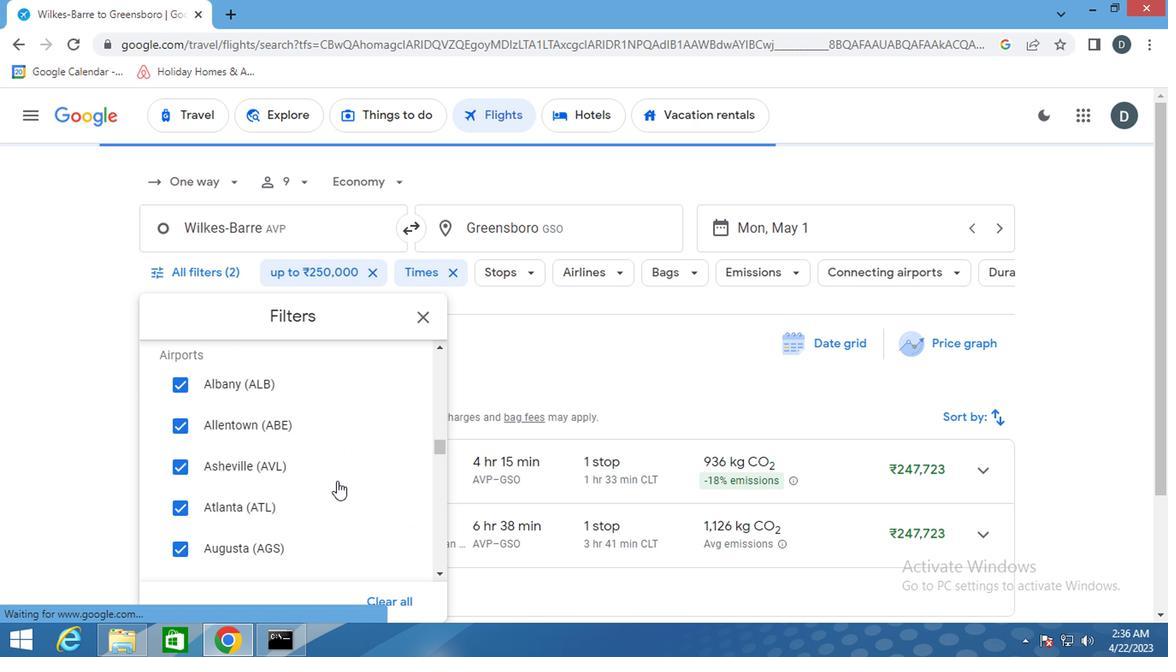 
Action: Mouse scrolled (335, 481) with delta (0, -1)
Screenshot: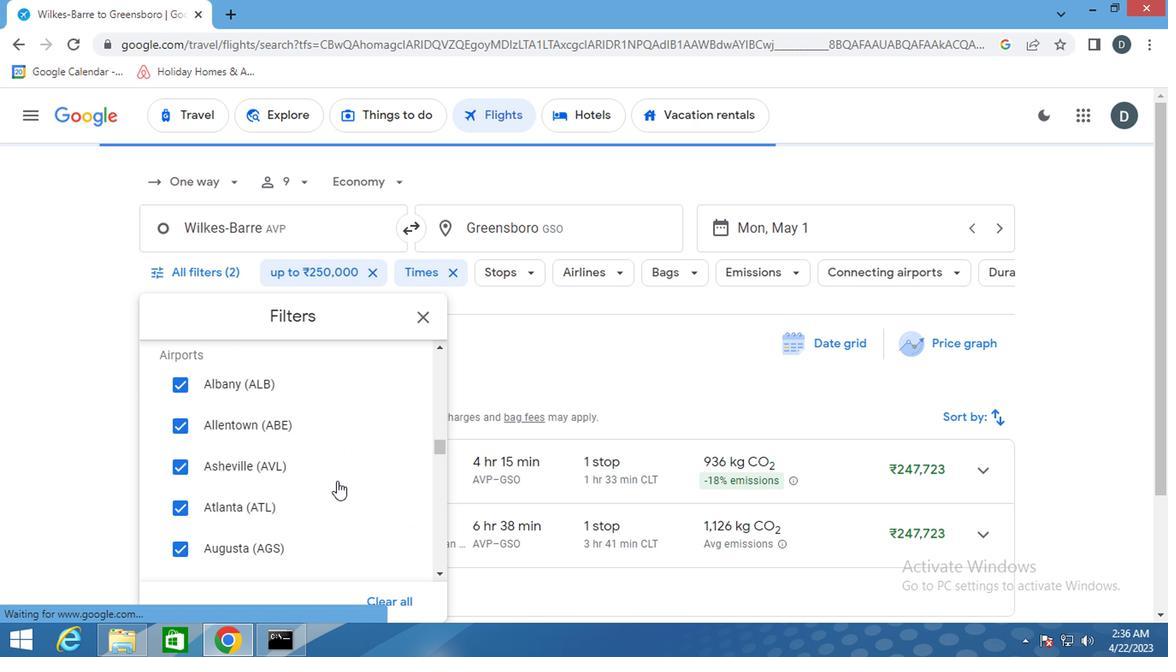 
Action: Mouse scrolled (335, 481) with delta (0, -1)
Screenshot: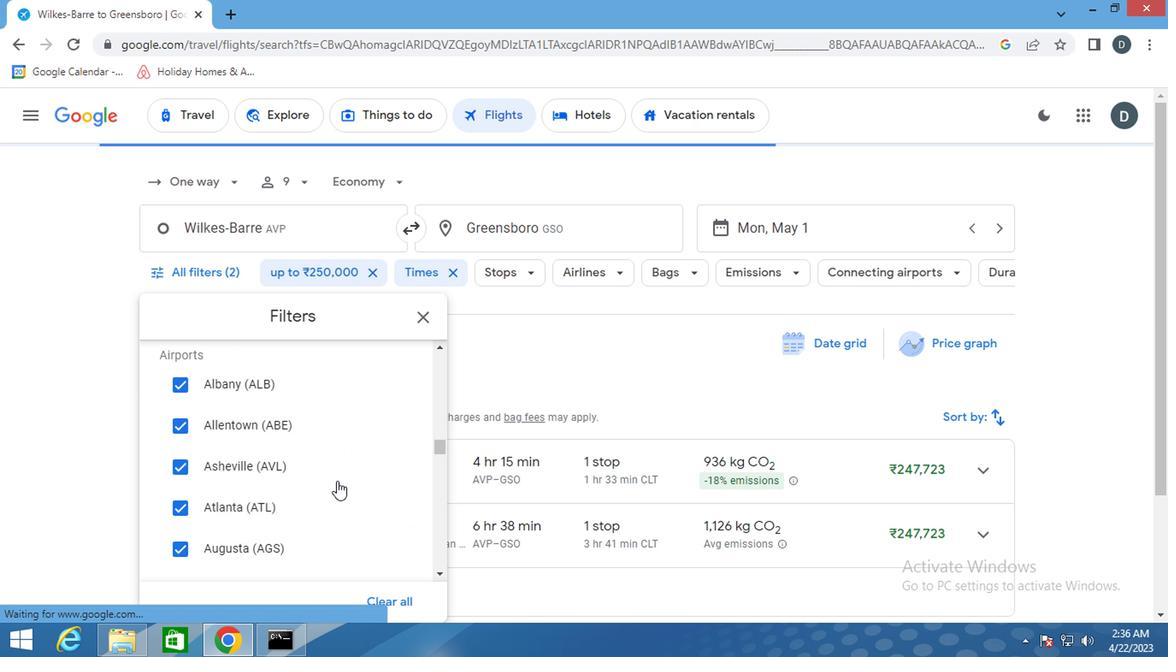 
Action: Mouse scrolled (335, 481) with delta (0, -1)
Screenshot: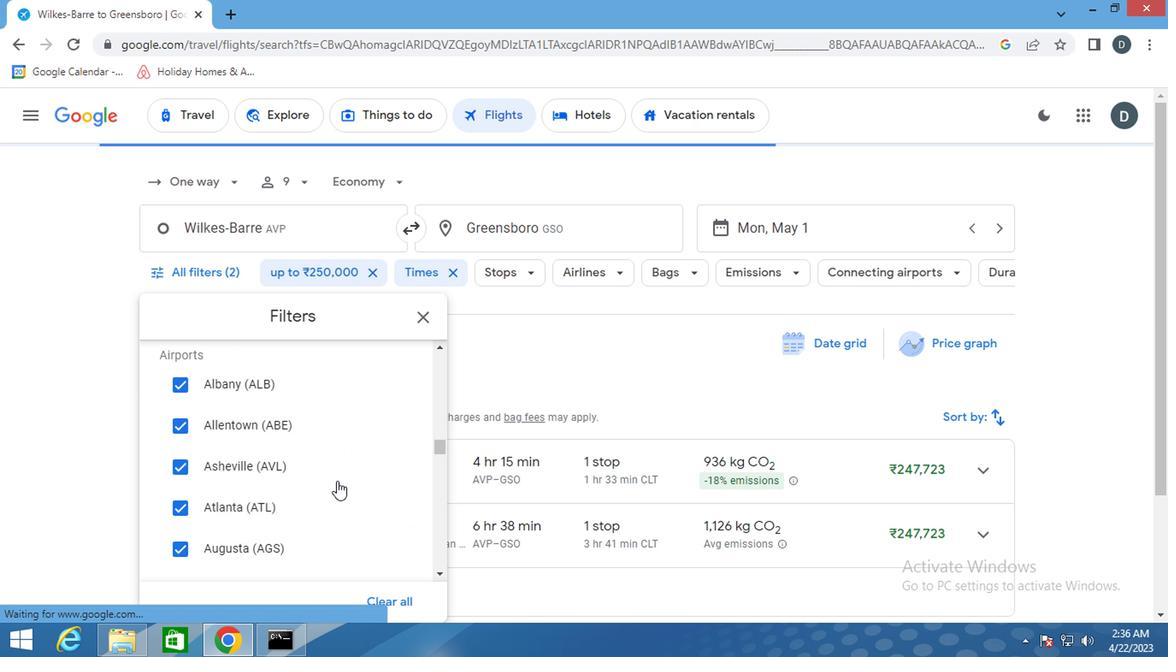 
Action: Mouse scrolled (335, 481) with delta (0, -1)
Screenshot: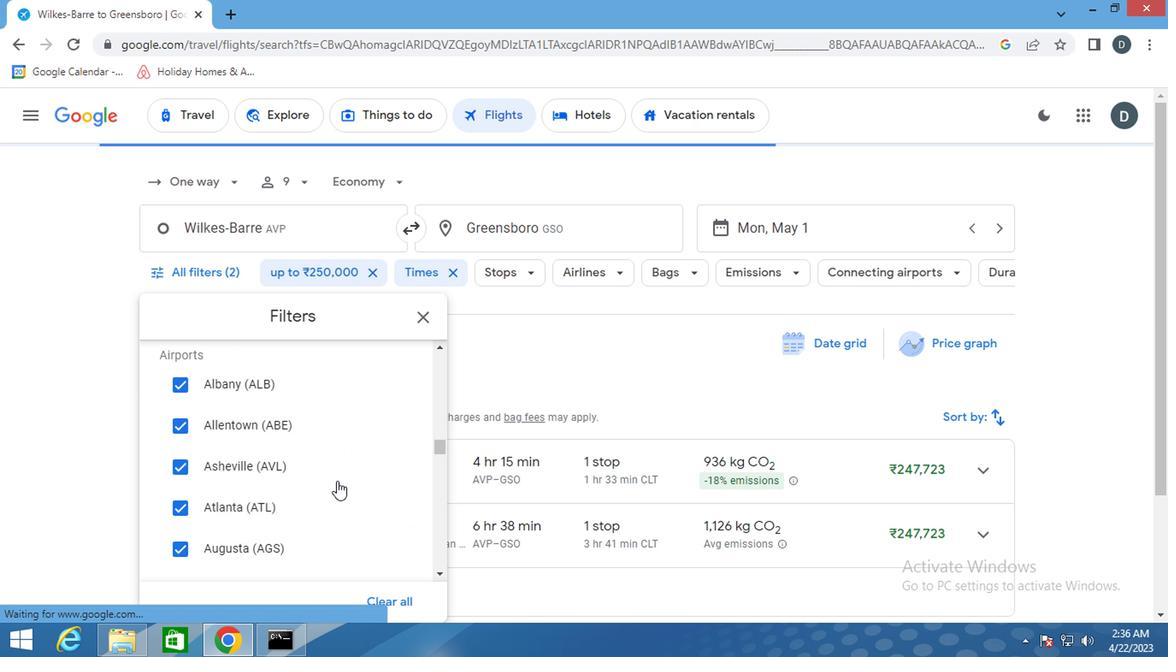 
Action: Mouse scrolled (335, 481) with delta (0, -1)
Screenshot: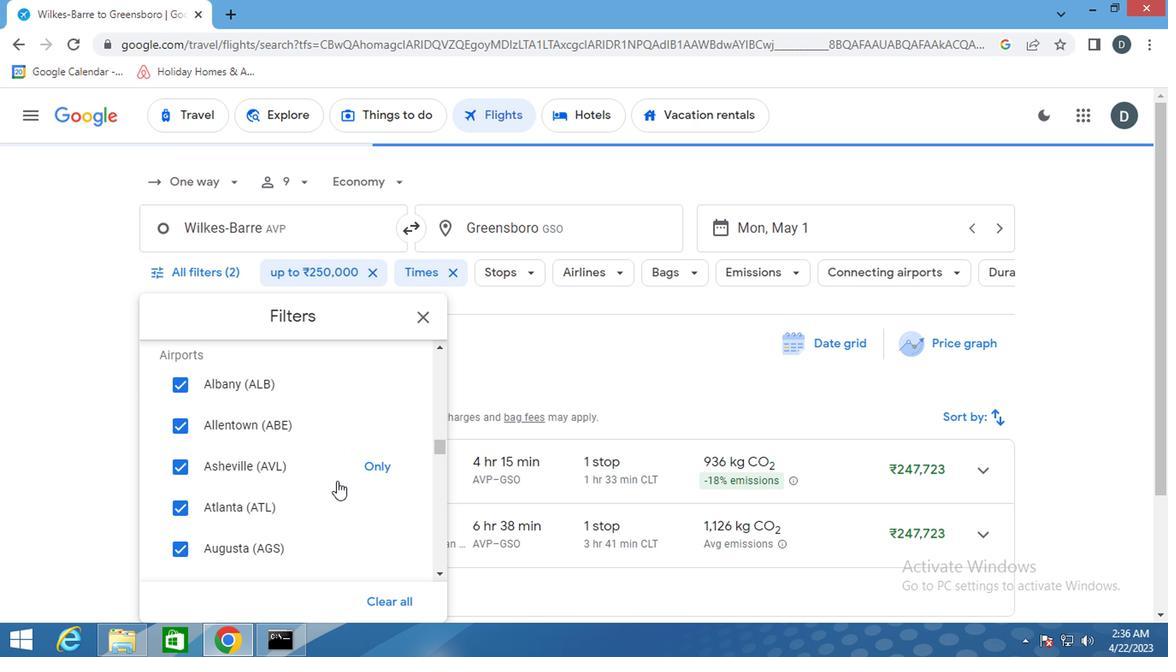 
Action: Mouse scrolled (335, 481) with delta (0, -1)
Screenshot: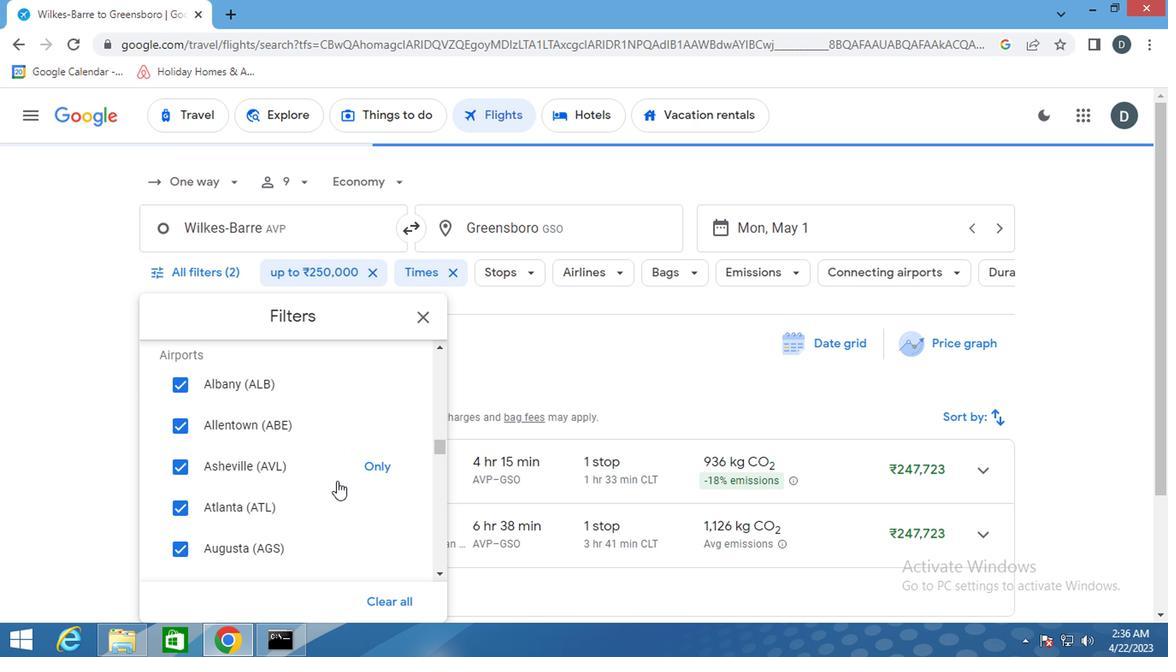 
Action: Mouse scrolled (335, 481) with delta (0, -1)
Screenshot: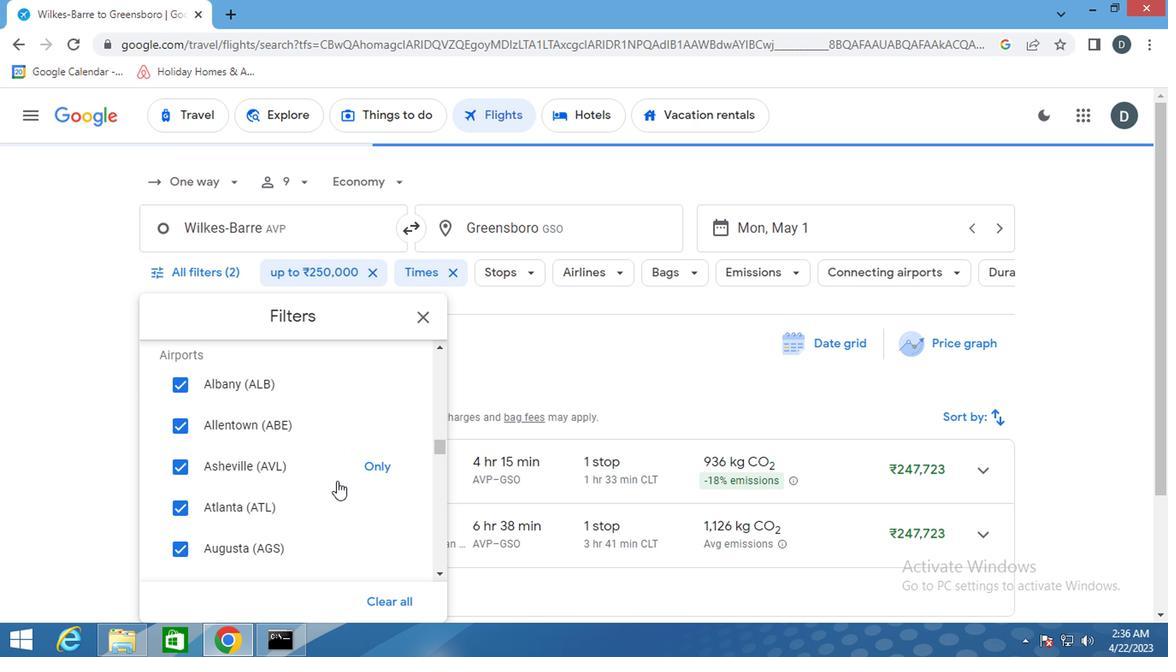 
Action: Mouse scrolled (335, 481) with delta (0, -1)
Screenshot: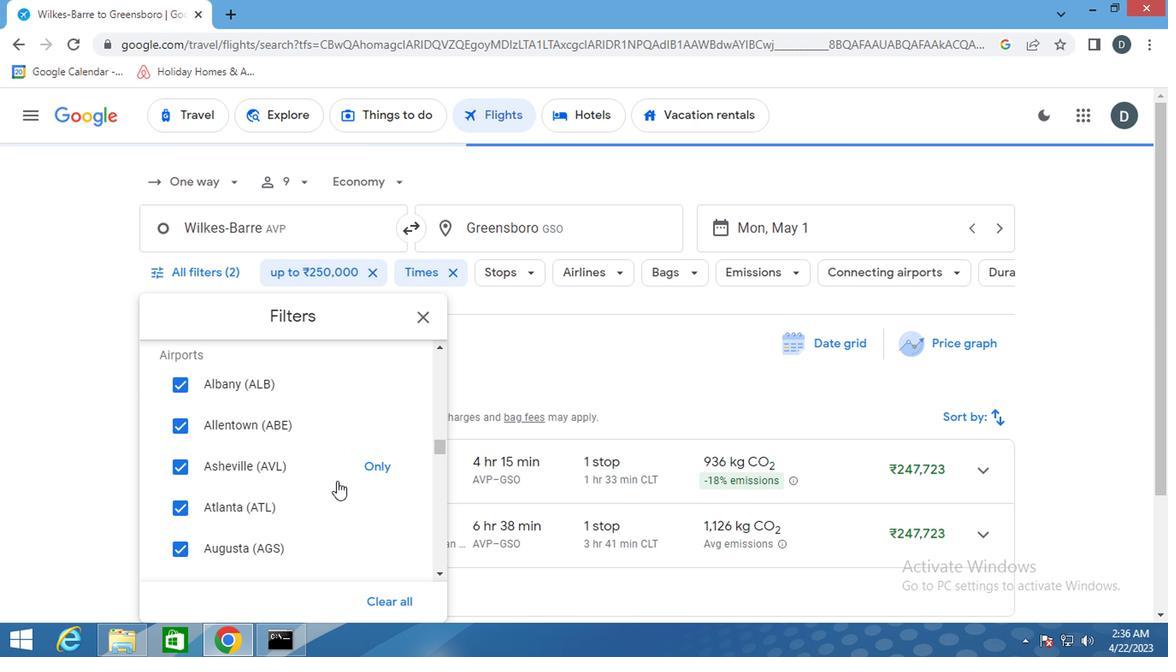 
Action: Mouse scrolled (335, 481) with delta (0, -1)
Screenshot: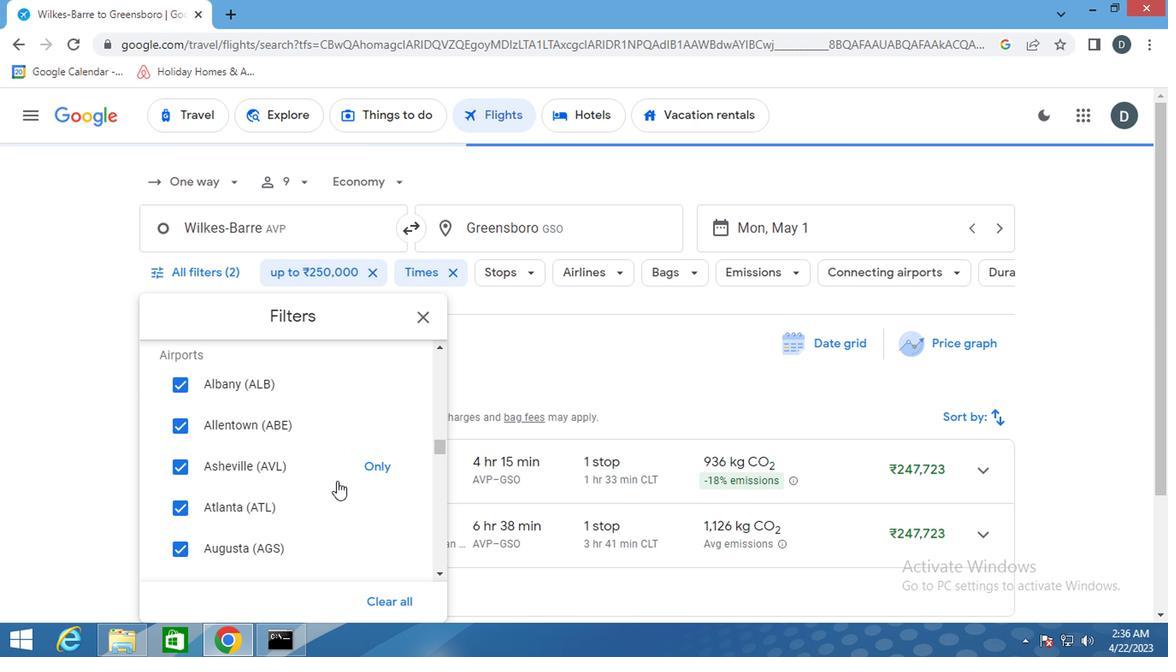 
Action: Mouse scrolled (335, 481) with delta (0, -1)
Screenshot: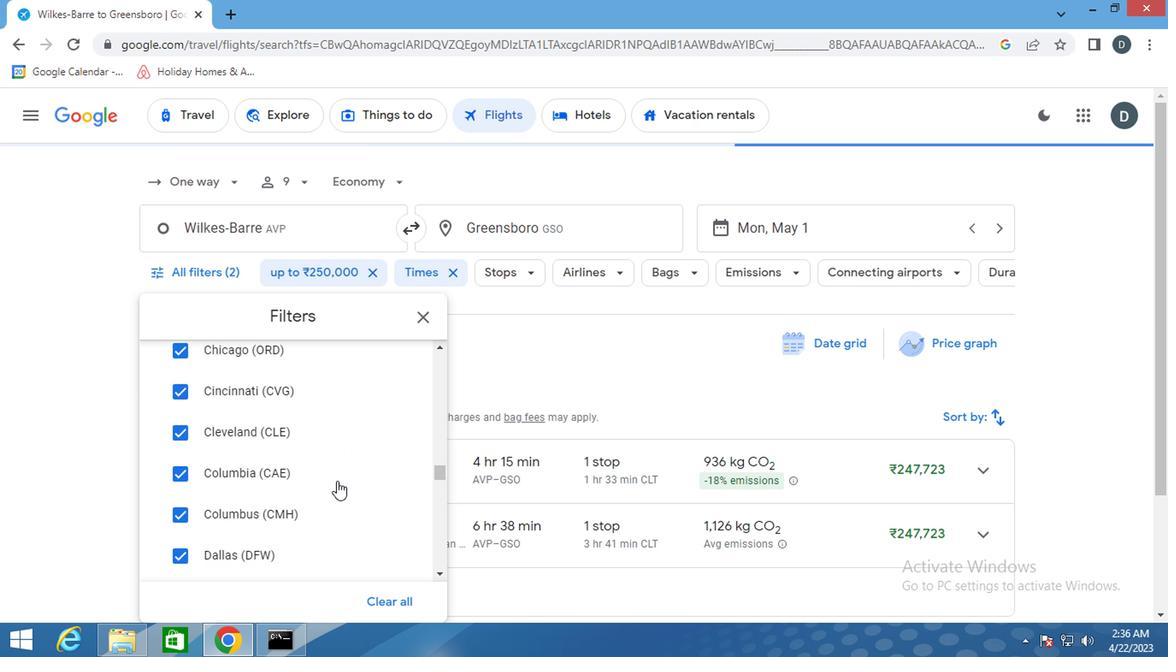 
Action: Mouse scrolled (335, 481) with delta (0, -1)
Screenshot: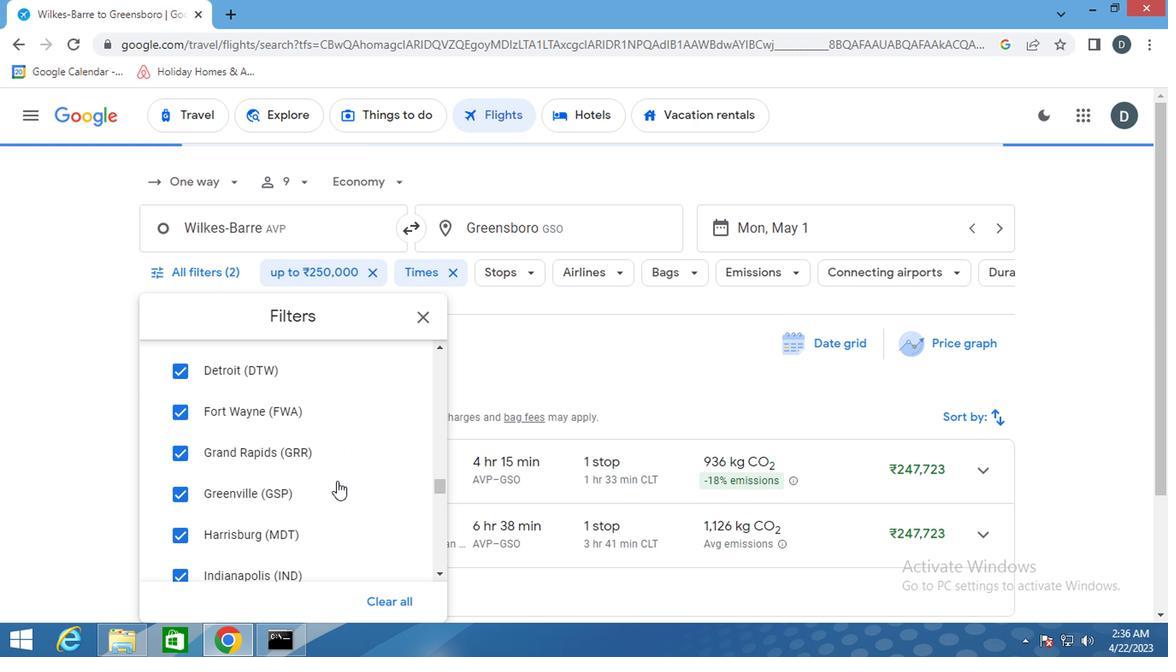 
Action: Mouse scrolled (335, 481) with delta (0, -1)
Screenshot: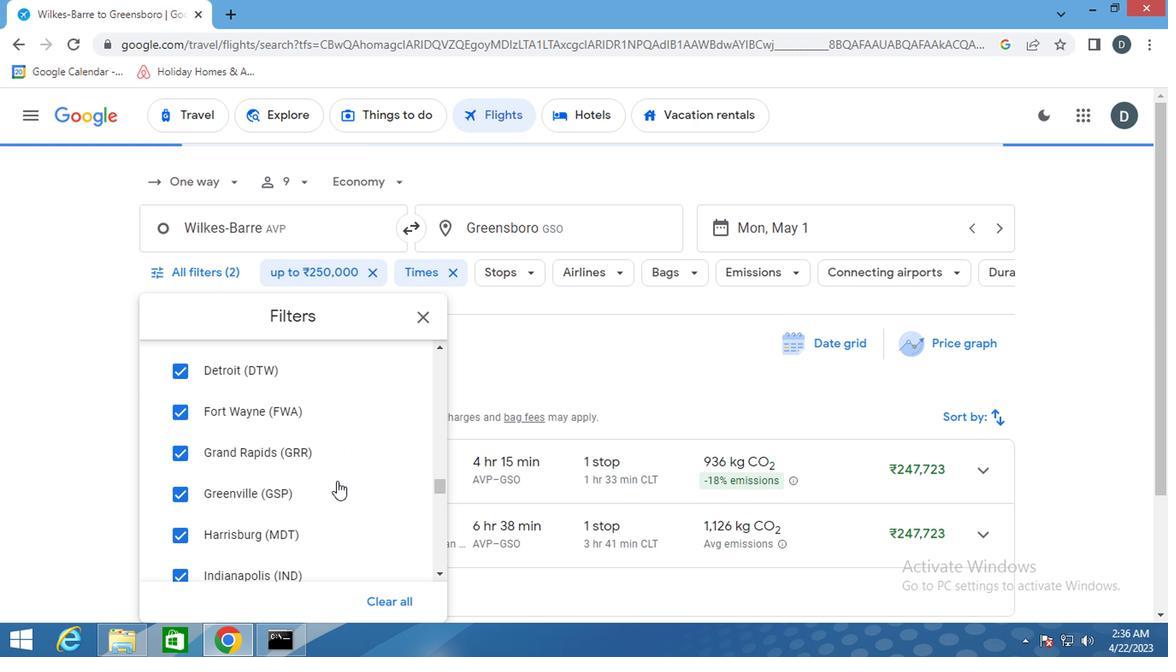 
Action: Mouse scrolled (335, 481) with delta (0, -1)
Screenshot: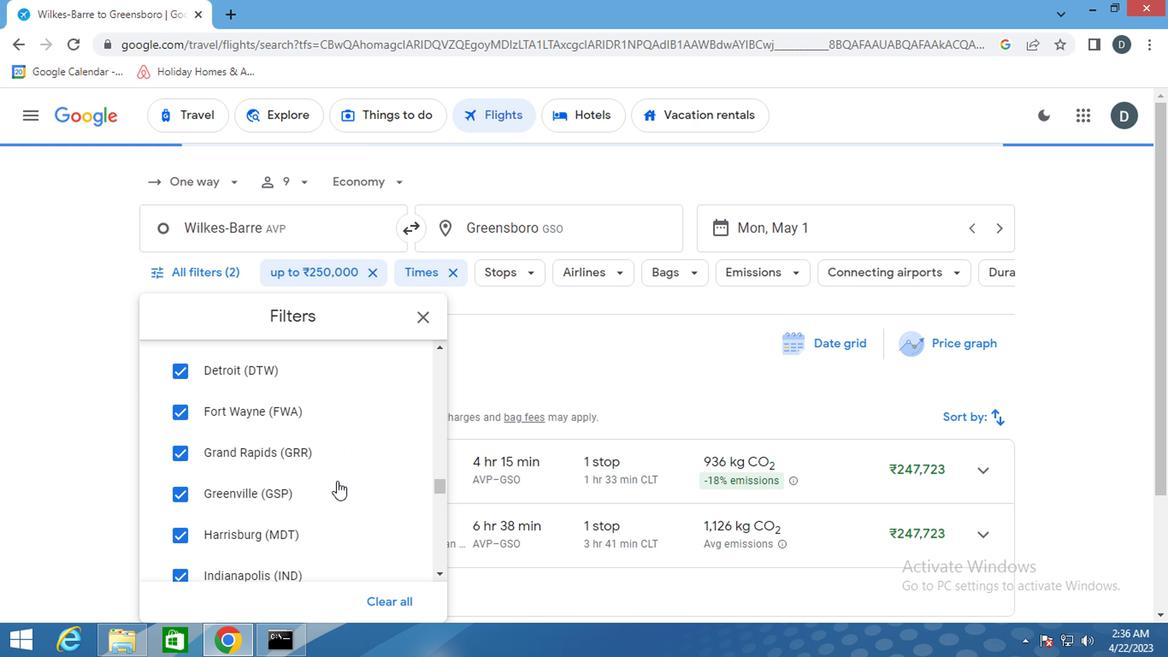 
Action: Mouse scrolled (335, 481) with delta (0, -1)
Screenshot: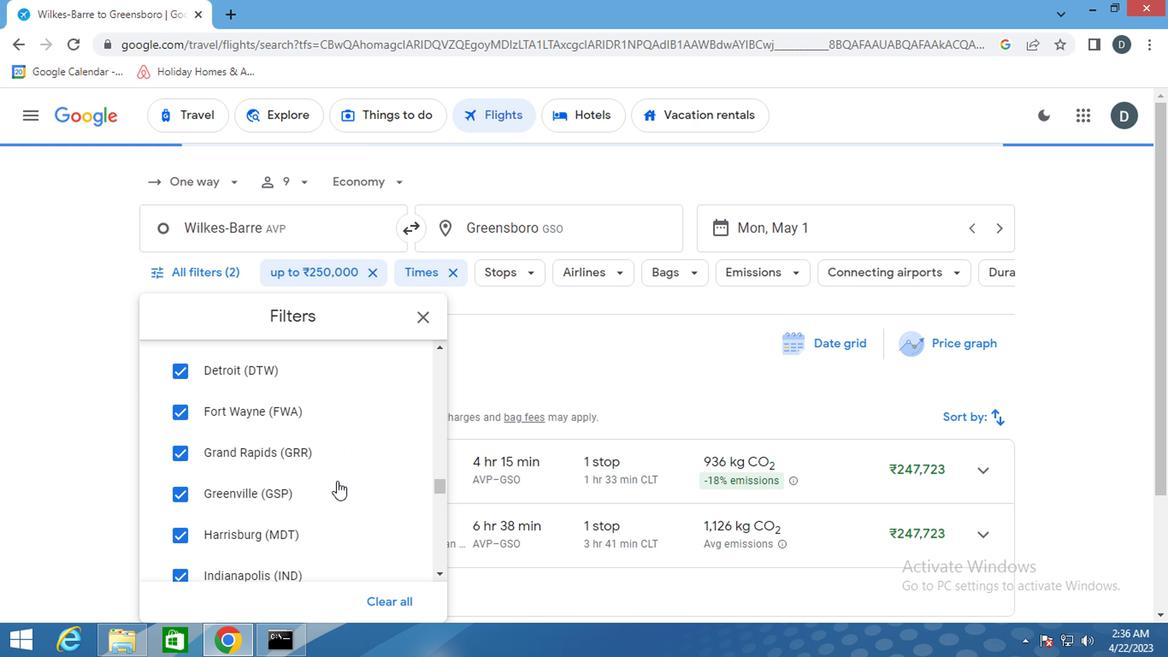 
Action: Mouse scrolled (335, 481) with delta (0, -1)
Screenshot: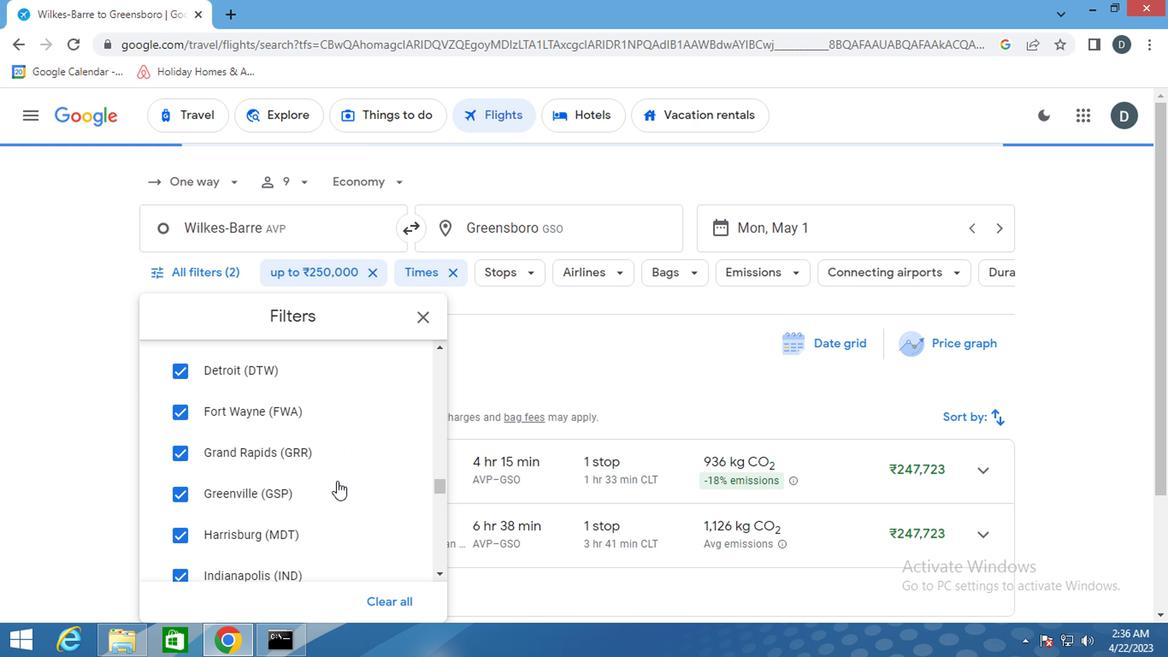 
Action: Mouse scrolled (335, 481) with delta (0, -1)
Screenshot: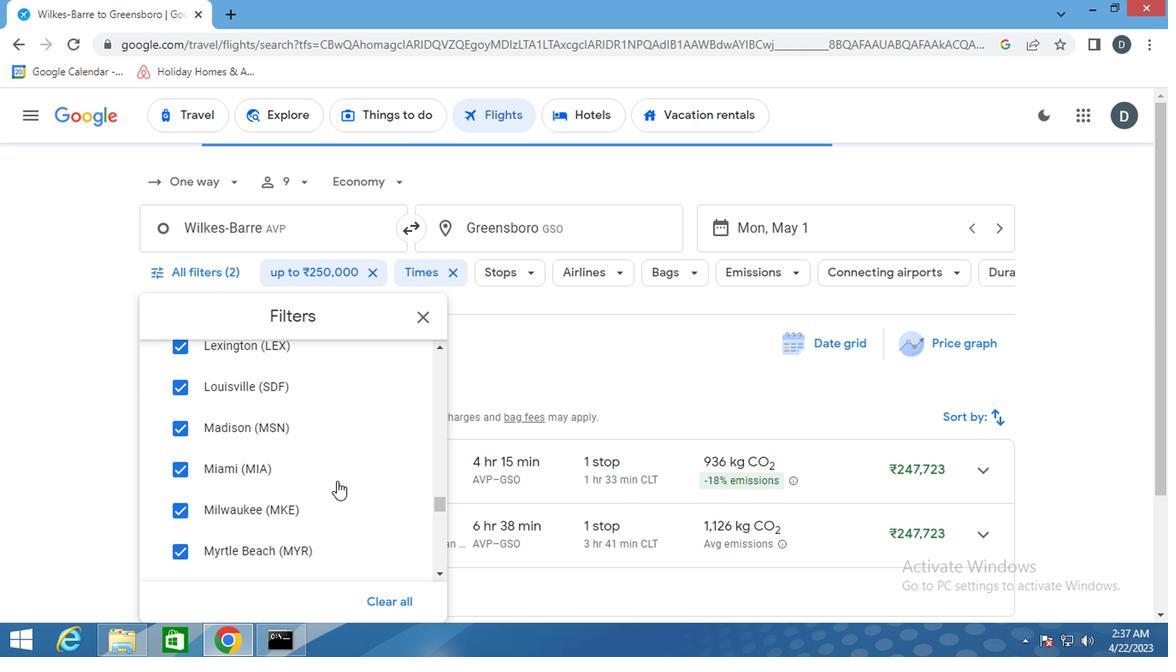 
Action: Mouse moved to (335, 482)
Screenshot: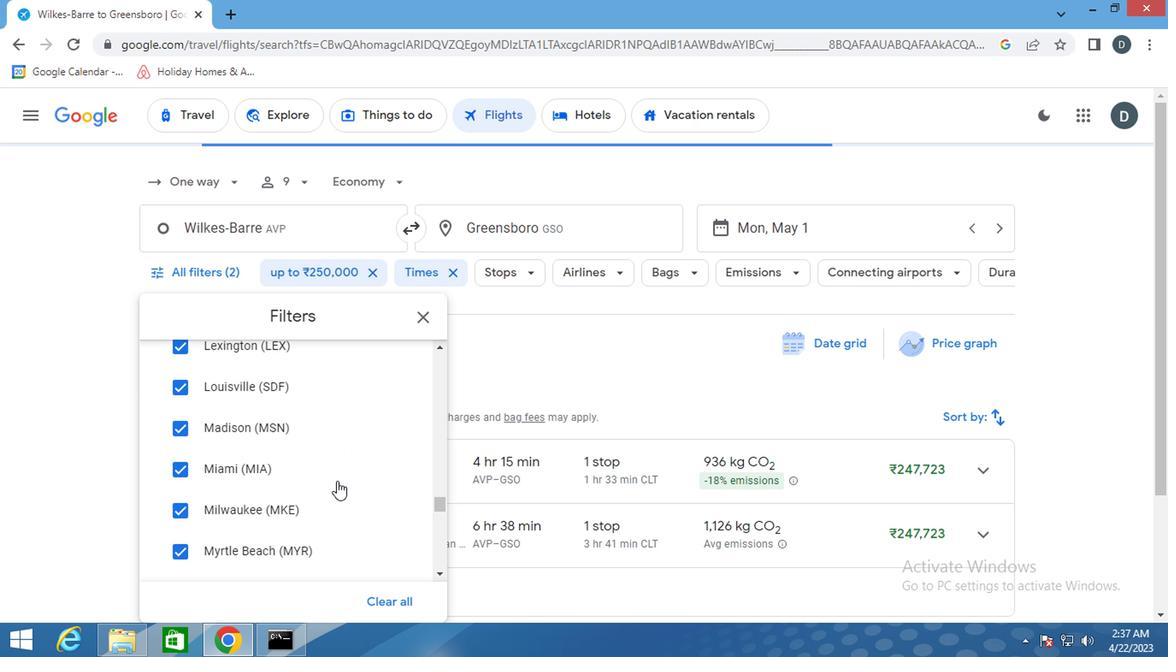 
Action: Mouse scrolled (335, 481) with delta (0, -1)
Screenshot: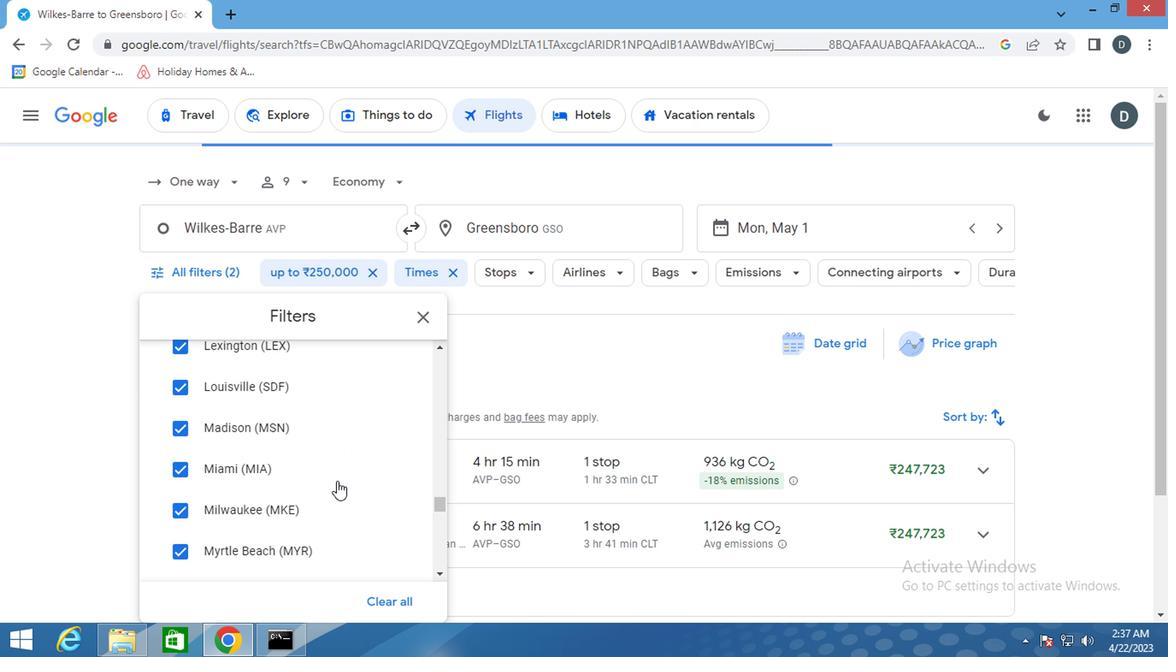 
Action: Mouse scrolled (335, 481) with delta (0, -1)
Screenshot: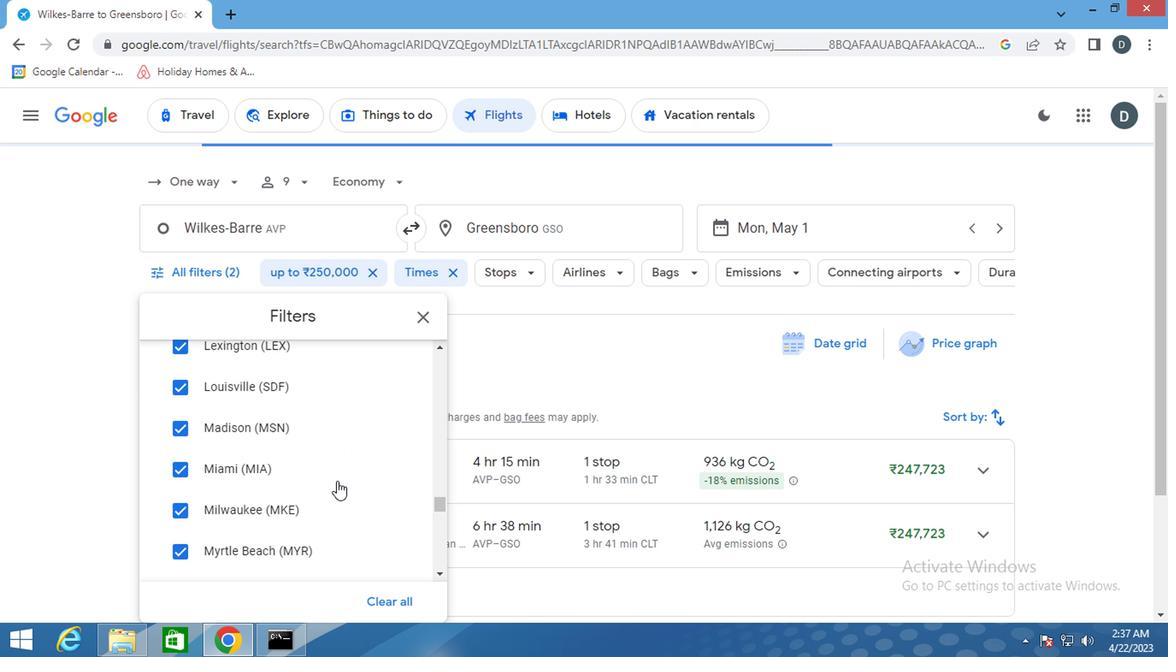 
Action: Mouse scrolled (335, 481) with delta (0, -1)
Screenshot: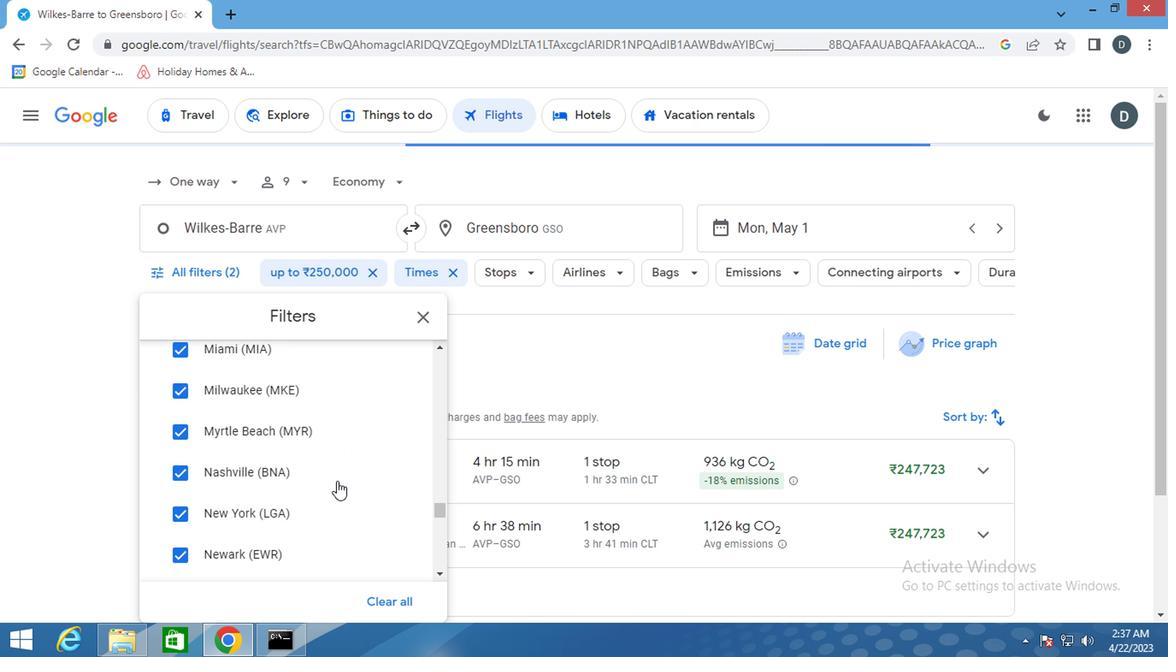 
Action: Mouse moved to (335, 482)
Screenshot: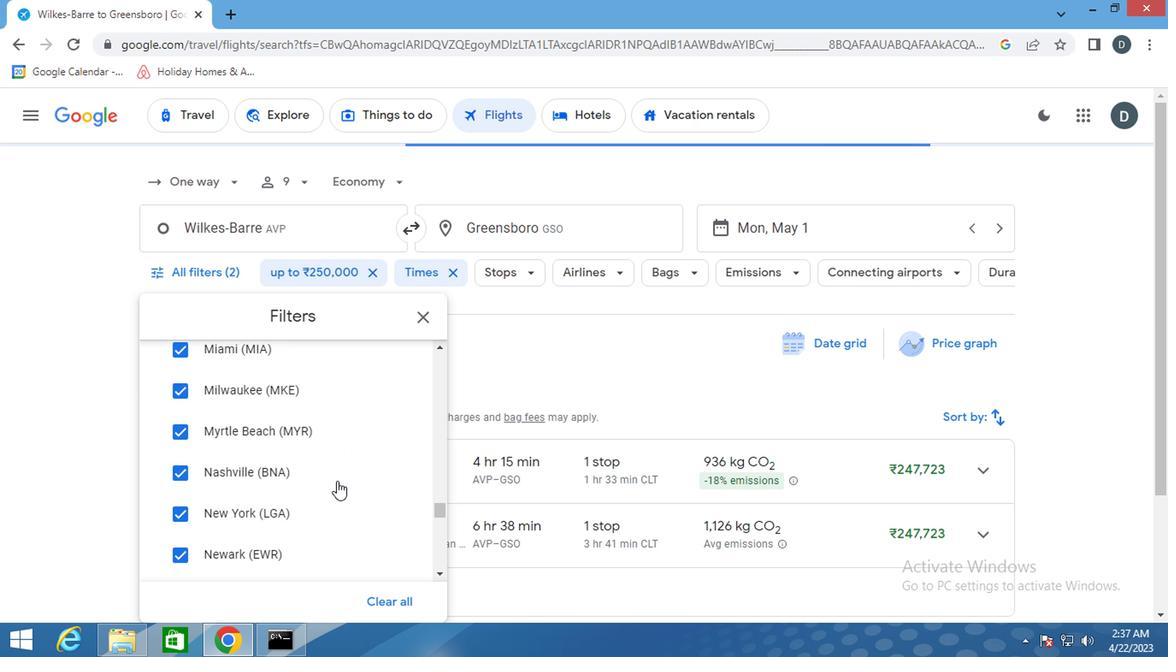 
Action: Mouse scrolled (335, 481) with delta (0, -1)
Screenshot: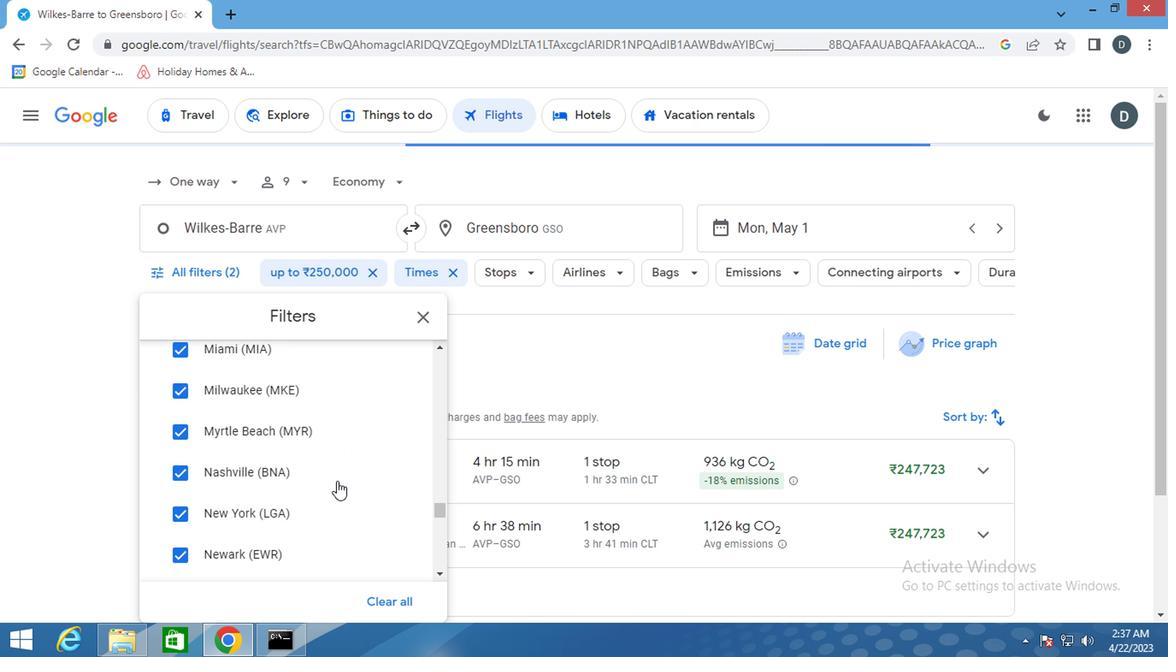 
Action: Mouse moved to (323, 486)
Screenshot: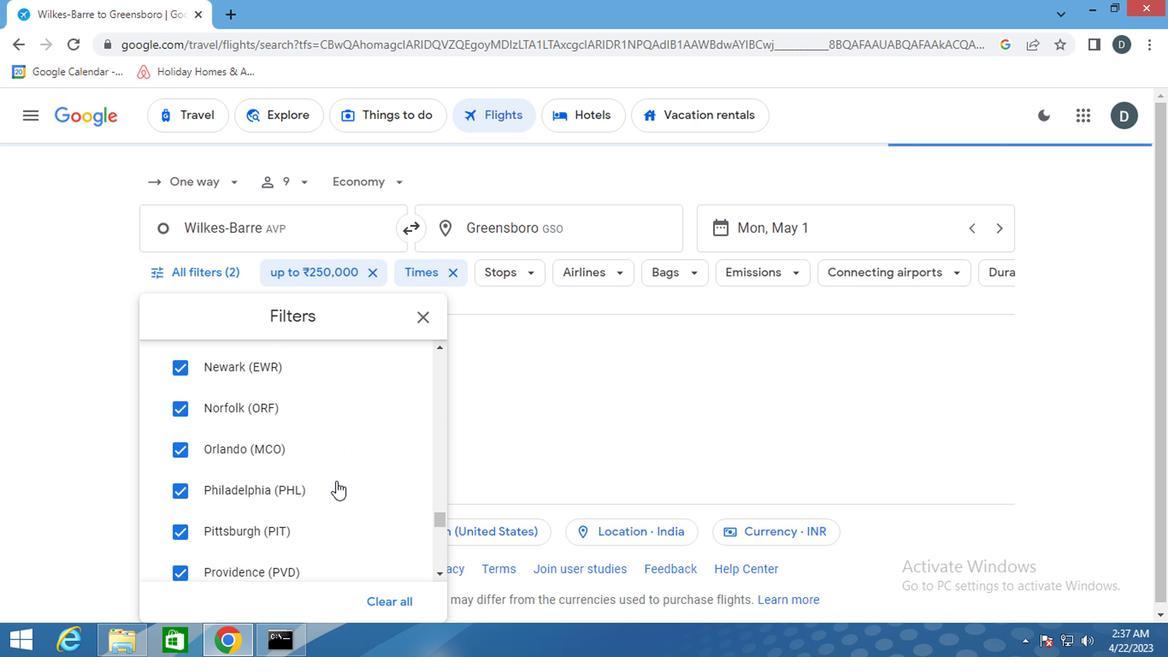 
Action: Mouse scrolled (323, 485) with delta (0, -1)
Screenshot: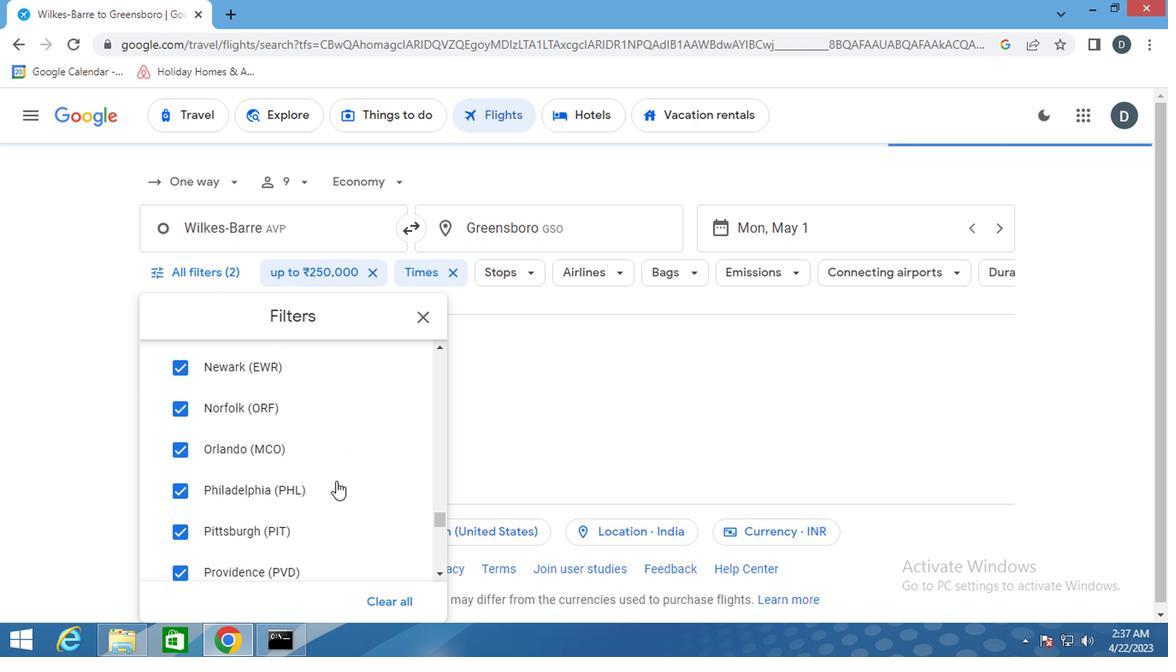 
Action: Mouse moved to (322, 486)
Screenshot: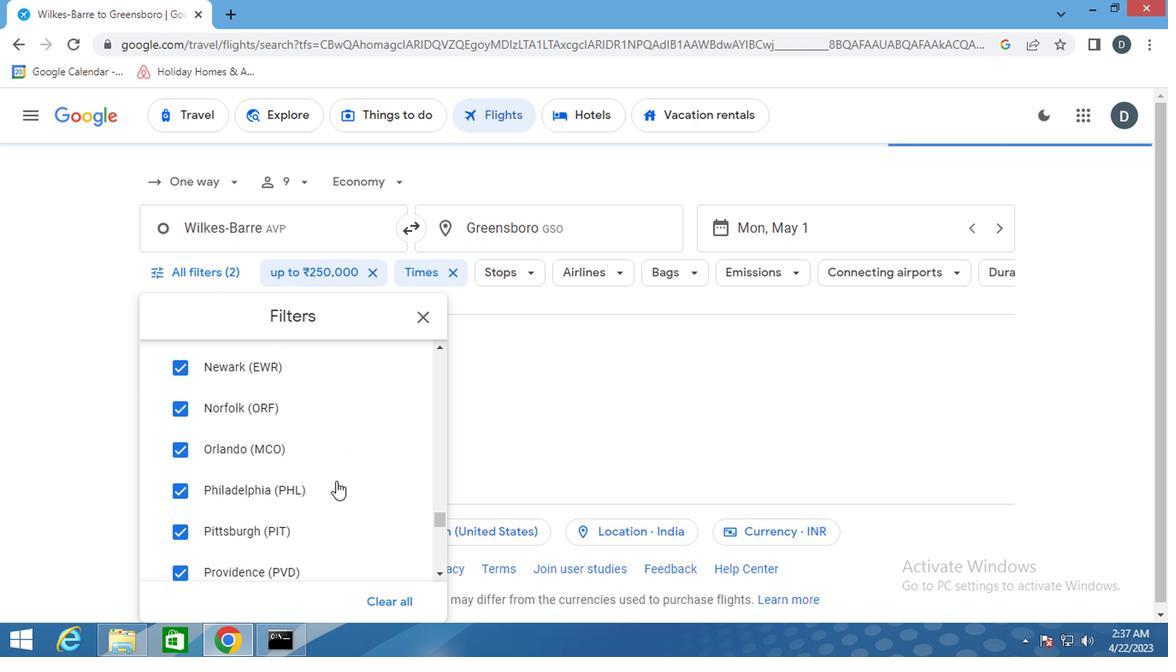 
Action: Mouse scrolled (322, 485) with delta (0, -1)
Screenshot: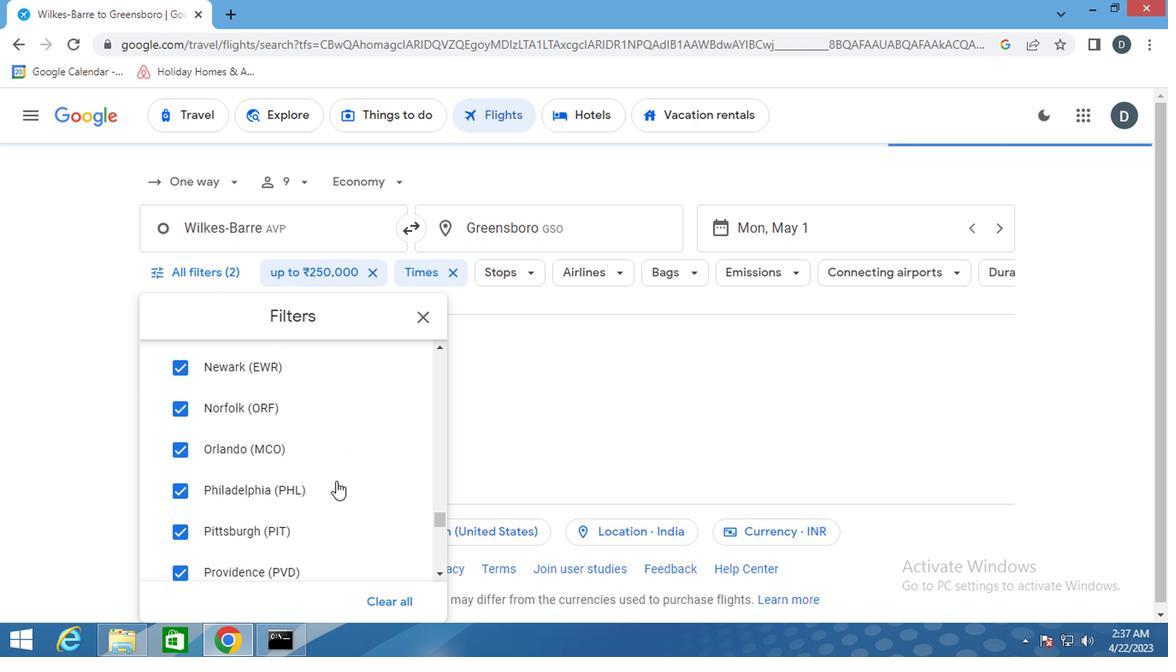 
Action: Mouse scrolled (322, 485) with delta (0, -1)
Screenshot: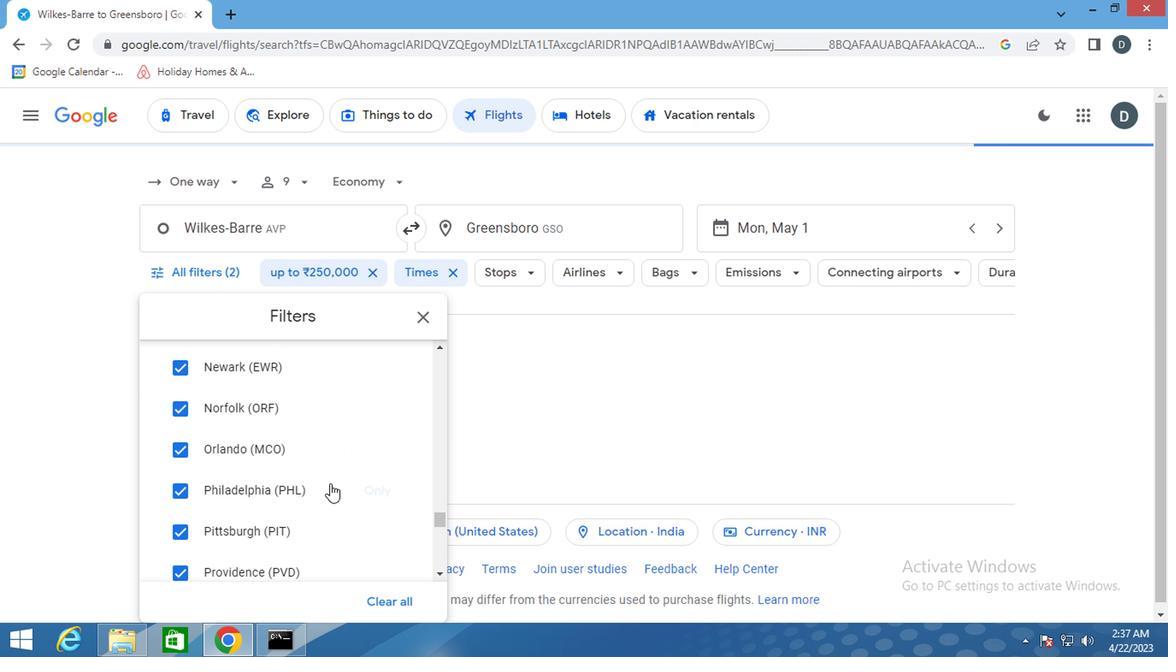 
Action: Mouse scrolled (322, 485) with delta (0, -1)
Screenshot: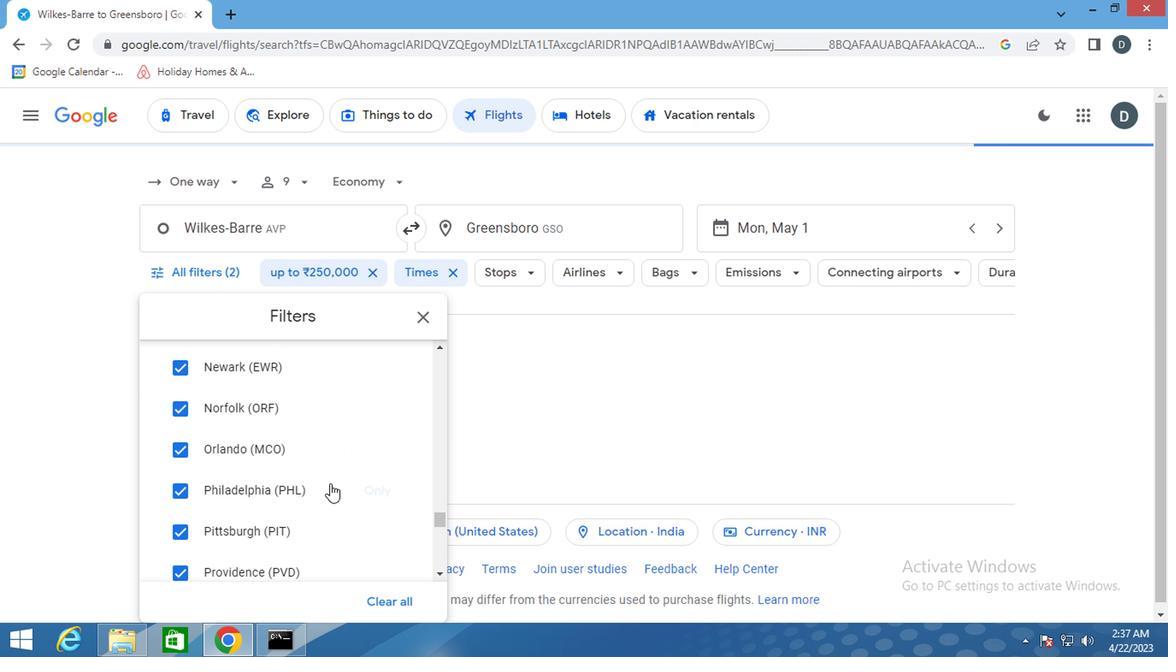 
Action: Mouse scrolled (322, 485) with delta (0, -1)
Screenshot: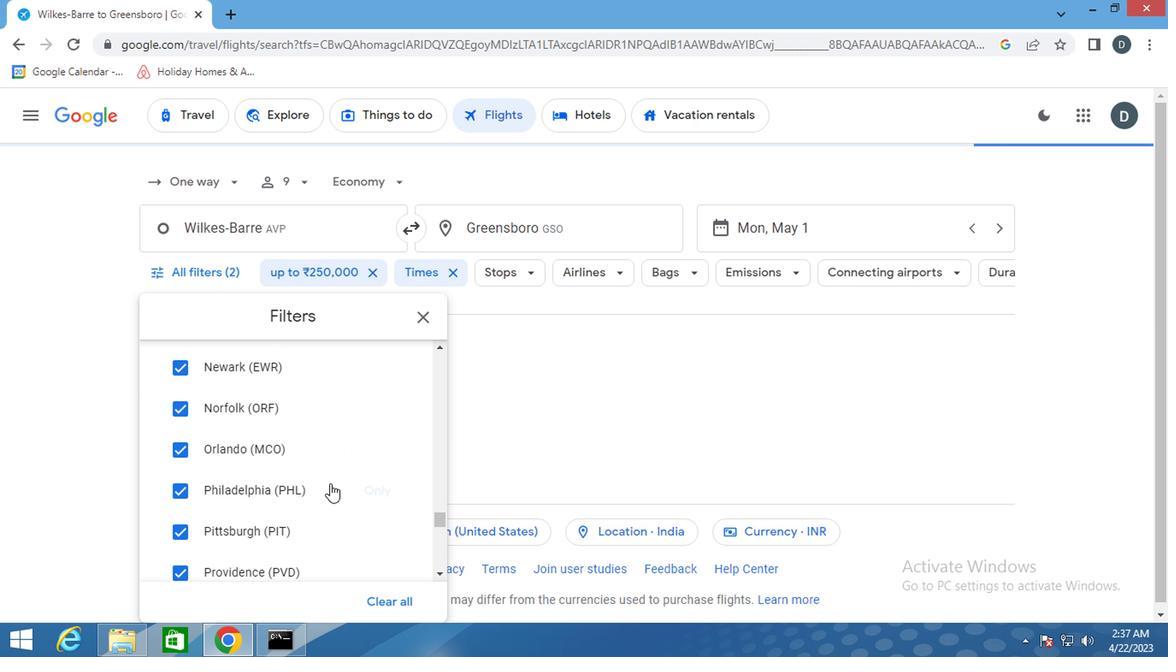 
Action: Mouse scrolled (322, 485) with delta (0, -1)
Screenshot: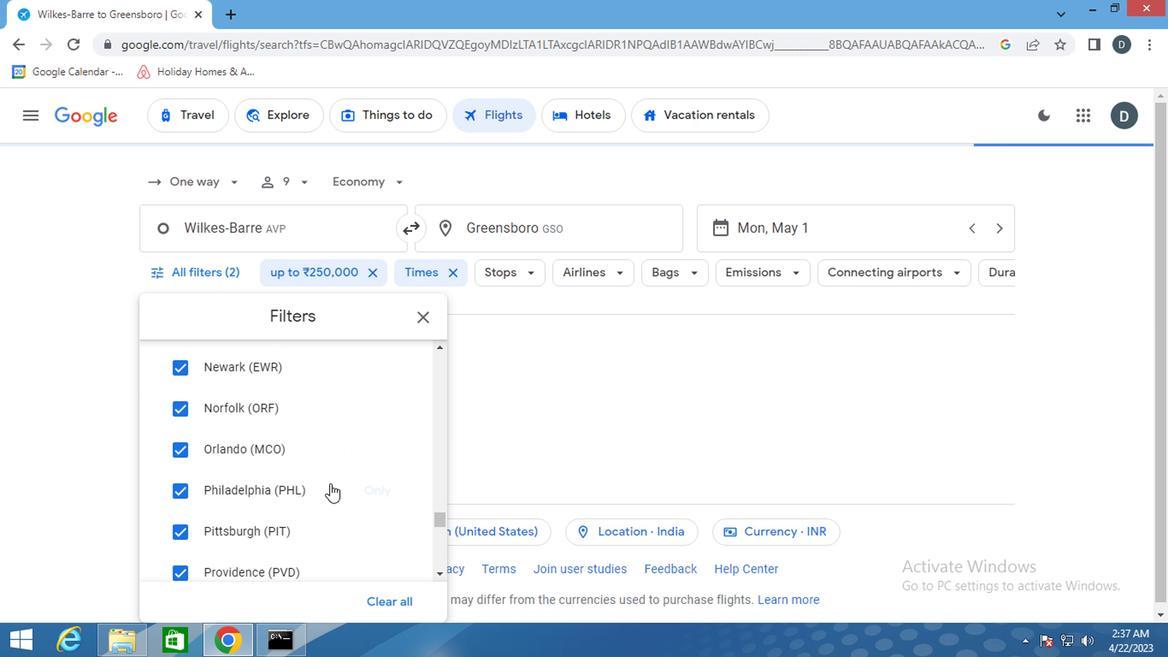 
Action: Mouse scrolled (322, 485) with delta (0, -1)
Screenshot: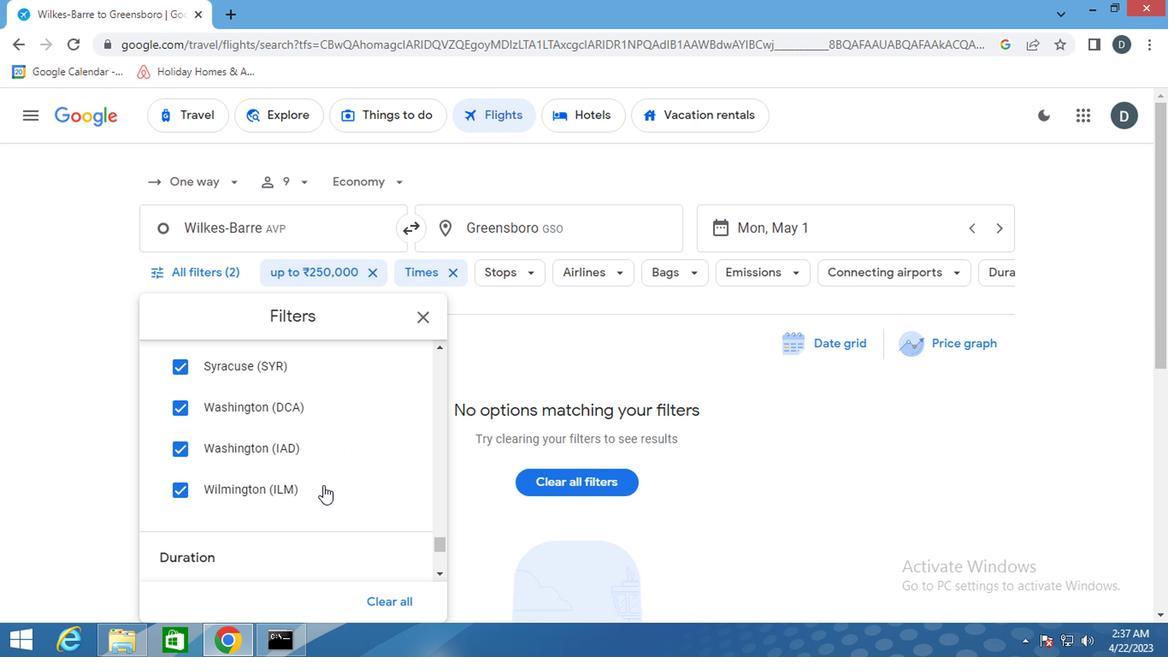 
Action: Mouse scrolled (322, 485) with delta (0, -1)
Screenshot: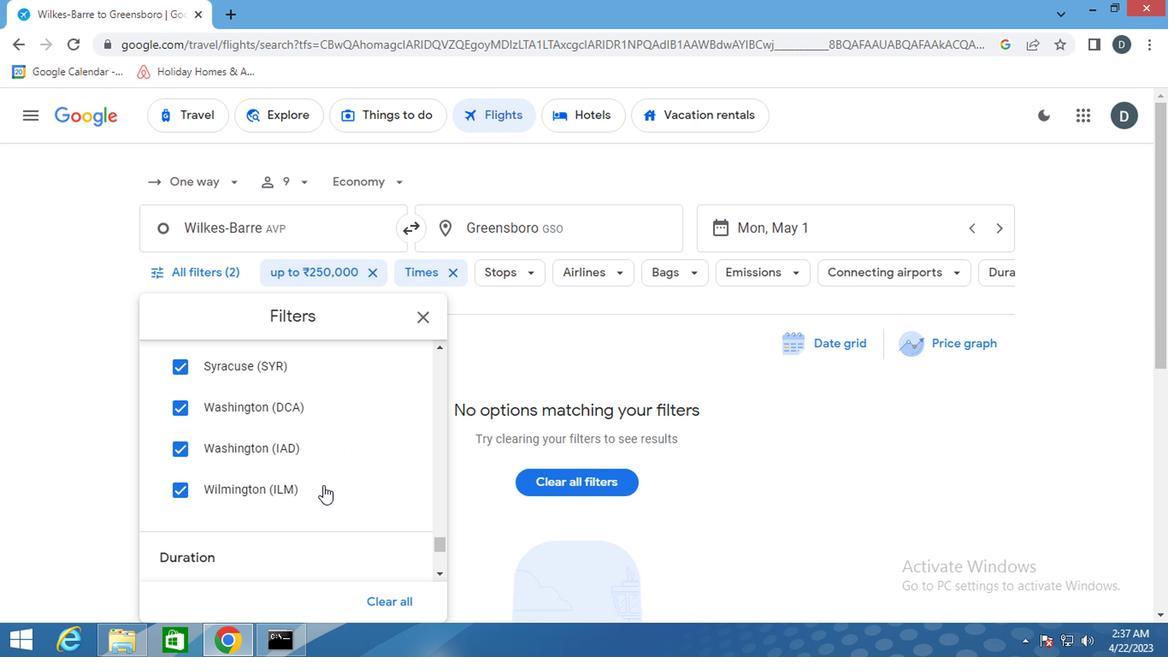 
Action: Mouse scrolled (322, 485) with delta (0, -1)
Screenshot: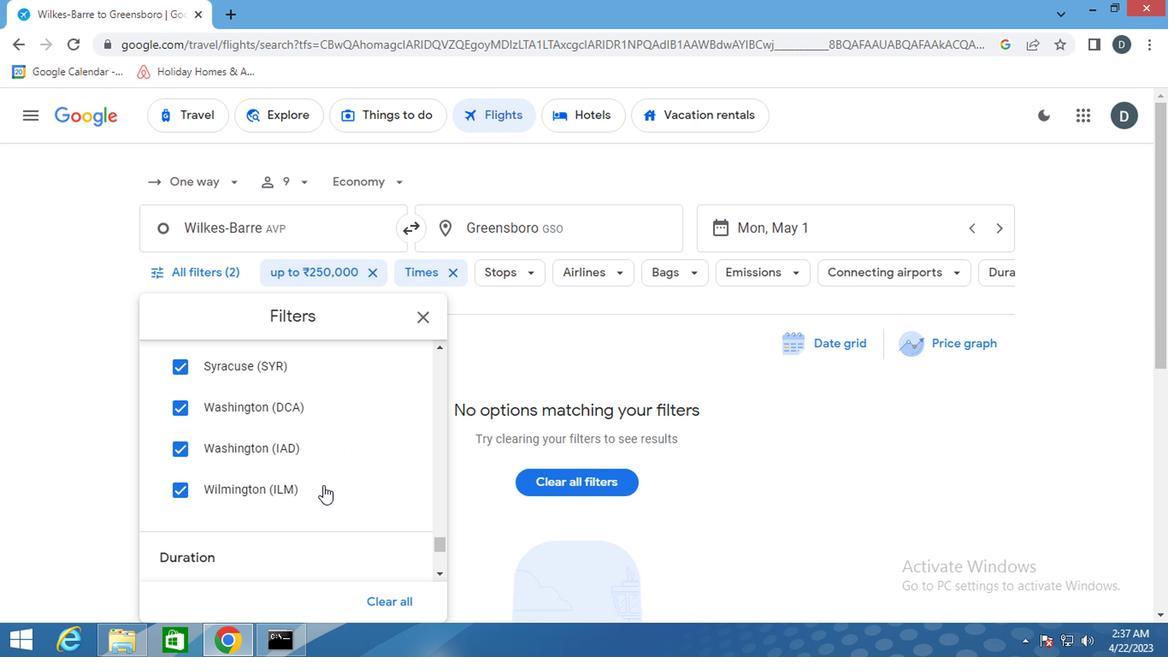 
Action: Mouse scrolled (322, 485) with delta (0, -1)
Screenshot: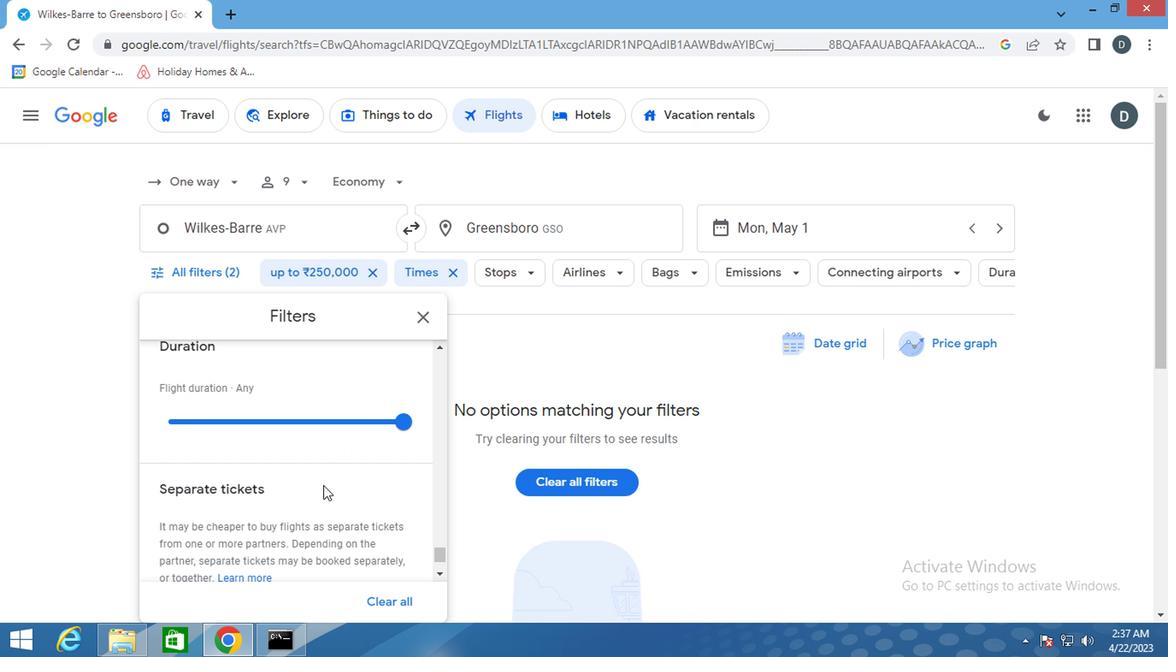 
Action: Mouse scrolled (322, 485) with delta (0, -1)
Screenshot: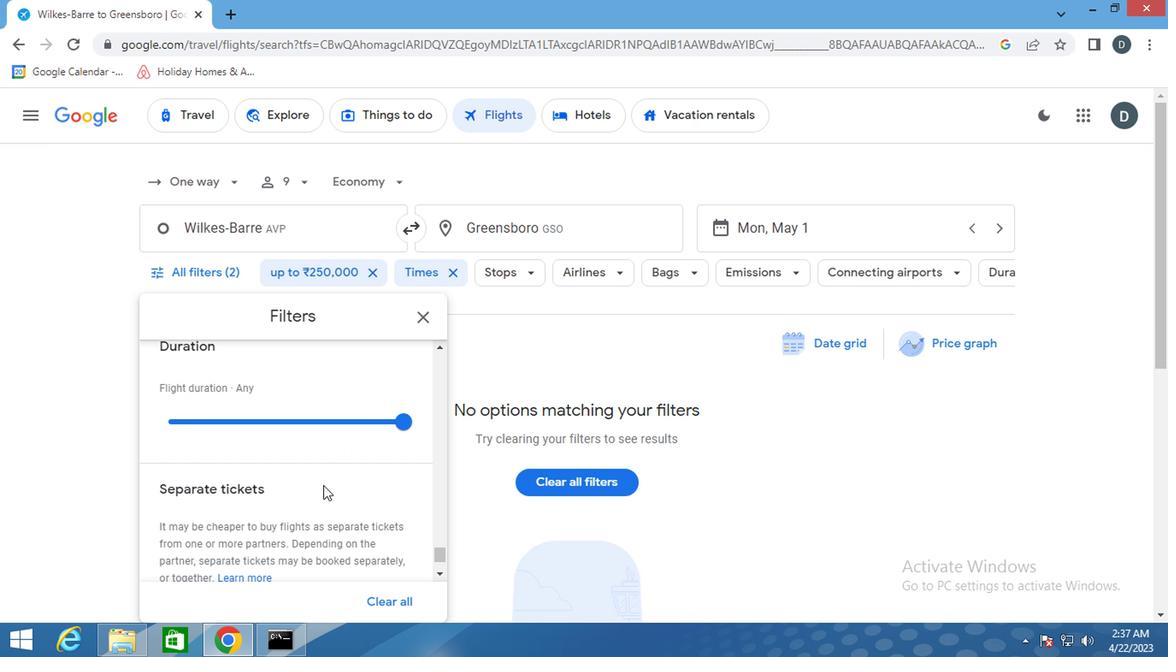 
Action: Mouse scrolled (322, 485) with delta (0, -1)
Screenshot: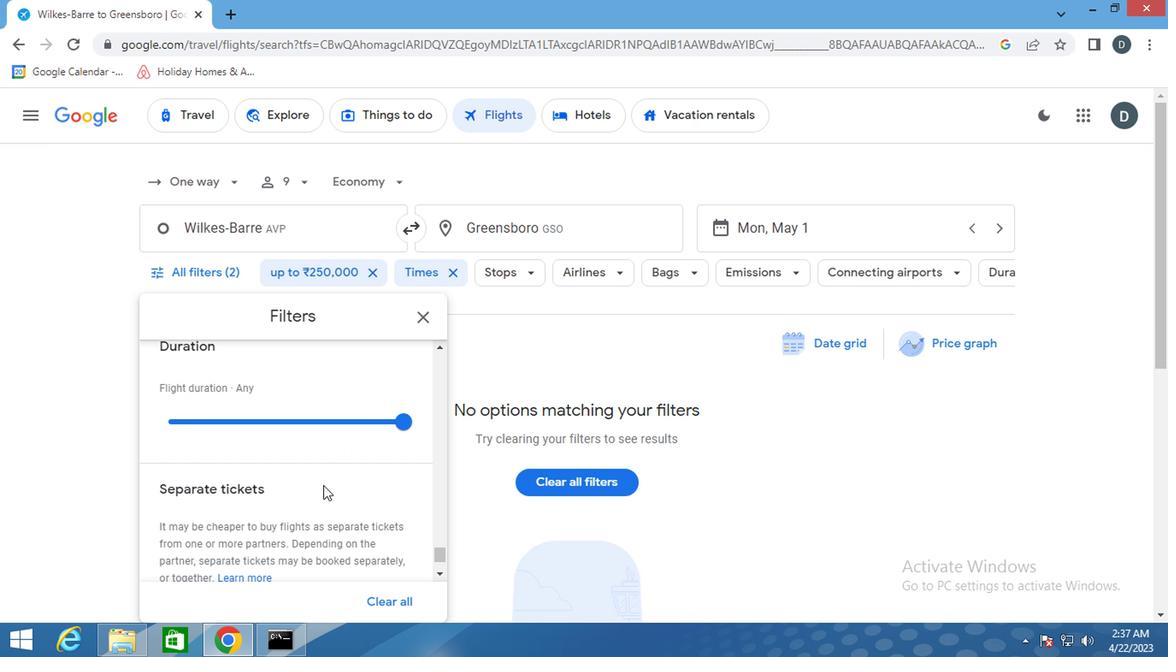 
Action: Mouse moved to (427, 319)
Screenshot: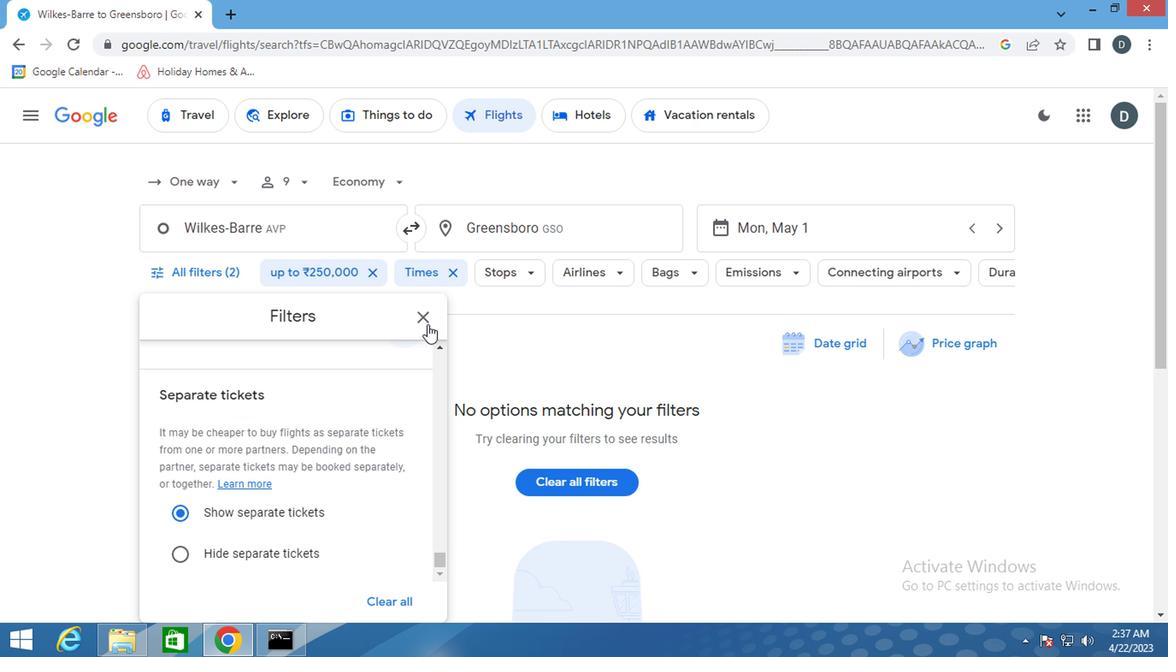 
Action: Mouse pressed left at (427, 319)
Screenshot: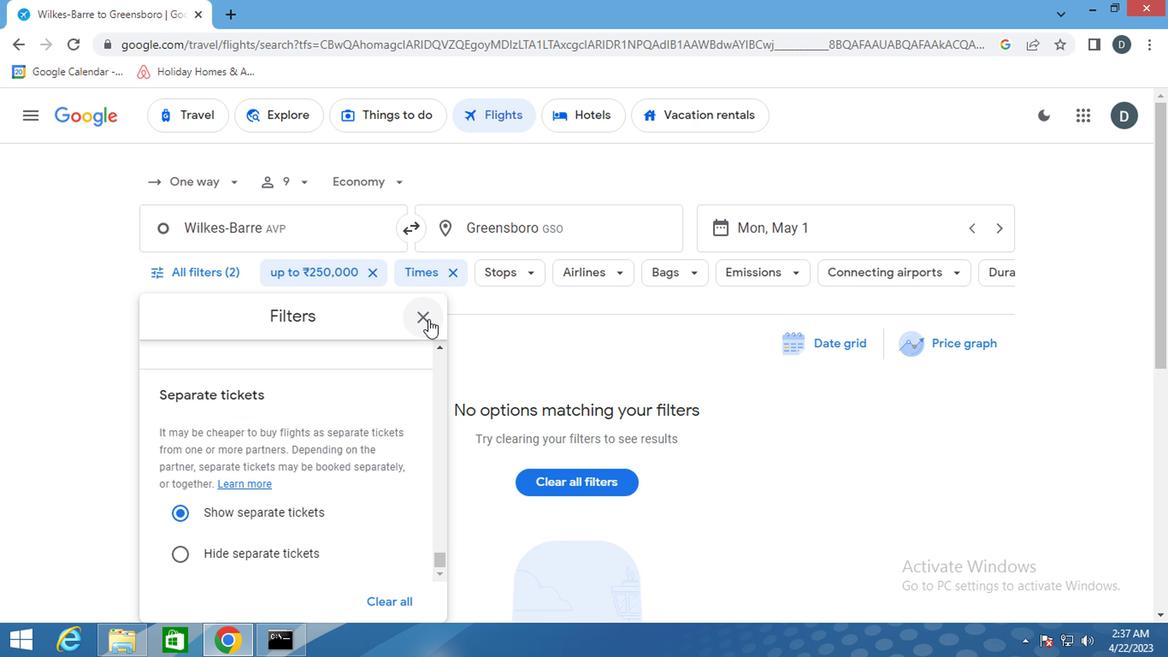 
